 Task: Make a desktop paperweight.
Action: Mouse moved to (211, 186)
Screenshot: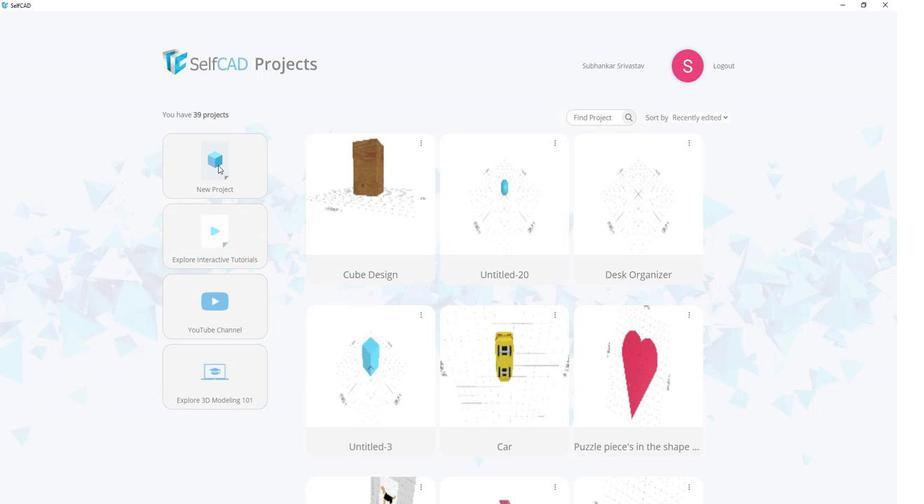 
Action: Mouse pressed left at (211, 186)
Screenshot: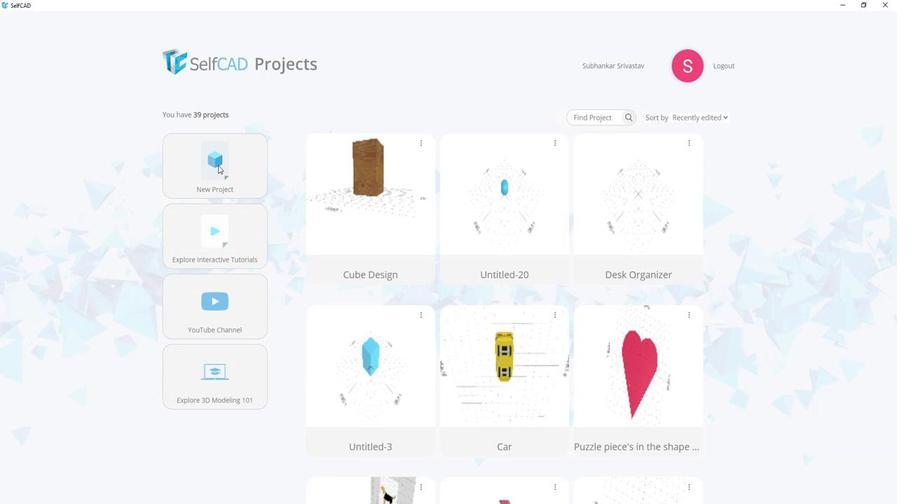 
Action: Mouse pressed left at (211, 186)
Screenshot: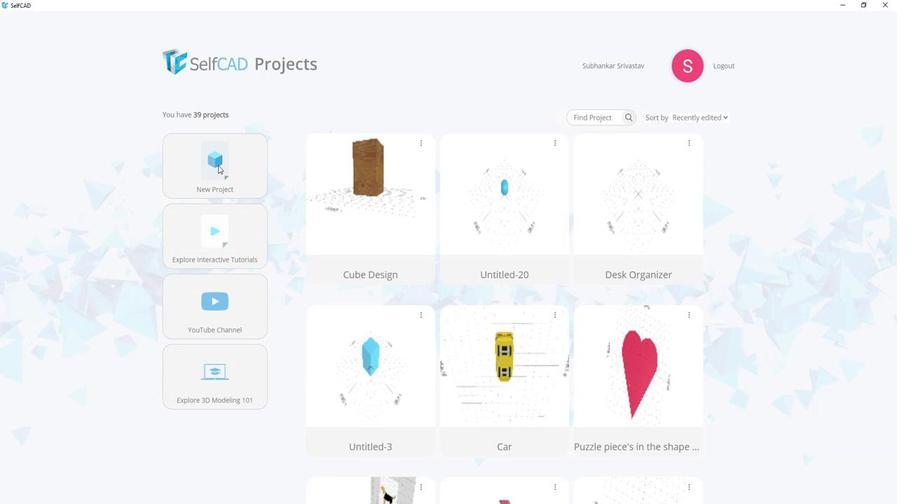 
Action: Mouse moved to (455, 221)
Screenshot: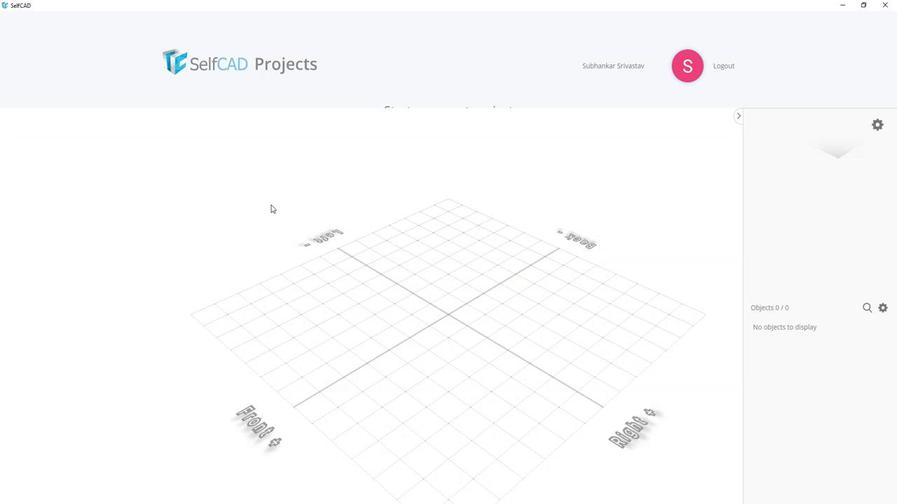 
Action: Mouse pressed left at (455, 221)
Screenshot: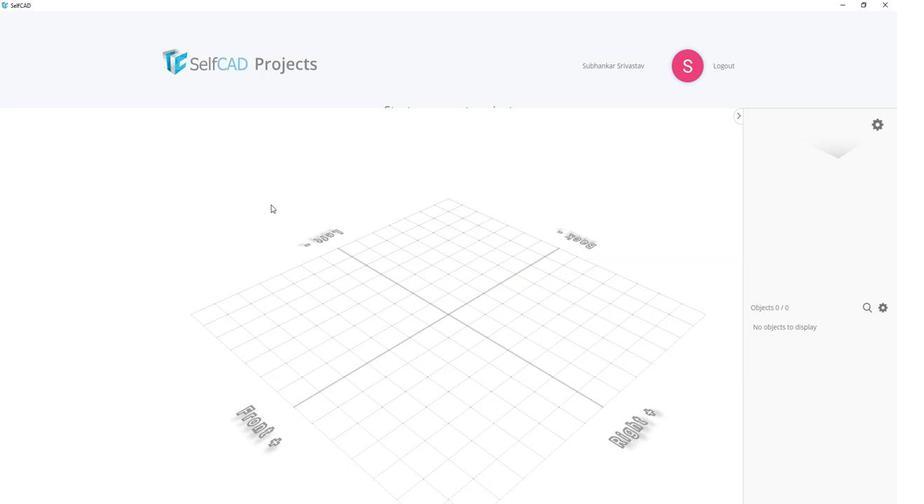 
Action: Mouse moved to (259, 220)
Screenshot: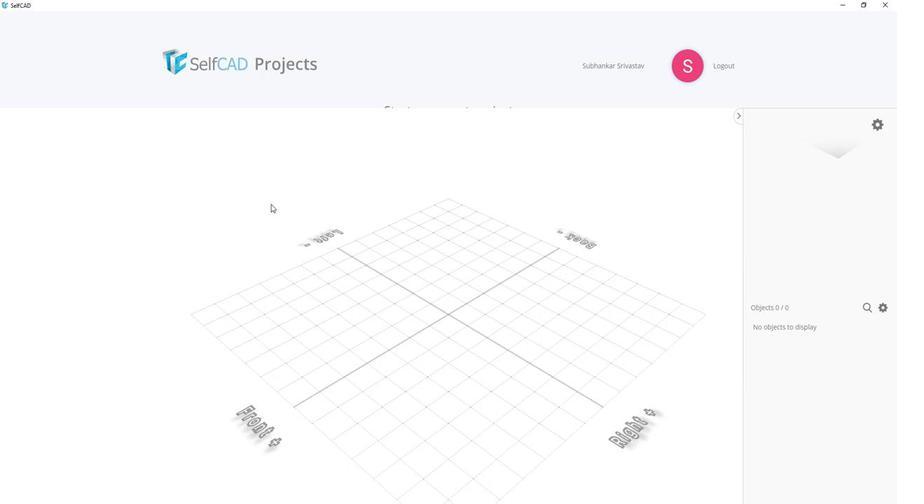 
Action: Key pressed <Key.shift>Paperweight
Screenshot: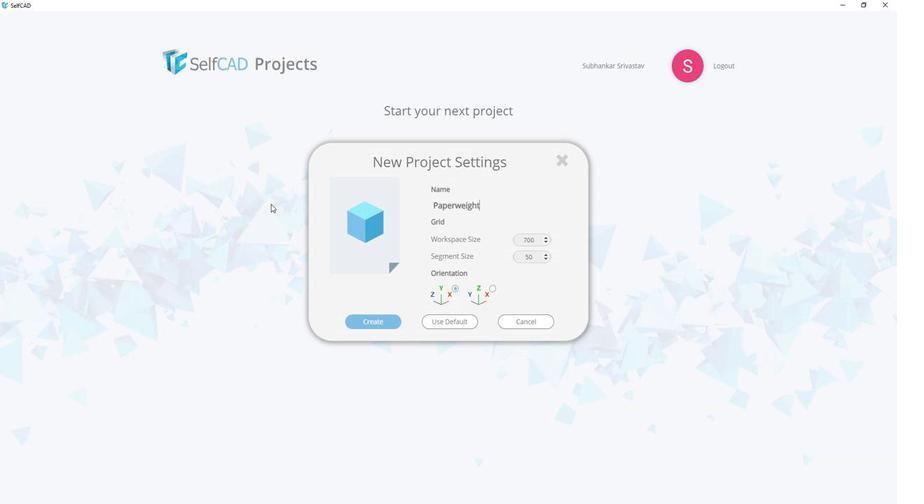 
Action: Mouse moved to (366, 321)
Screenshot: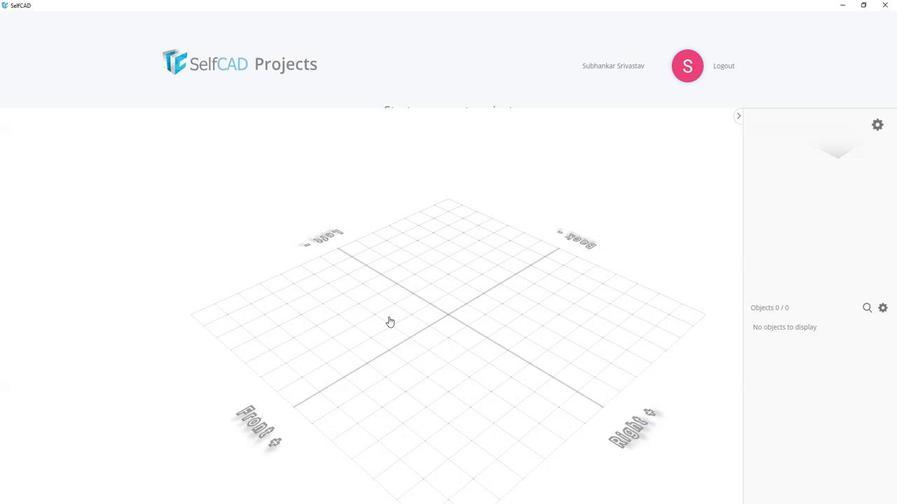 
Action: Mouse pressed left at (366, 321)
Screenshot: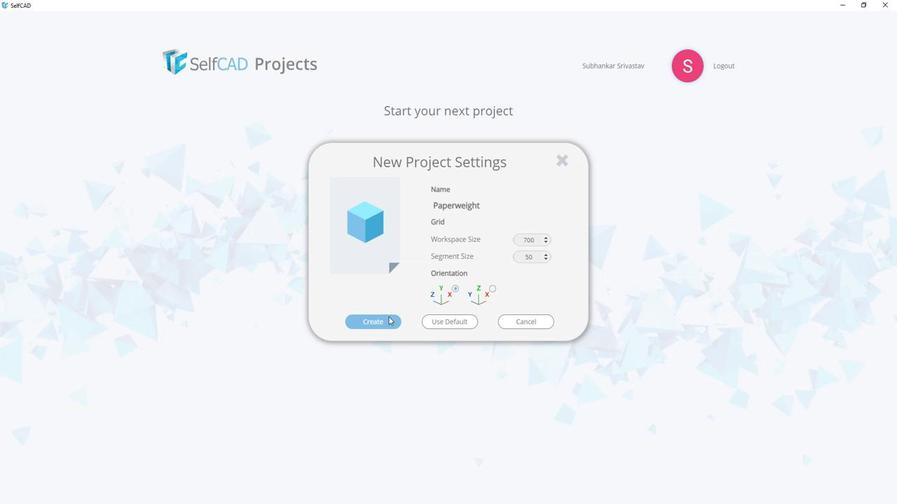 
Action: Mouse moved to (401, 336)
Screenshot: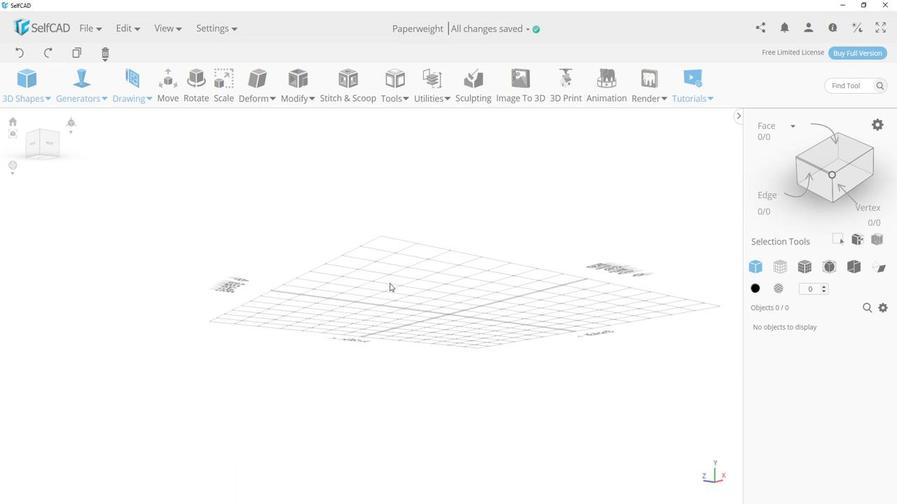 
Action: Mouse pressed left at (401, 336)
Screenshot: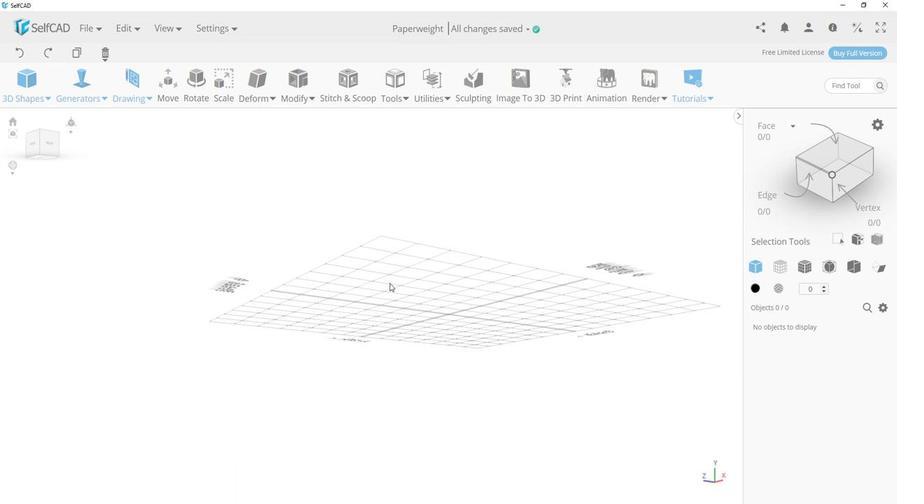 
Action: Mouse moved to (46, 146)
Screenshot: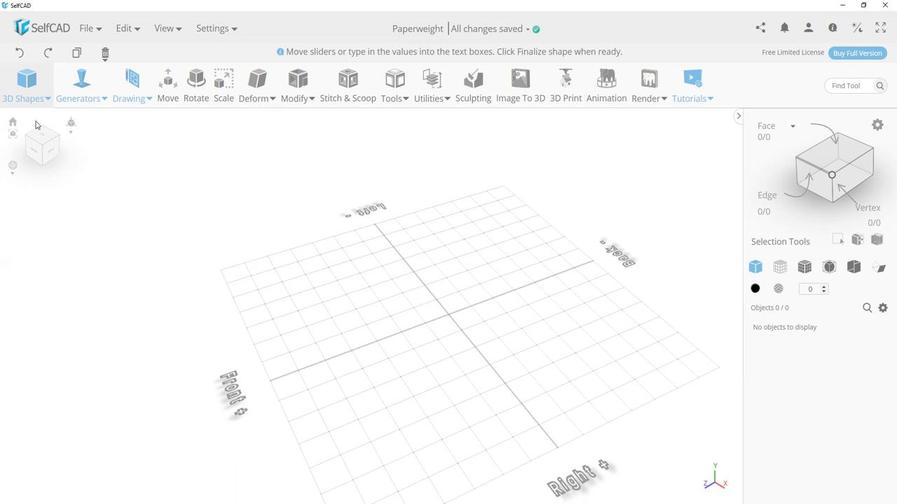 
Action: Mouse pressed left at (46, 146)
Screenshot: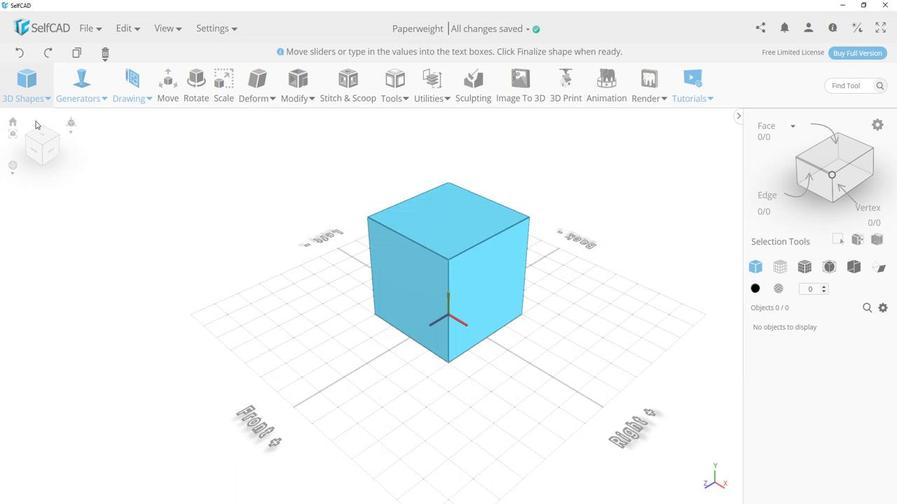 
Action: Mouse moved to (113, 200)
Screenshot: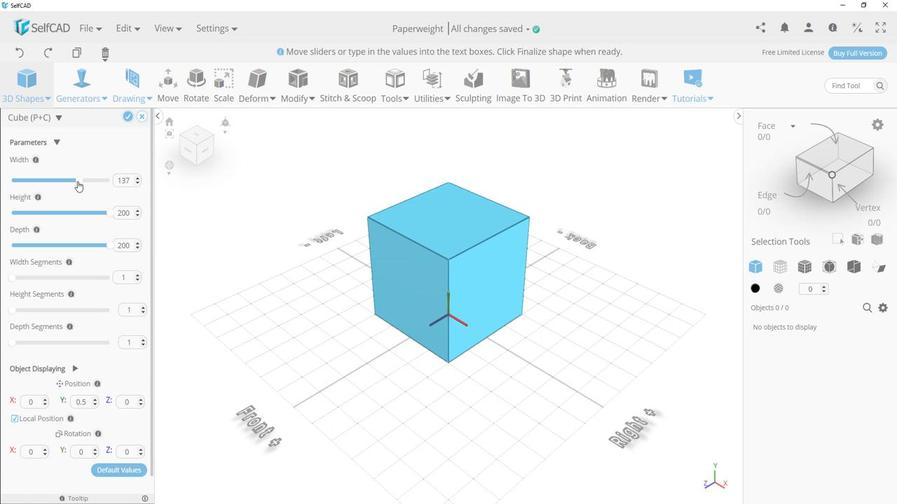 
Action: Mouse pressed left at (113, 200)
Screenshot: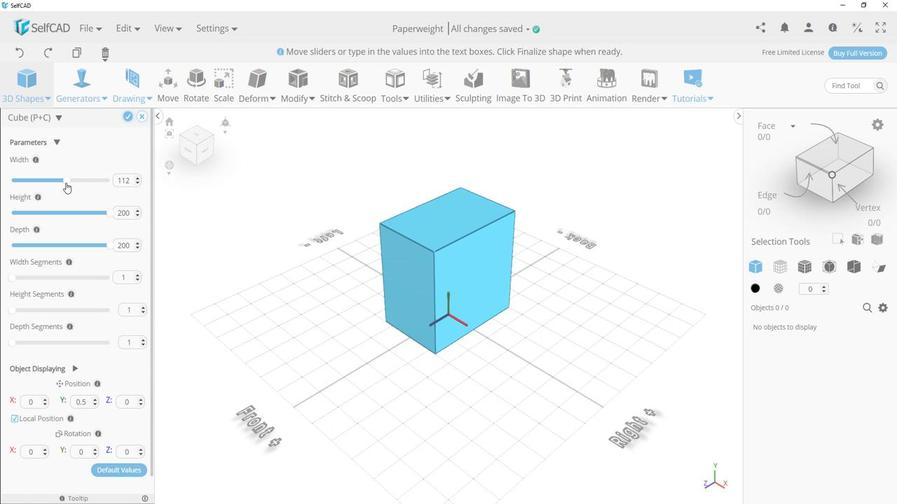 
Action: Mouse moved to (112, 230)
Screenshot: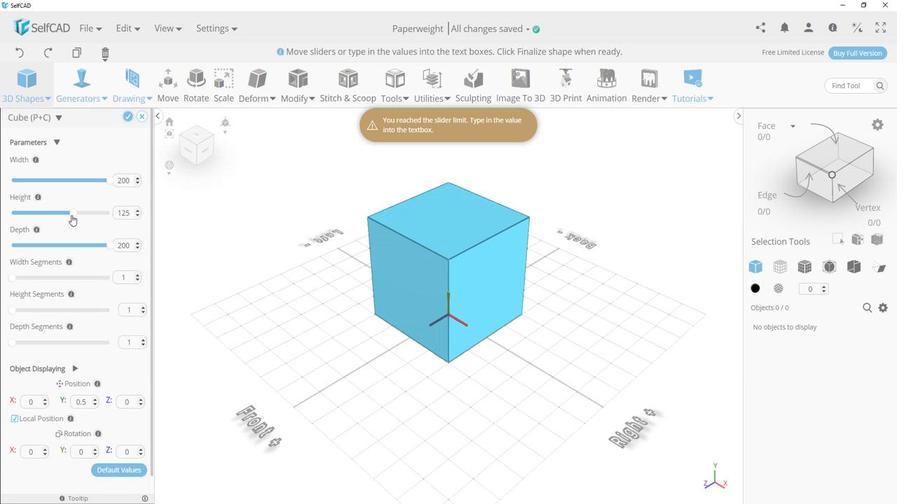 
Action: Mouse pressed left at (112, 230)
Screenshot: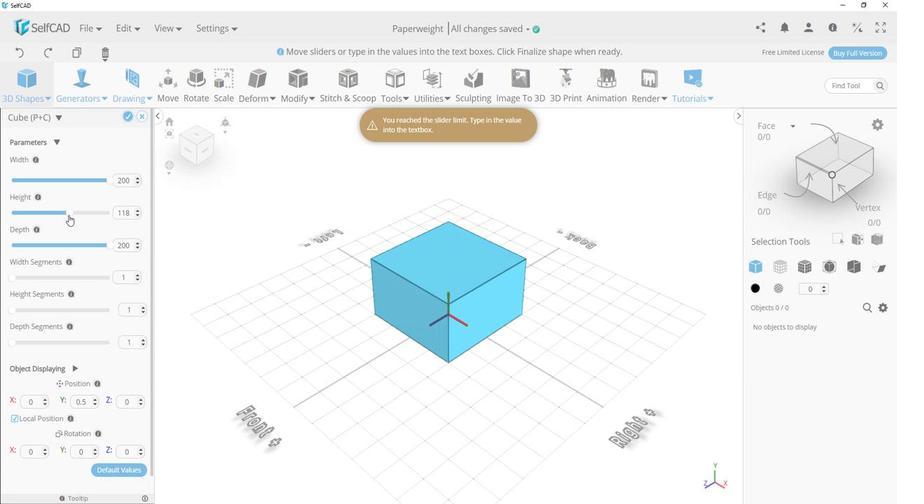 
Action: Mouse moved to (140, 225)
Screenshot: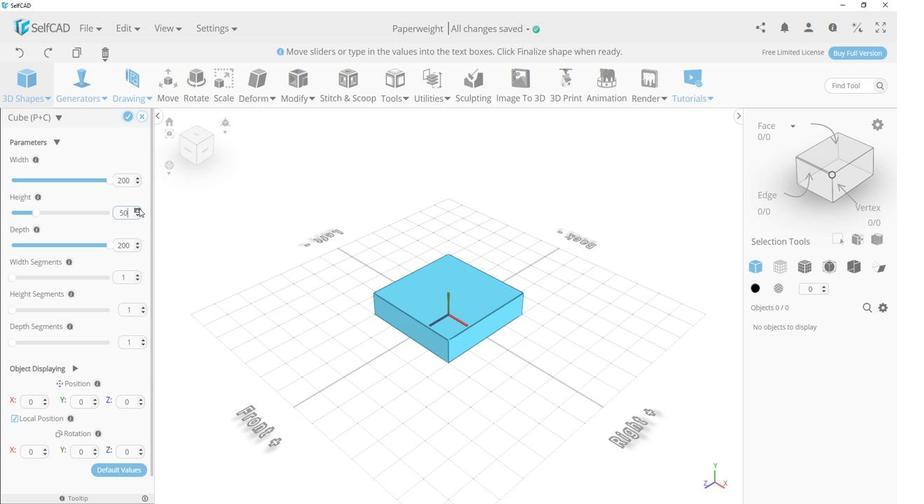 
Action: Mouse pressed left at (140, 225)
Screenshot: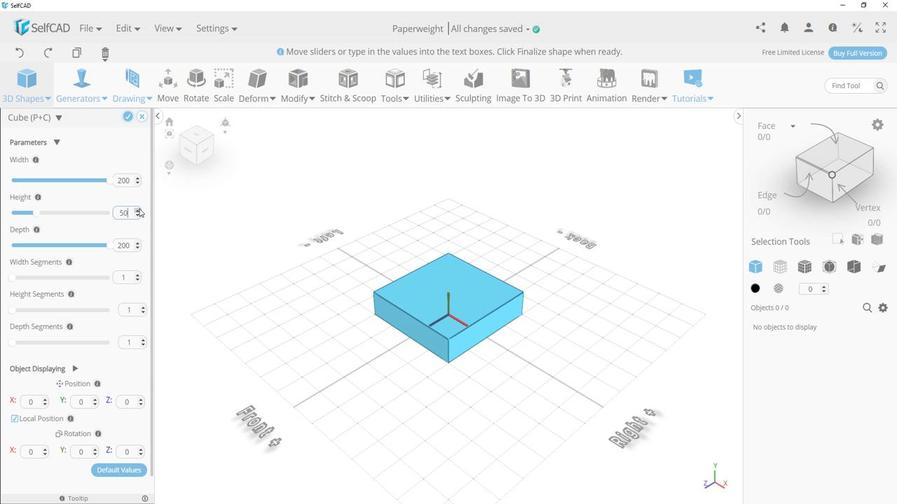 
Action: Mouse pressed left at (140, 225)
Screenshot: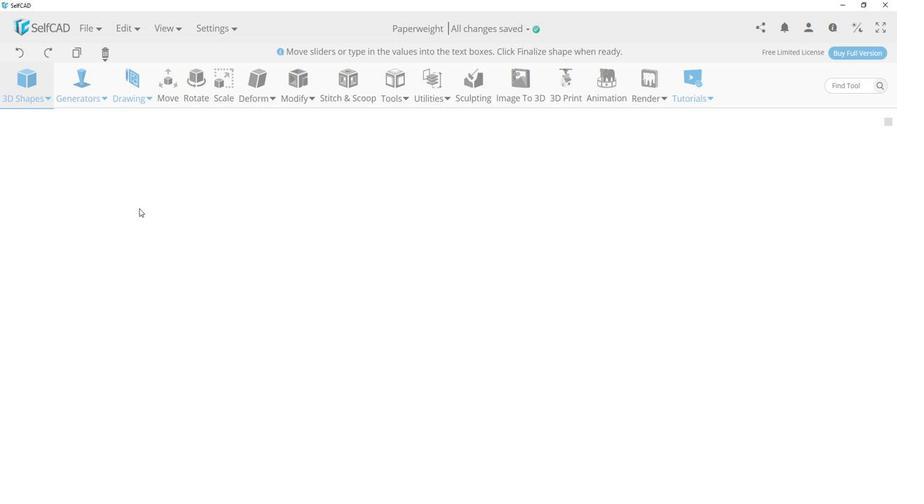
Action: Mouse moved to (129, 140)
Screenshot: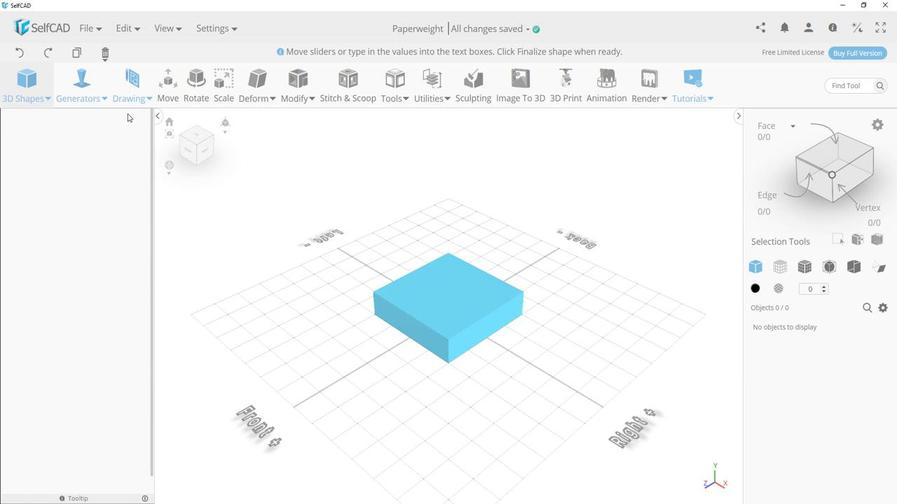 
Action: Mouse pressed left at (129, 140)
Screenshot: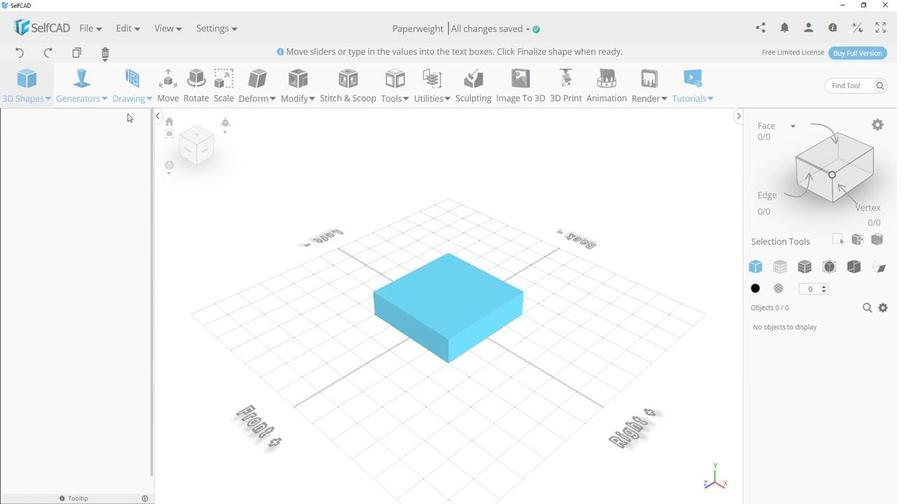 
Action: Mouse moved to (396, 378)
Screenshot: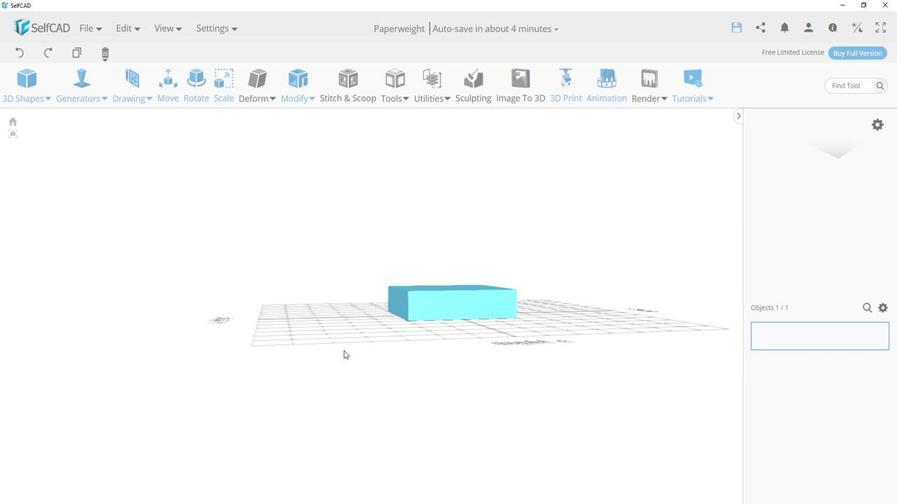 
Action: Mouse pressed left at (396, 378)
Screenshot: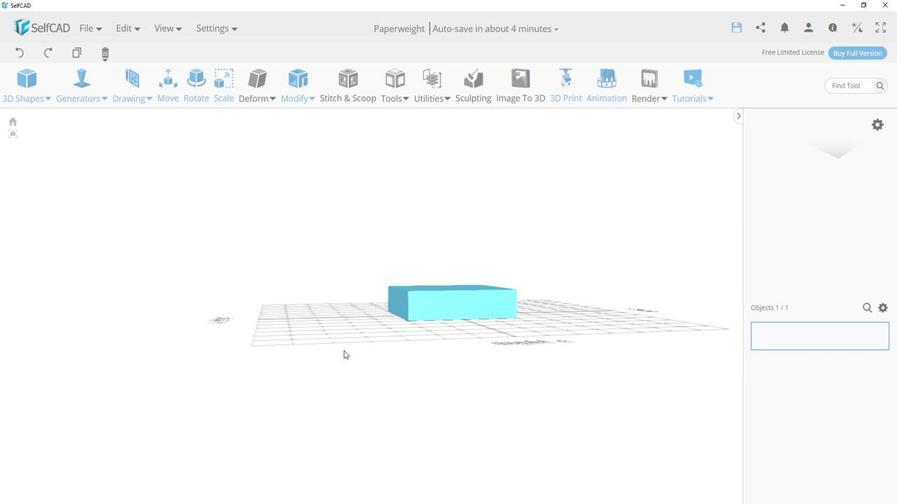 
Action: Mouse moved to (418, 374)
Screenshot: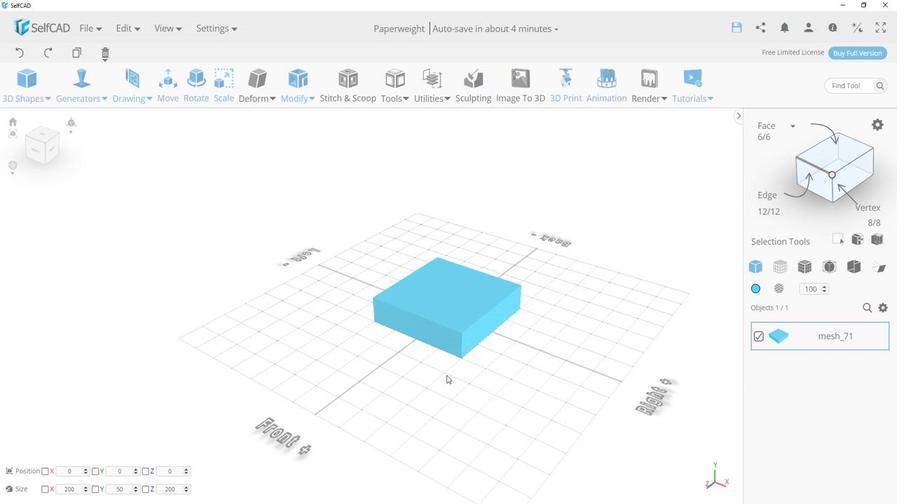 
Action: Mouse scrolled (418, 374) with delta (0, 0)
Screenshot: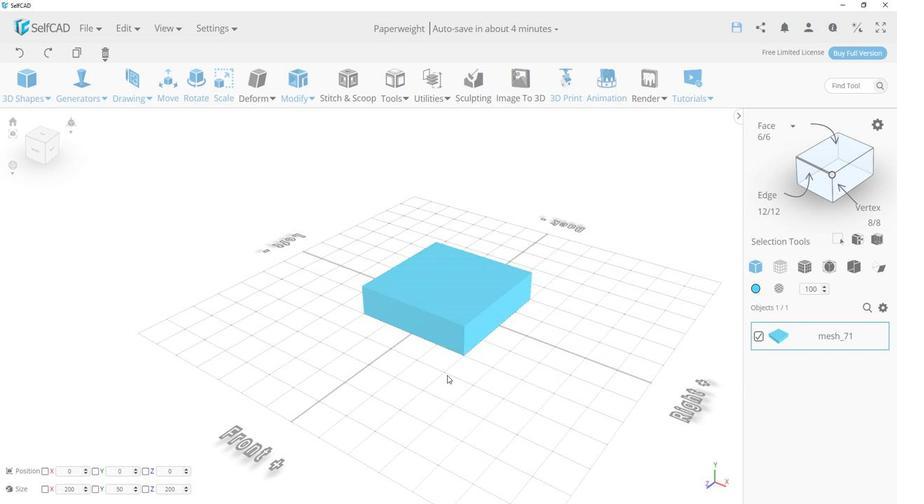 
Action: Mouse scrolled (418, 374) with delta (0, 0)
Screenshot: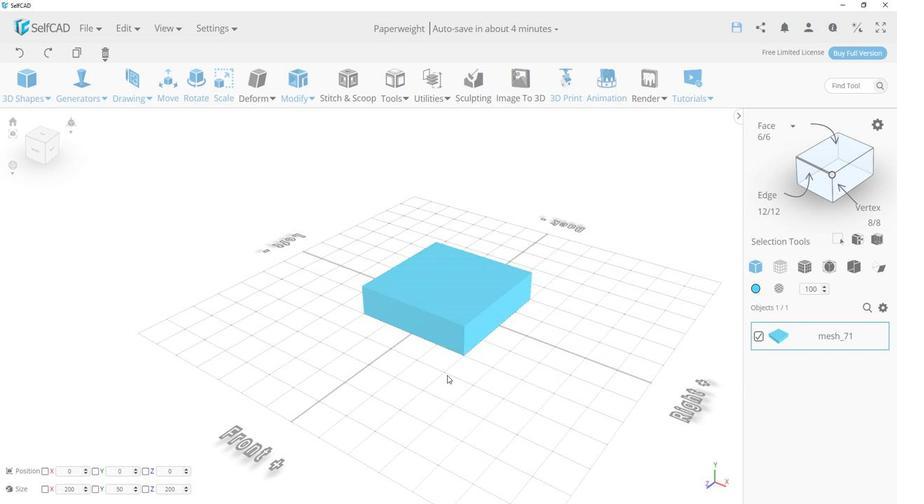 
Action: Mouse scrolled (418, 374) with delta (0, 0)
Screenshot: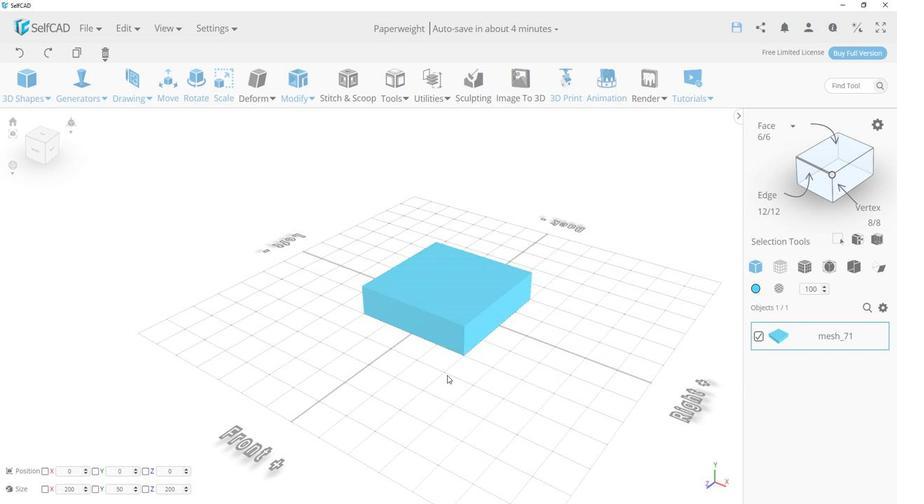 
Action: Mouse moved to (419, 374)
Screenshot: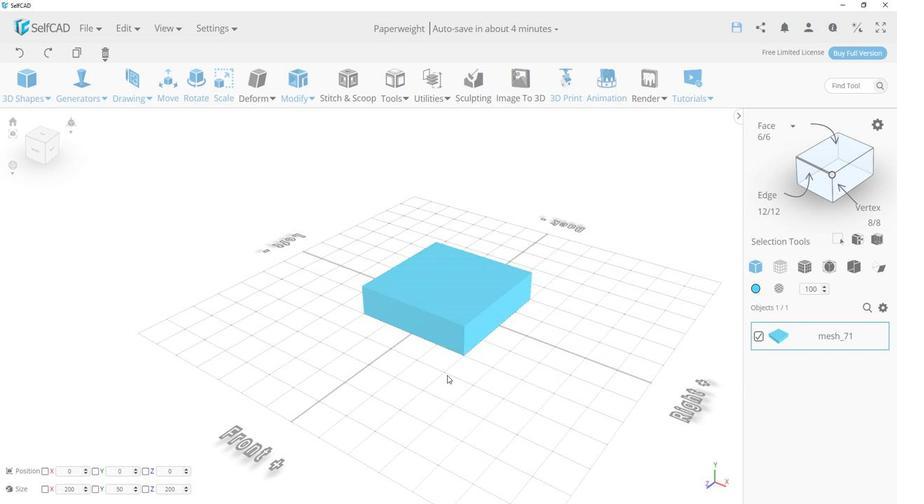 
Action: Mouse pressed left at (419, 374)
Screenshot: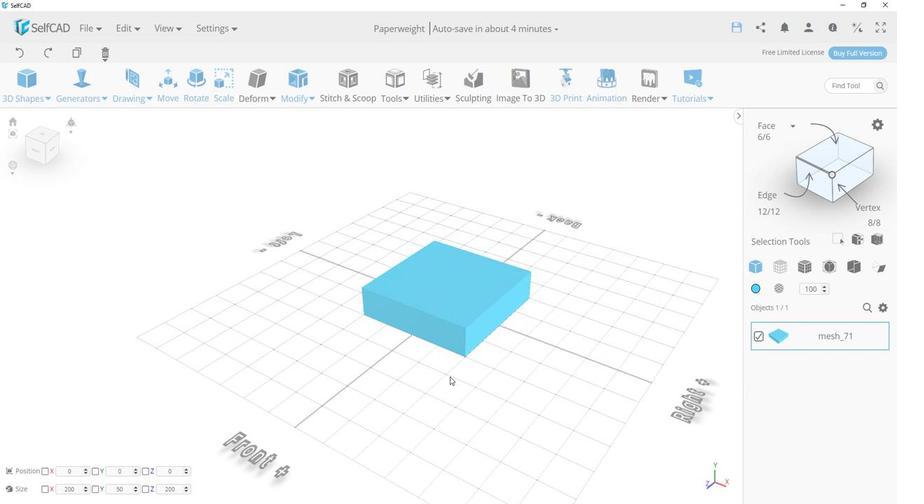 
Action: Mouse moved to (56, 185)
Screenshot: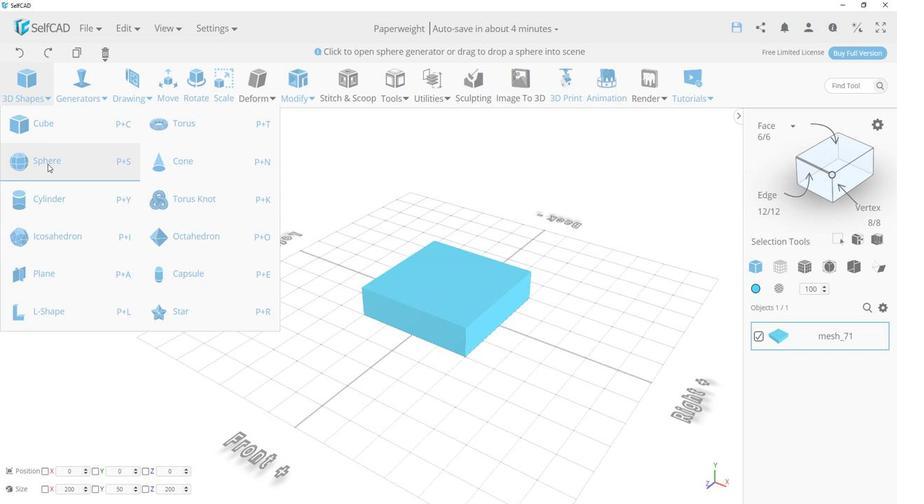 
Action: Mouse pressed left at (56, 185)
Screenshot: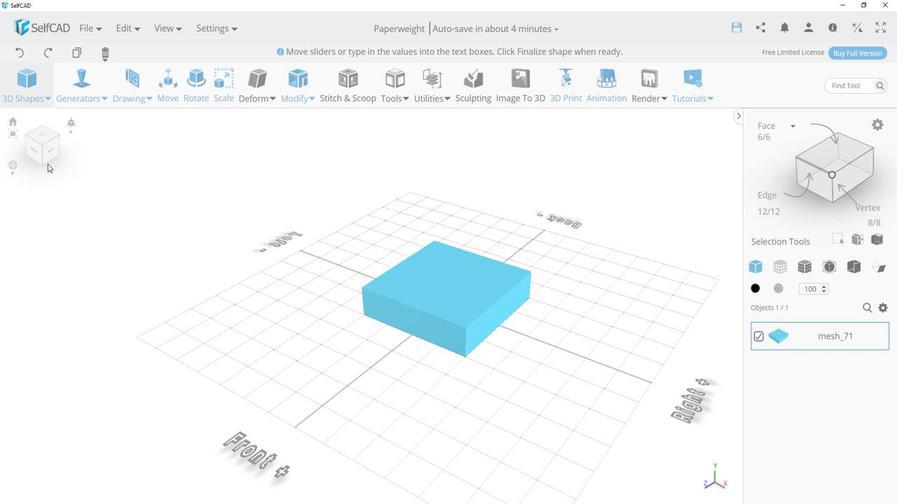 
Action: Mouse moved to (40, 197)
Screenshot: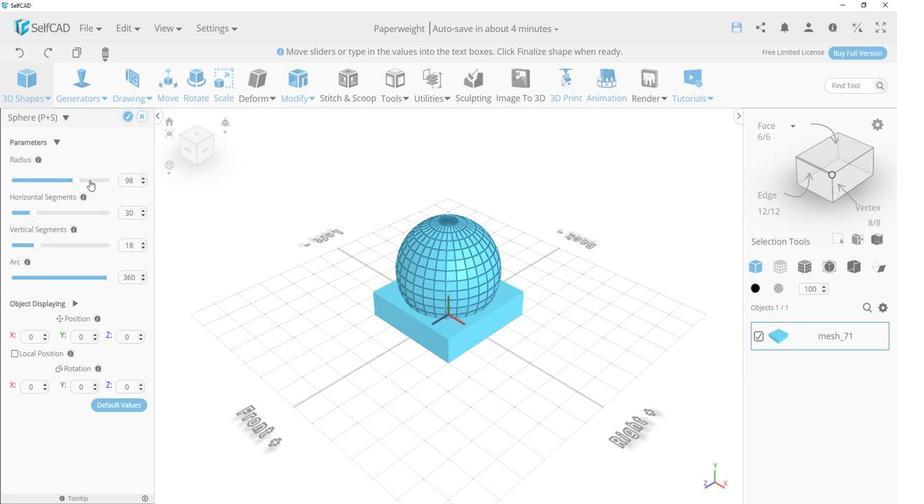 
Action: Mouse pressed left at (40, 197)
Screenshot: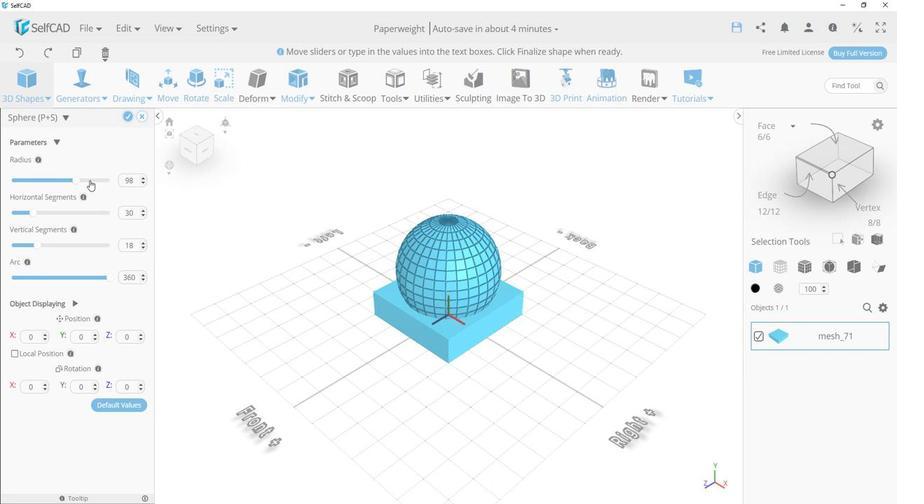 
Action: Mouse moved to (42, 227)
Screenshot: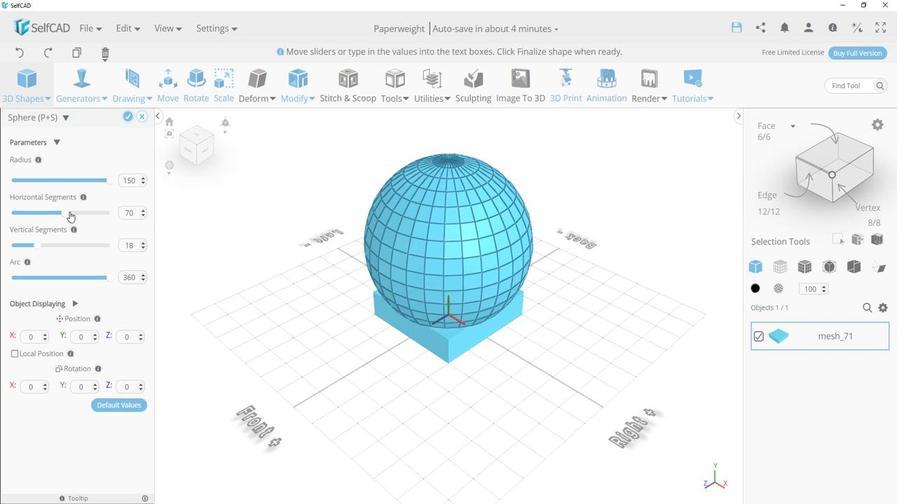 
Action: Mouse pressed left at (42, 227)
Screenshot: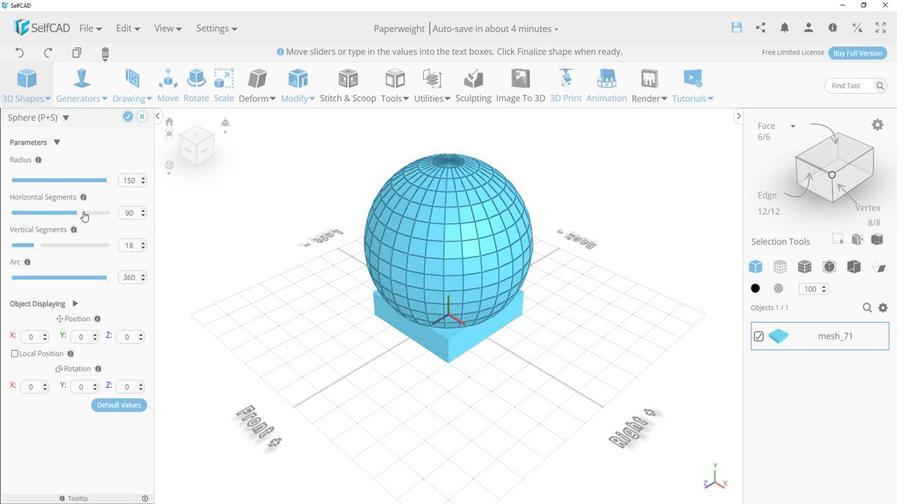 
Action: Mouse moved to (92, 227)
Screenshot: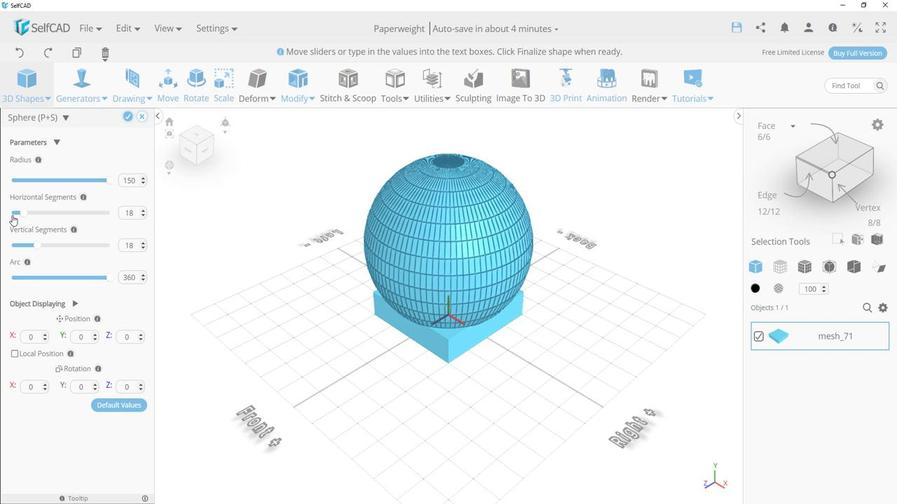 
Action: Mouse pressed left at (92, 227)
Screenshot: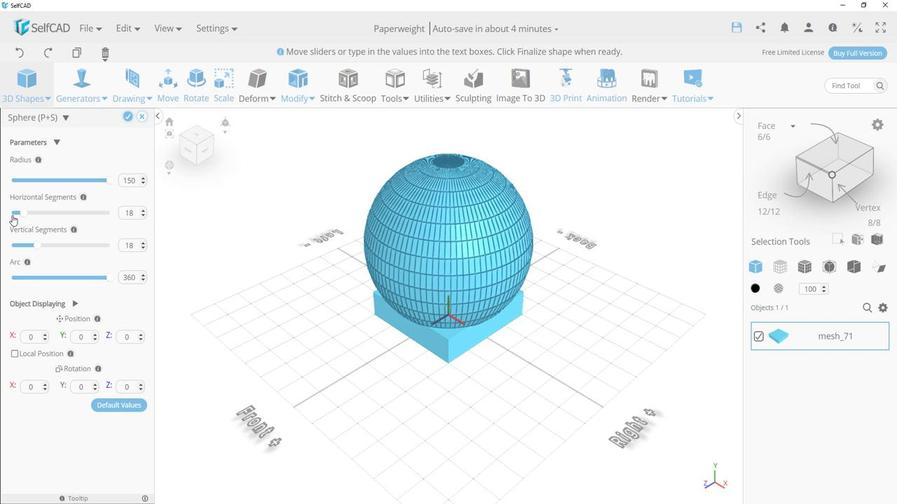 
Action: Mouse moved to (25, 230)
Screenshot: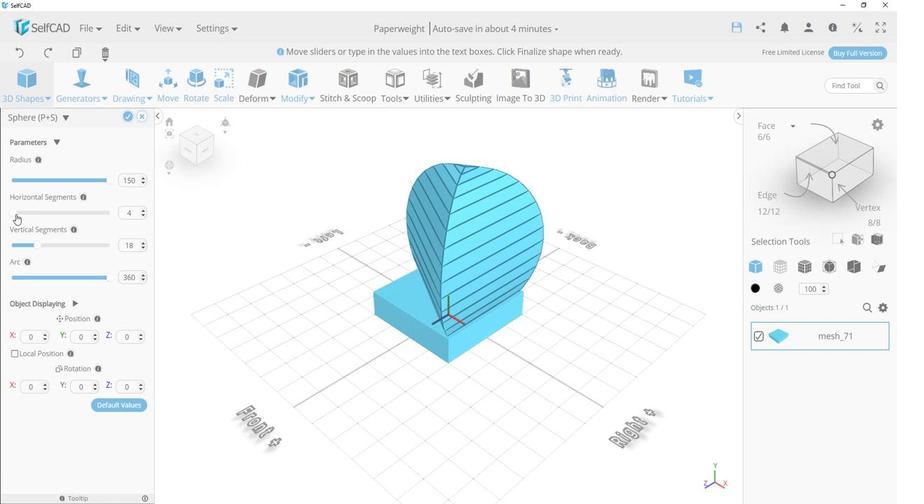
Action: Mouse pressed left at (25, 230)
Screenshot: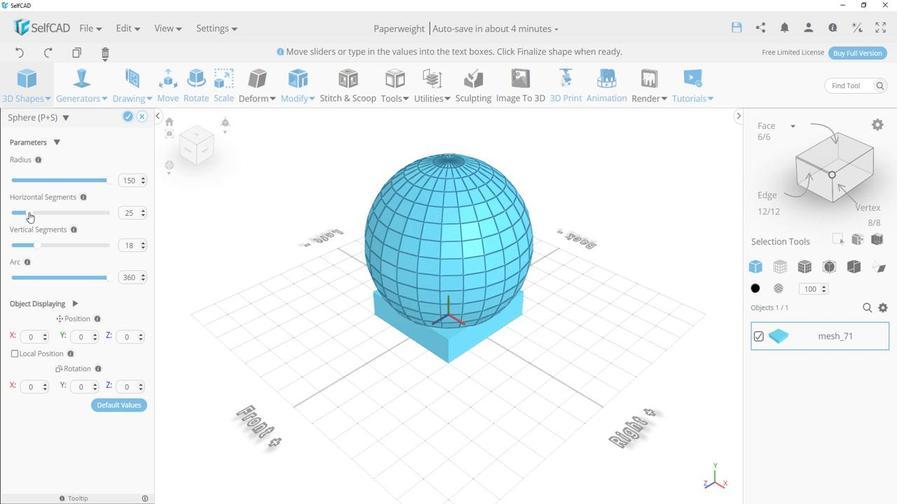 
Action: Mouse moved to (48, 257)
Screenshot: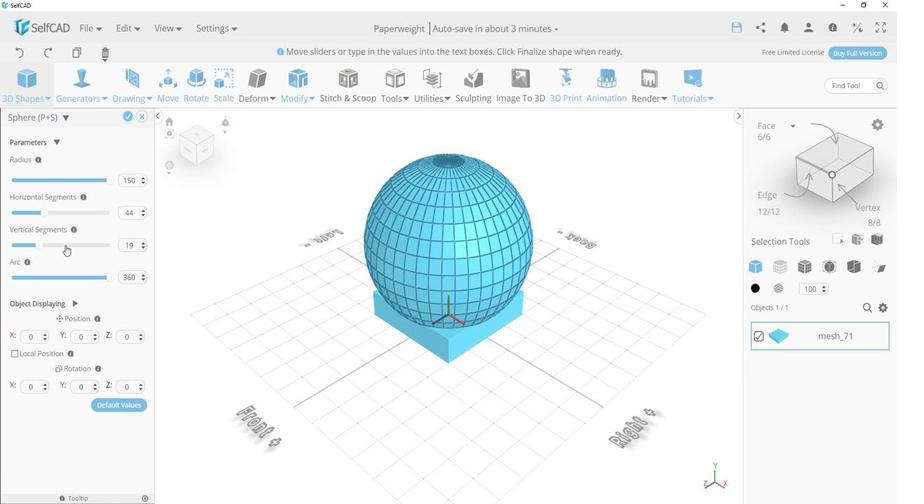 
Action: Mouse pressed left at (48, 257)
Screenshot: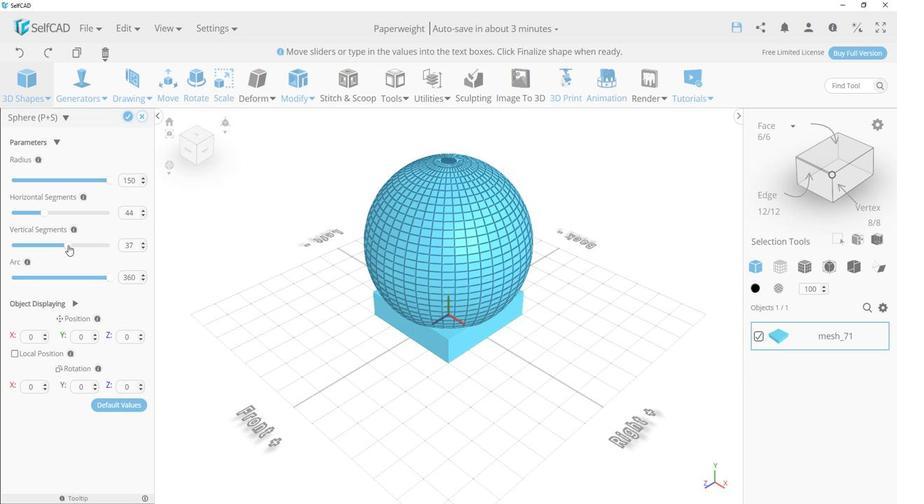 
Action: Mouse moved to (112, 286)
Screenshot: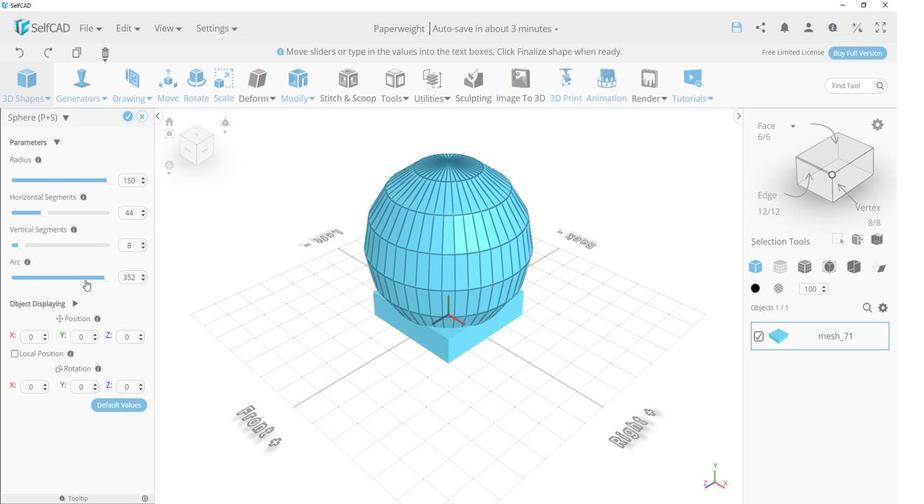 
Action: Mouse pressed left at (112, 286)
Screenshot: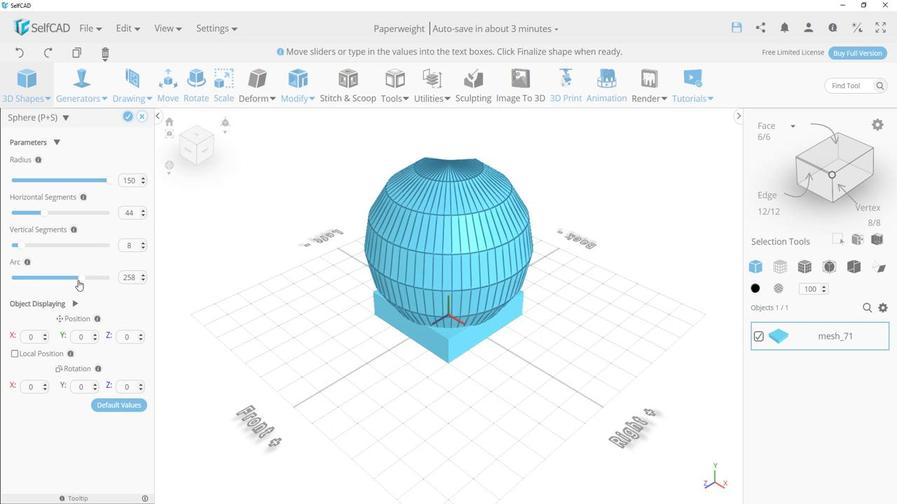 
Action: Mouse moved to (129, 144)
Screenshot: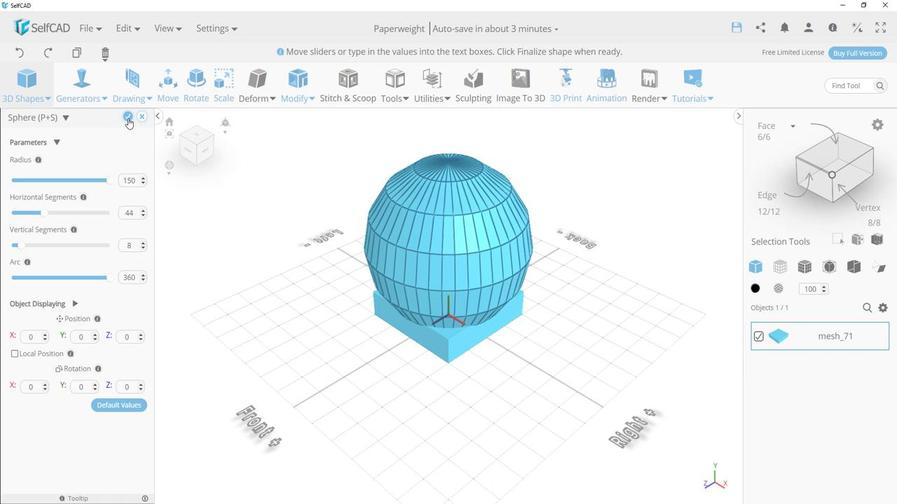 
Action: Mouse pressed left at (129, 144)
Screenshot: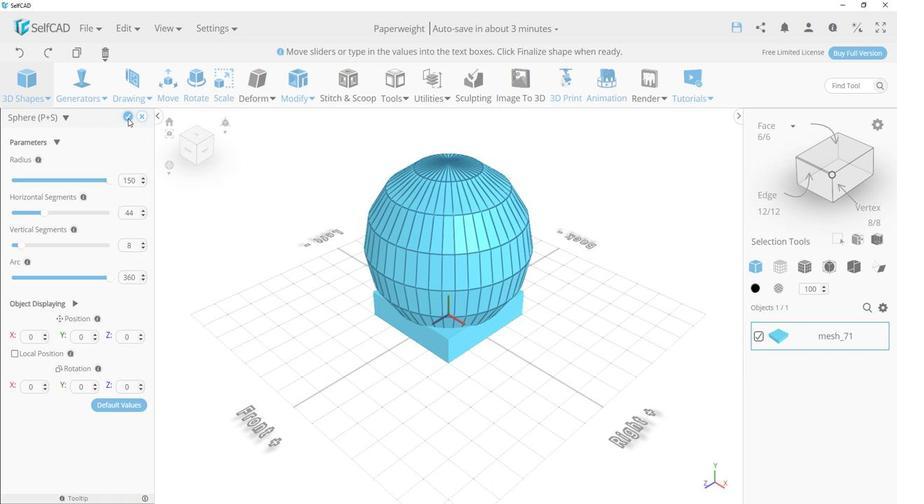 
Action: Mouse moved to (425, 384)
Screenshot: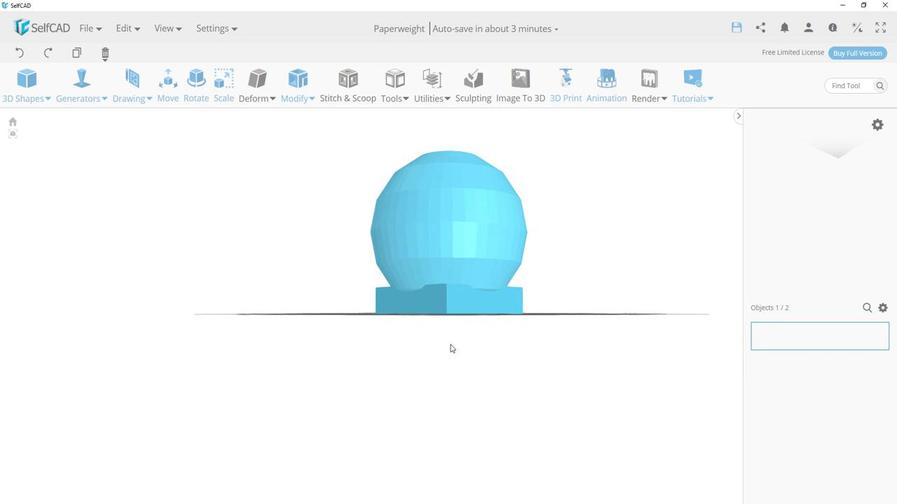
Action: Mouse pressed left at (425, 384)
Screenshot: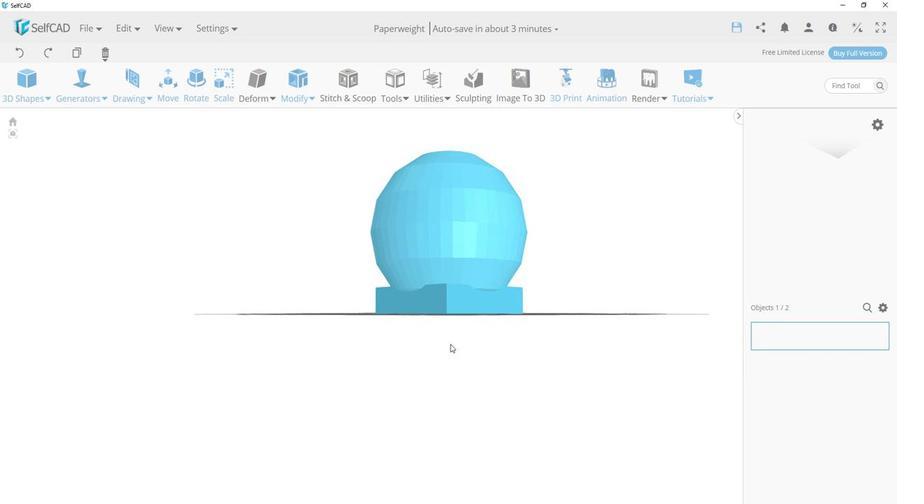 
Action: Mouse moved to (298, 350)
Screenshot: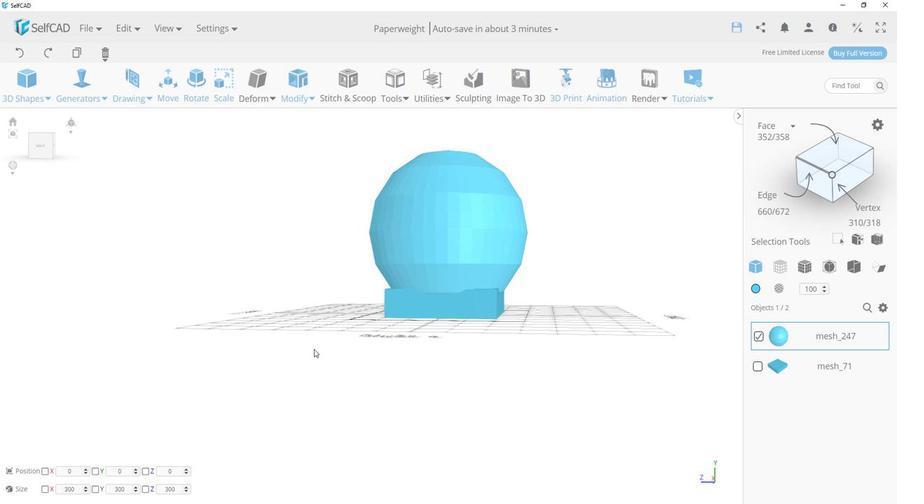 
Action: Key pressed ctrl+C
Screenshot: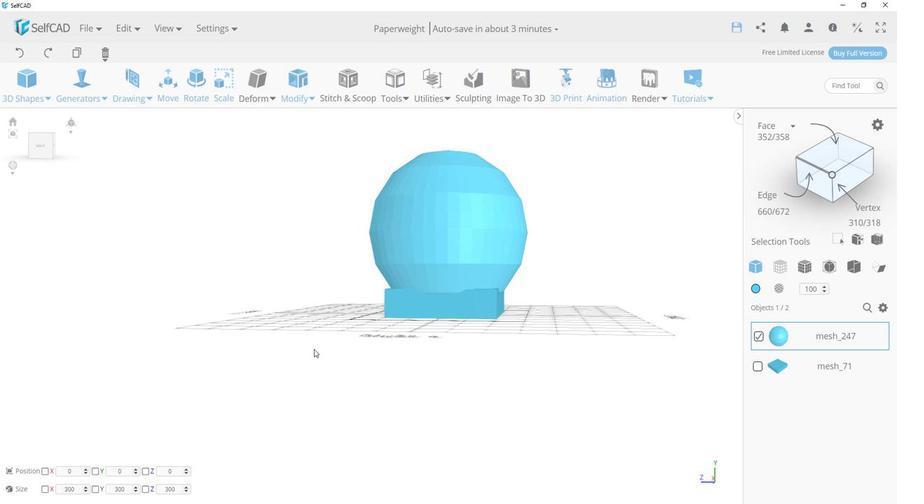 
Action: Mouse moved to (354, 316)
Screenshot: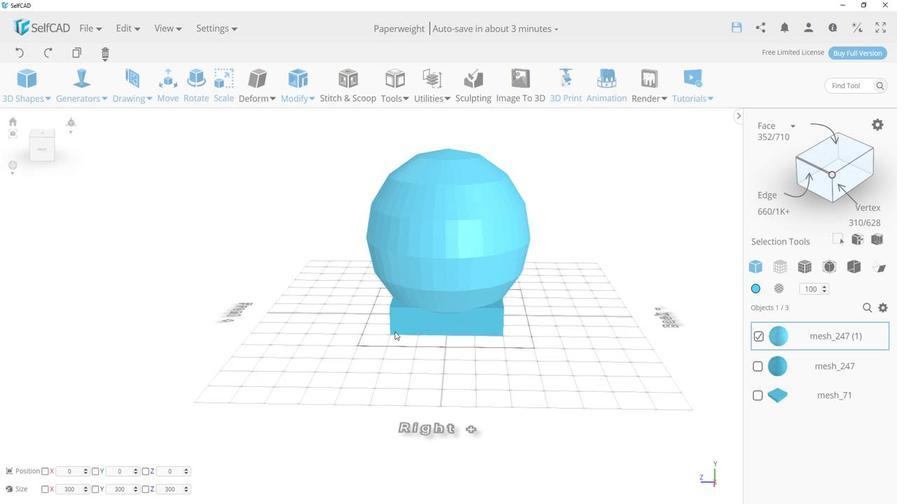 
Action: Mouse pressed left at (354, 316)
Screenshot: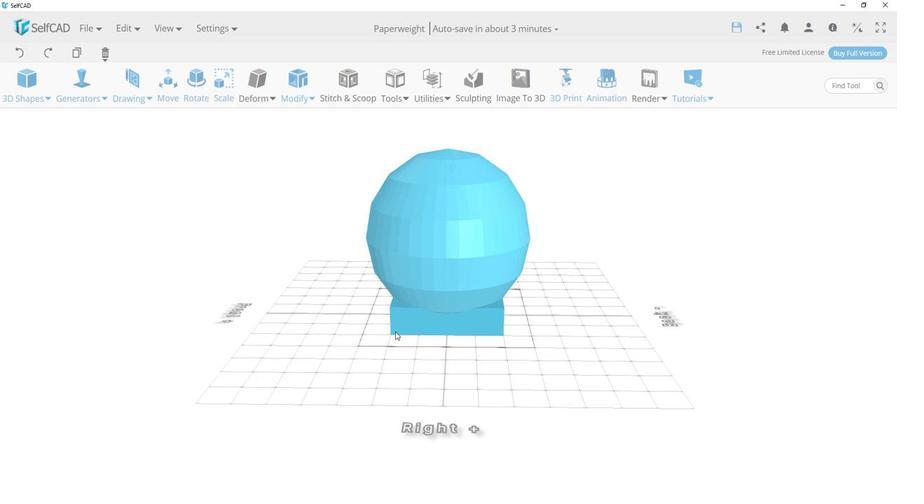 
Action: Mouse moved to (701, 391)
Screenshot: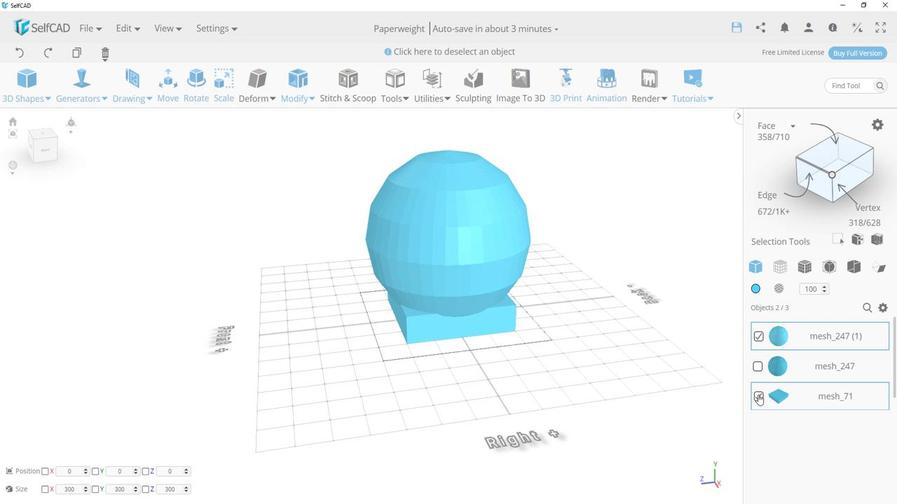 
Action: Mouse pressed left at (701, 391)
Screenshot: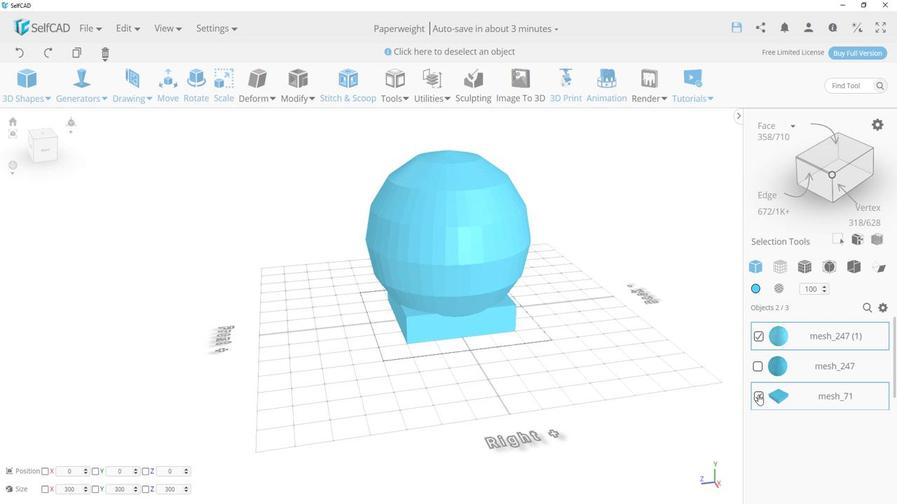 
Action: Mouse moved to (325, 115)
Screenshot: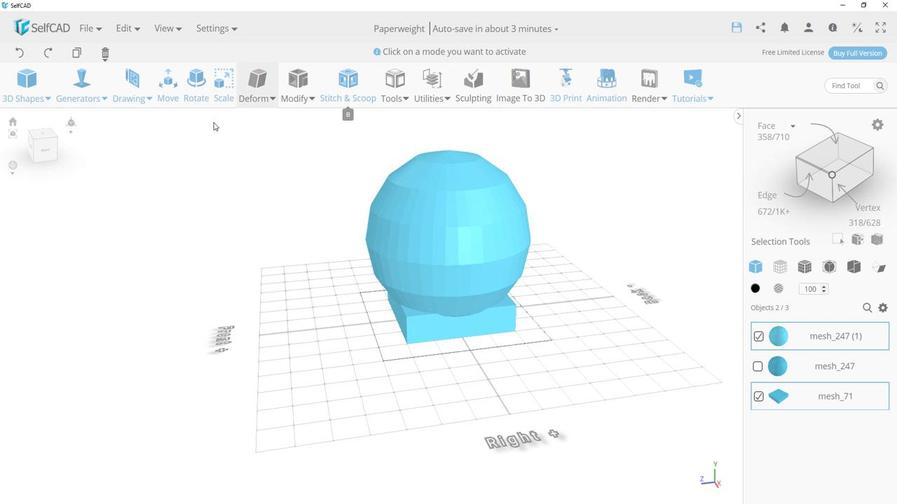 
Action: Mouse pressed left at (325, 115)
Screenshot: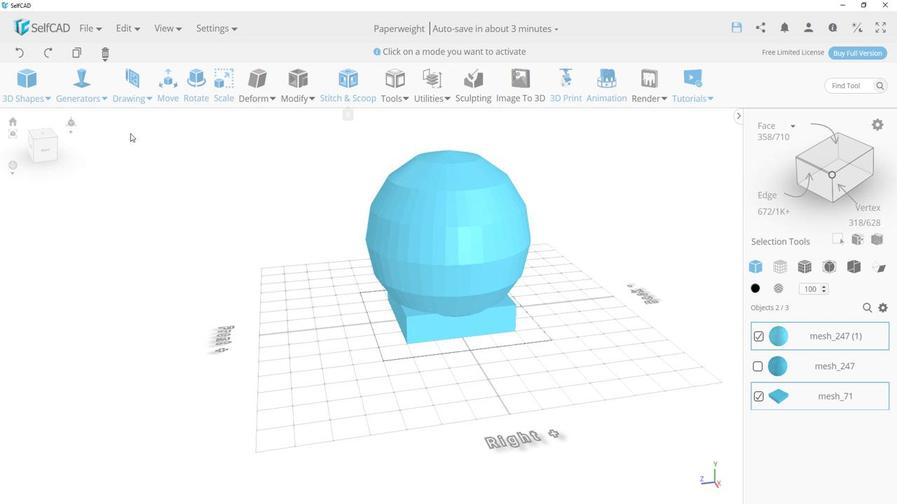 
Action: Mouse moved to (81, 176)
Screenshot: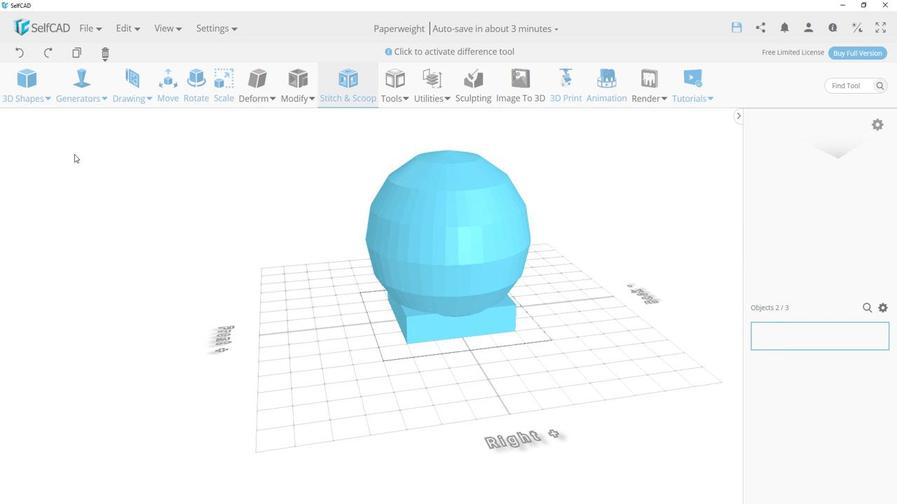 
Action: Mouse pressed left at (81, 176)
Screenshot: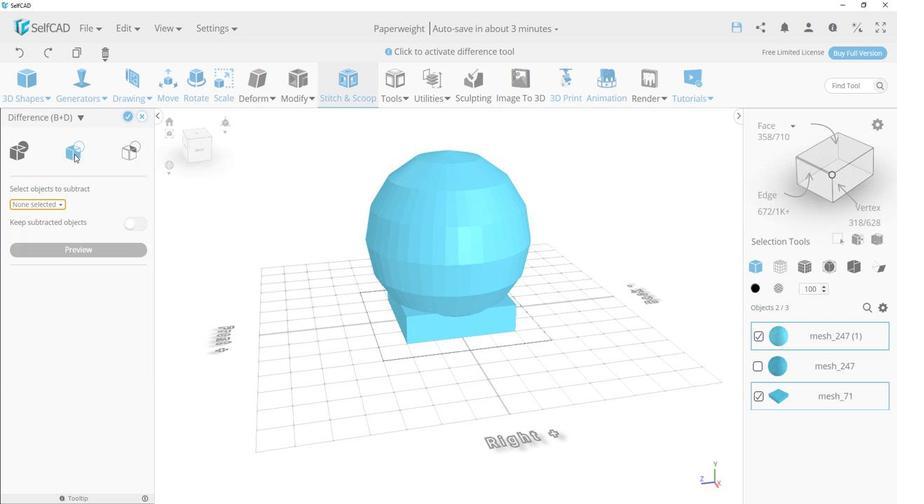 
Action: Mouse moved to (67, 222)
Screenshot: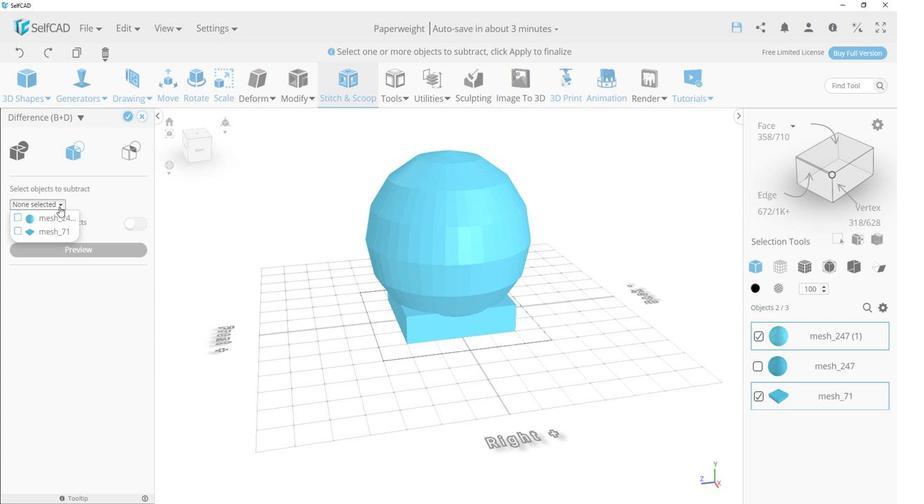 
Action: Mouse pressed left at (67, 222)
Screenshot: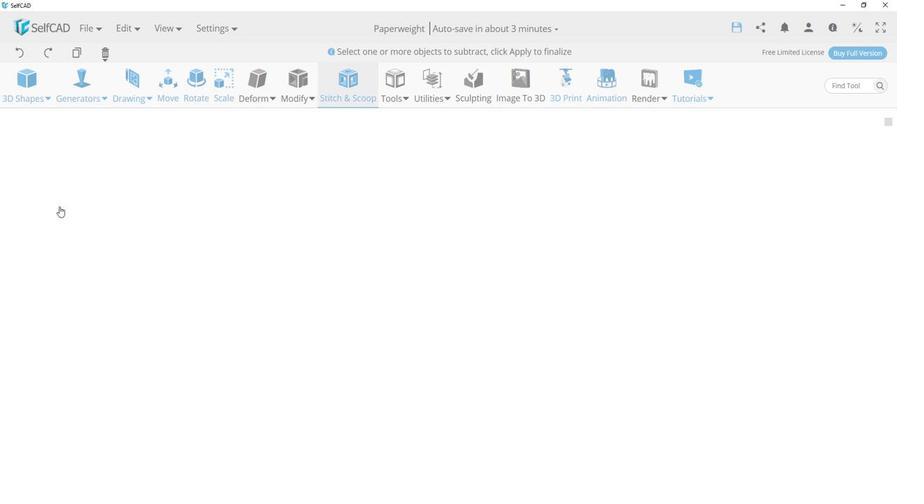 
Action: Mouse moved to (133, 175)
Screenshot: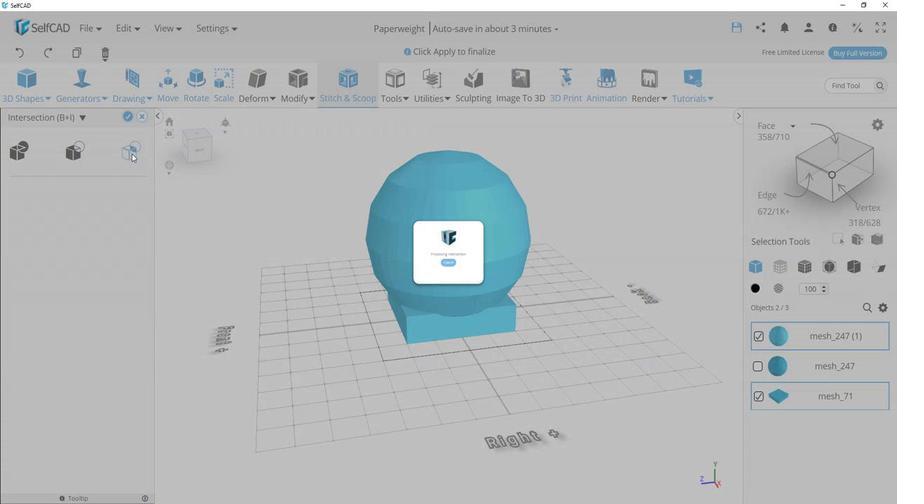 
Action: Mouse pressed left at (133, 175)
Screenshot: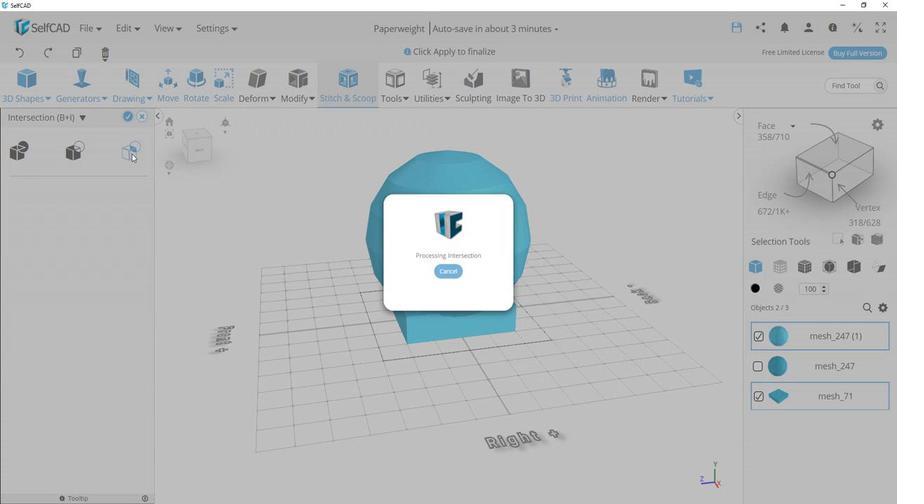 
Action: Mouse moved to (313, 387)
Screenshot: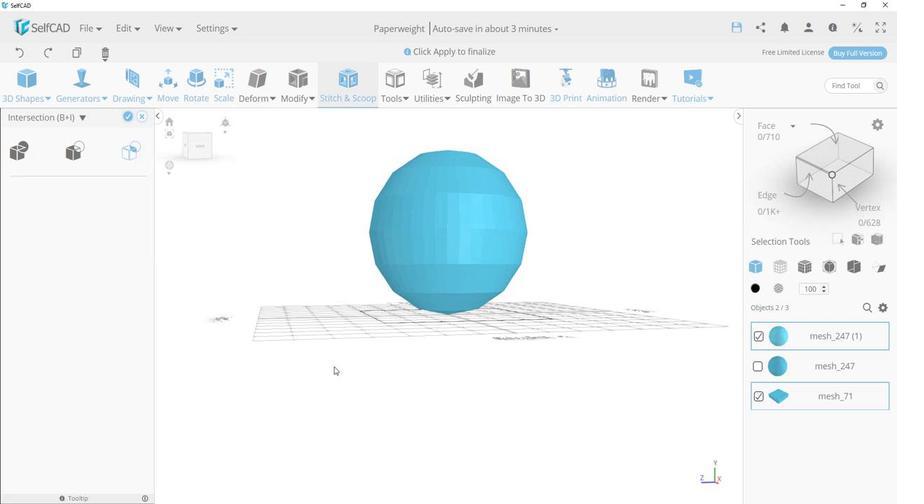 
Action: Mouse pressed left at (313, 387)
Screenshot: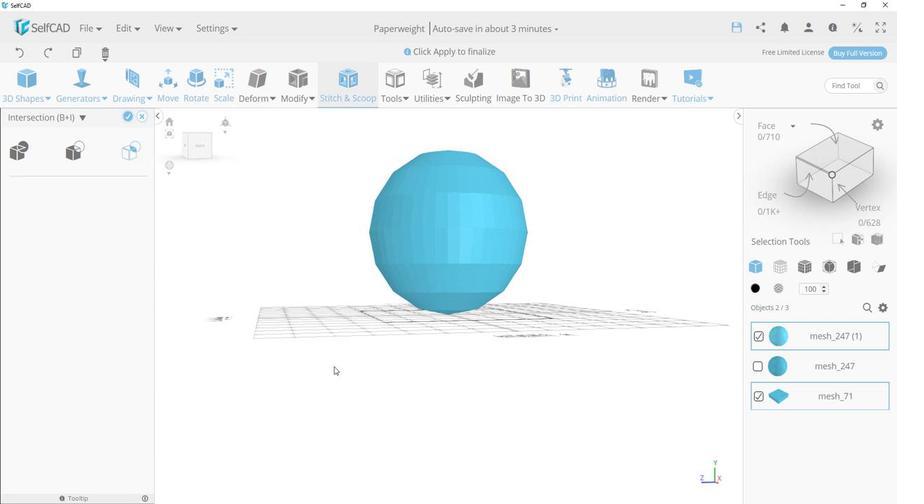 
Action: Mouse moved to (131, 142)
Screenshot: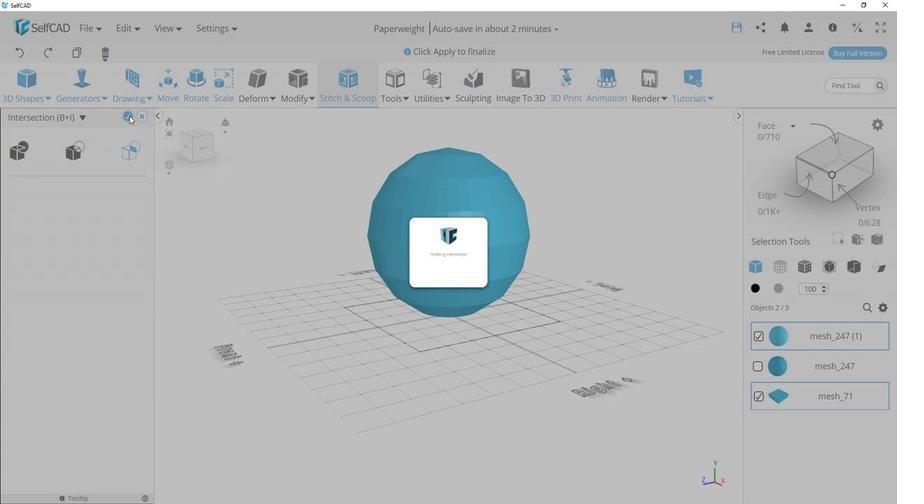
Action: Mouse pressed left at (131, 142)
Screenshot: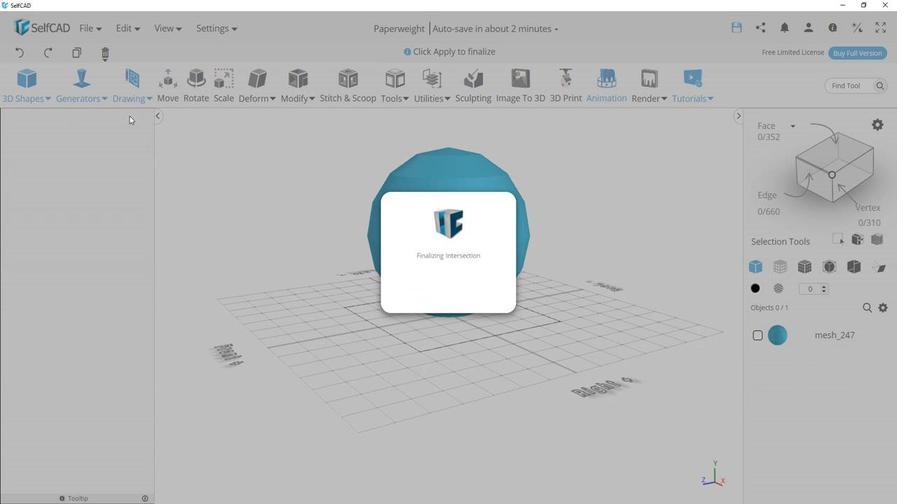 
Action: Mouse moved to (375, 333)
Screenshot: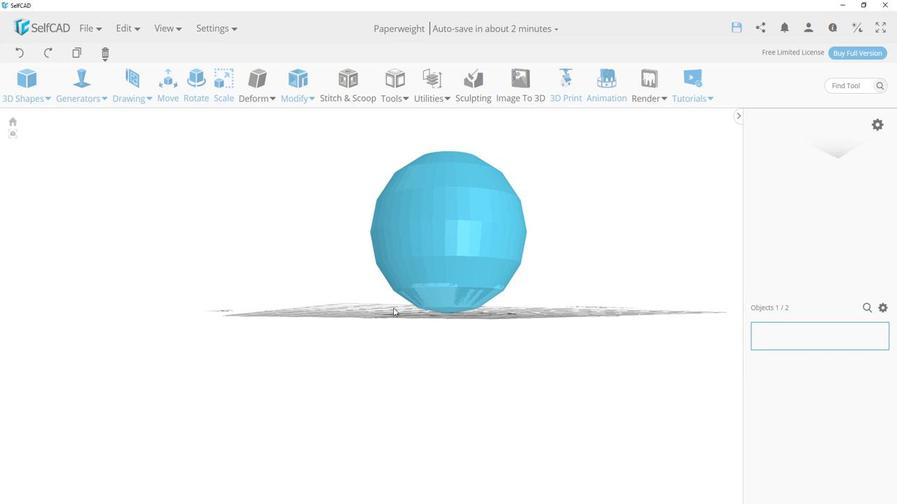 
Action: Mouse pressed left at (375, 333)
Screenshot: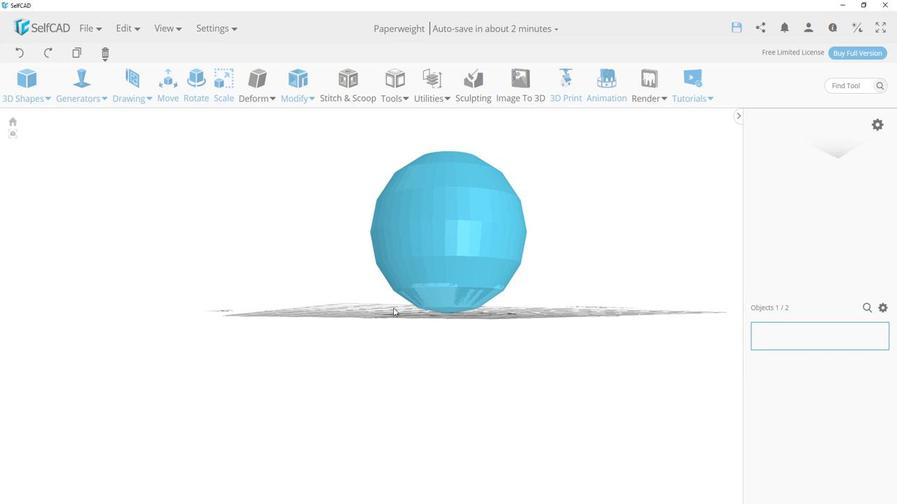 
Action: Mouse moved to (345, 316)
Screenshot: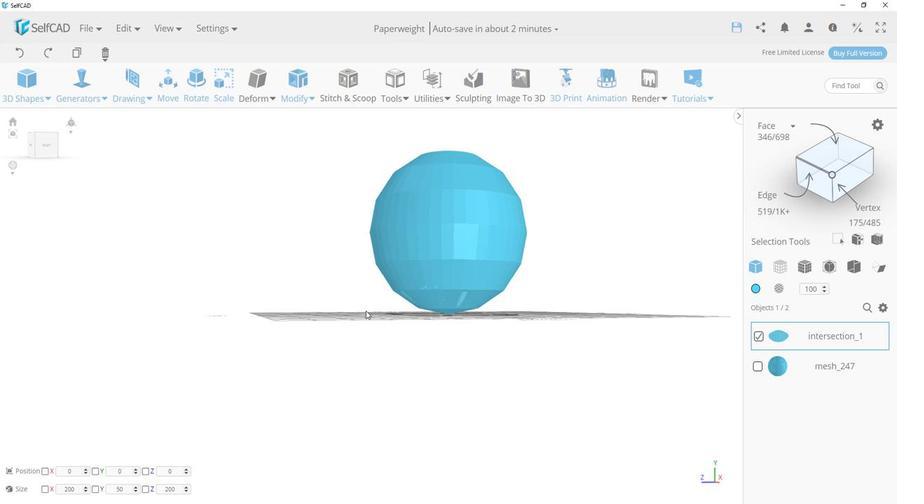 
Action: Key pressed ctrl+Z
Screenshot: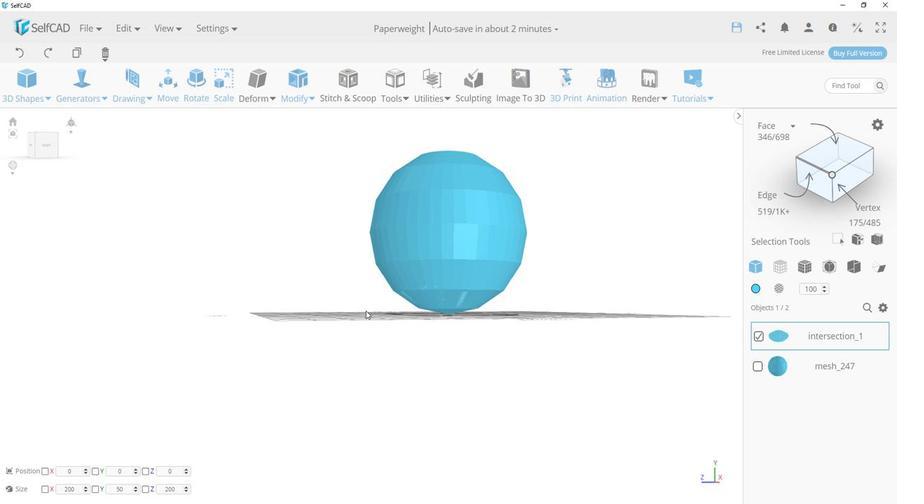 
Action: Mouse moved to (330, 273)
Screenshot: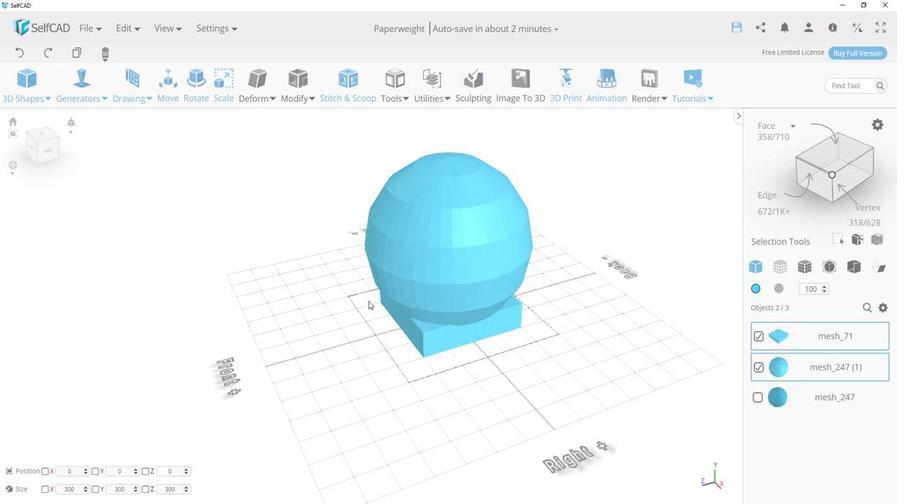 
Action: Mouse pressed left at (330, 273)
Screenshot: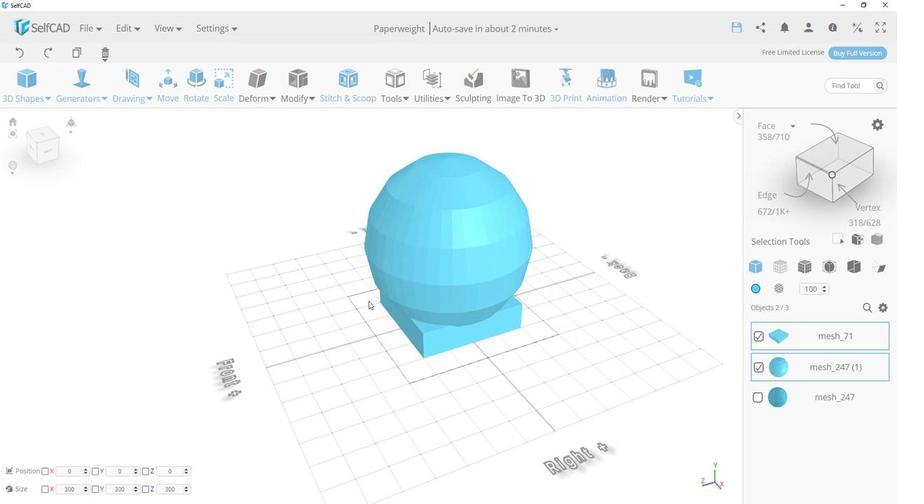 
Action: Mouse moved to (378, 357)
Screenshot: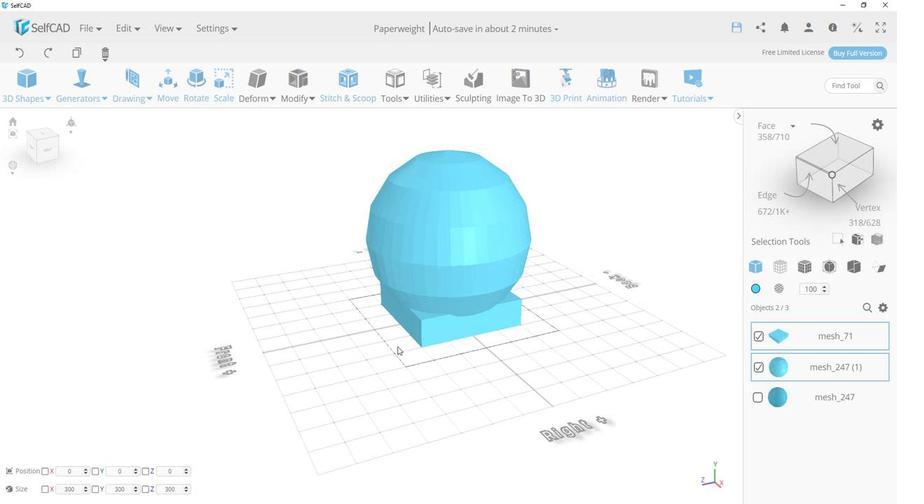 
Action: Mouse pressed left at (378, 357)
Screenshot: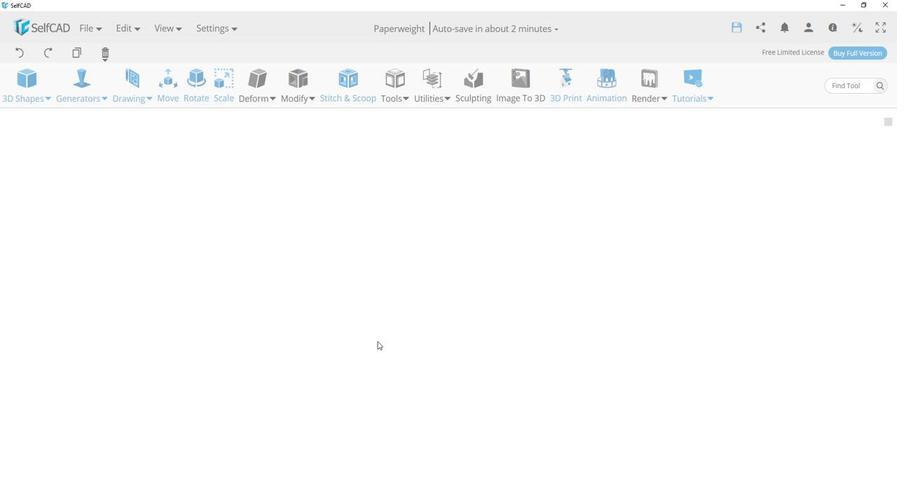 
Action: Mouse moved to (321, 123)
Screenshot: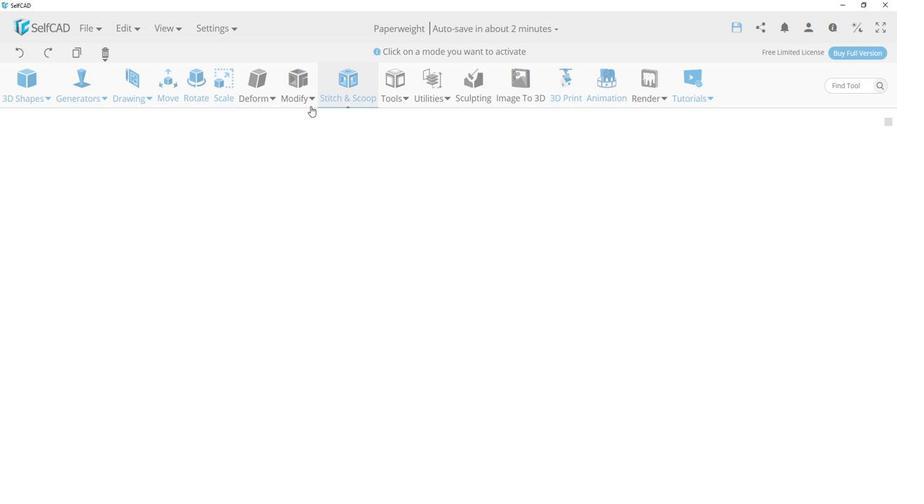 
Action: Mouse pressed left at (321, 123)
Screenshot: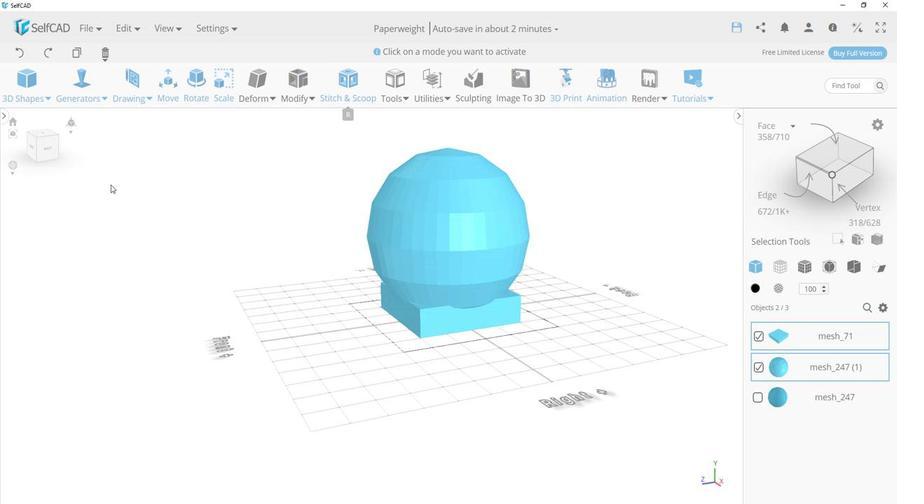 
Action: Mouse moved to (77, 173)
Screenshot: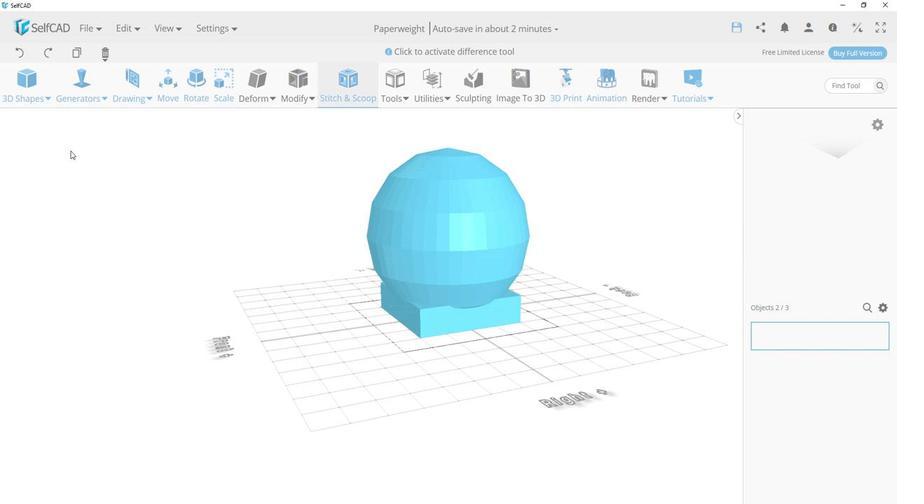 
Action: Mouse pressed left at (77, 173)
Screenshot: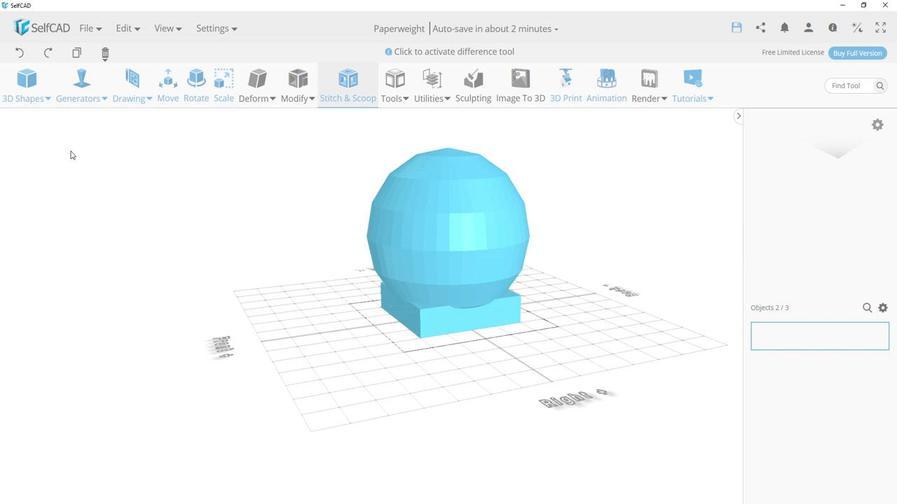 
Action: Mouse moved to (64, 222)
Screenshot: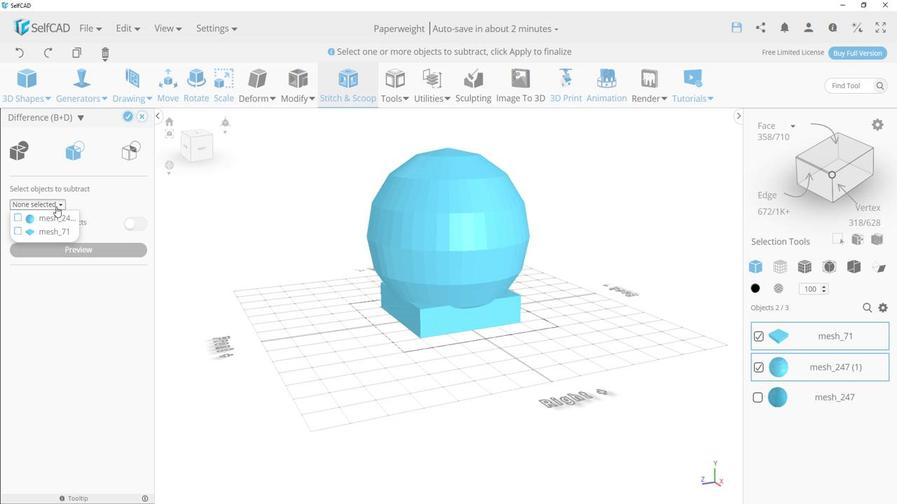 
Action: Mouse pressed left at (64, 222)
Screenshot: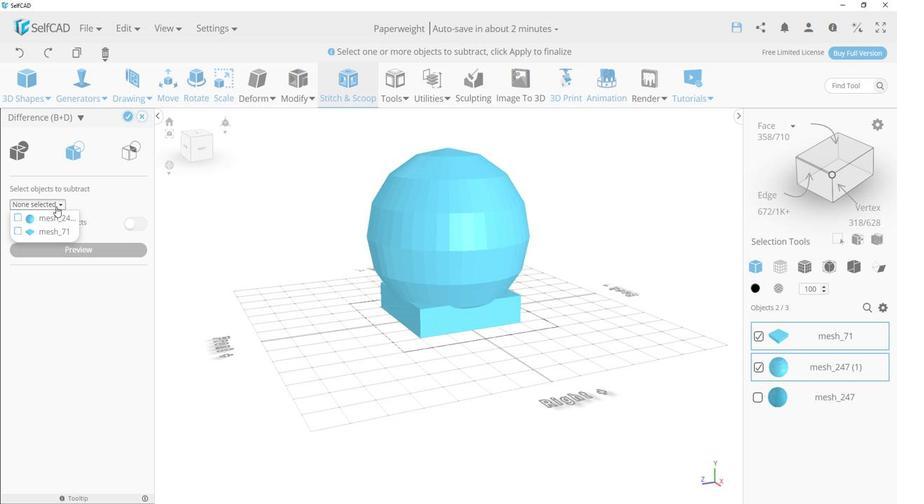 
Action: Mouse moved to (61, 232)
Screenshot: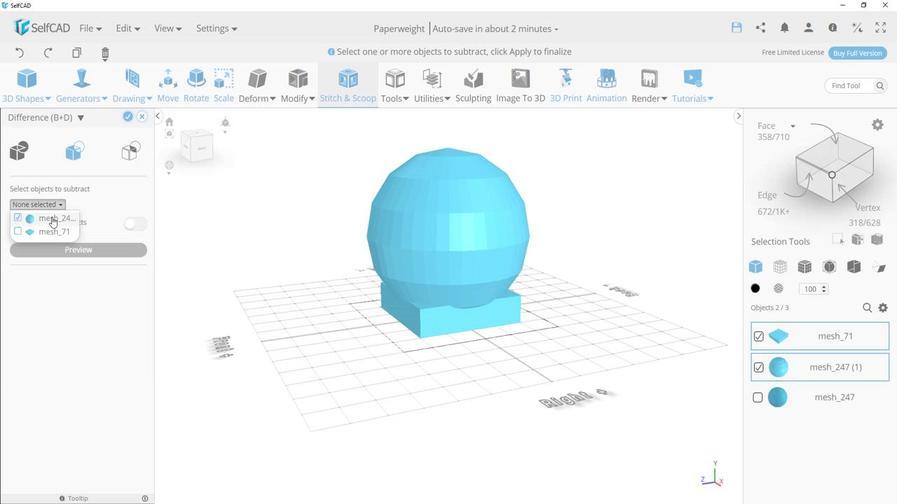 
Action: Mouse pressed left at (61, 232)
Screenshot: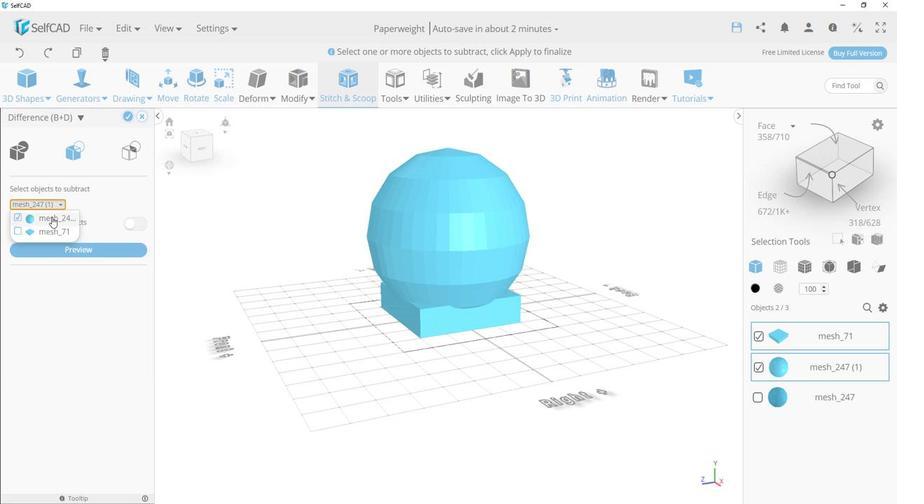 
Action: Mouse moved to (80, 264)
Screenshot: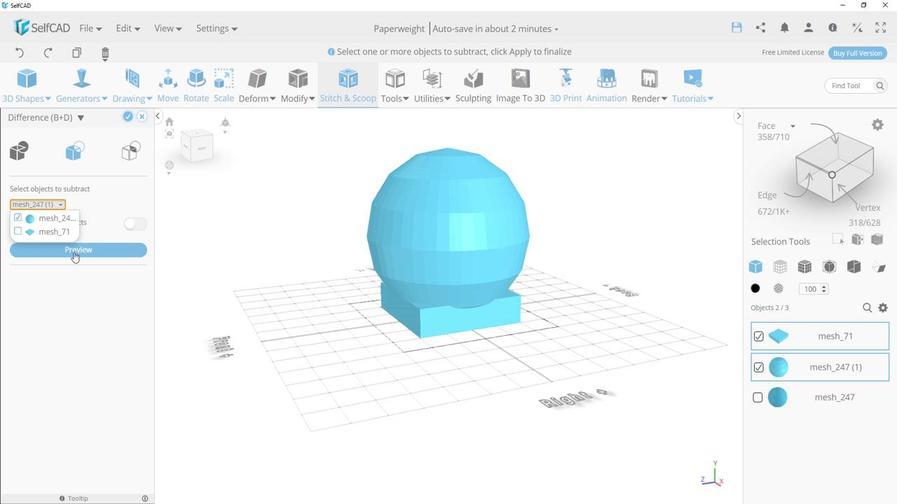 
Action: Mouse pressed left at (80, 264)
Screenshot: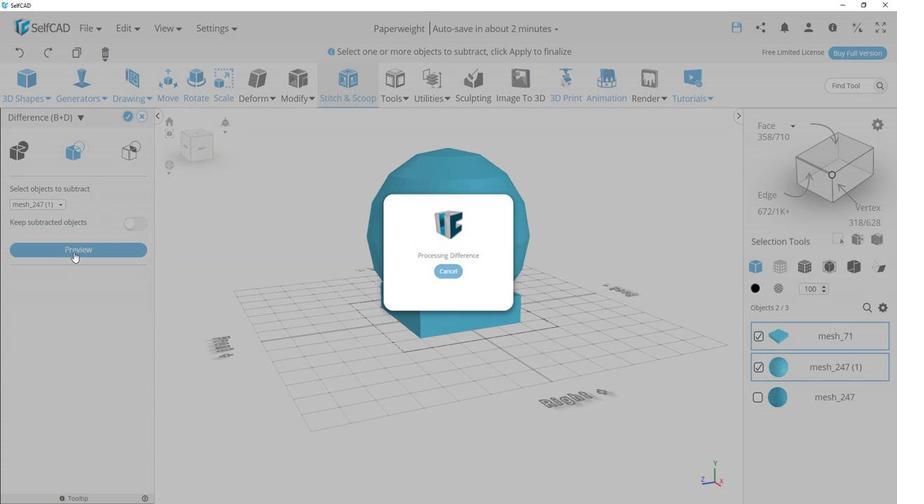 
Action: Mouse moved to (132, 143)
Screenshot: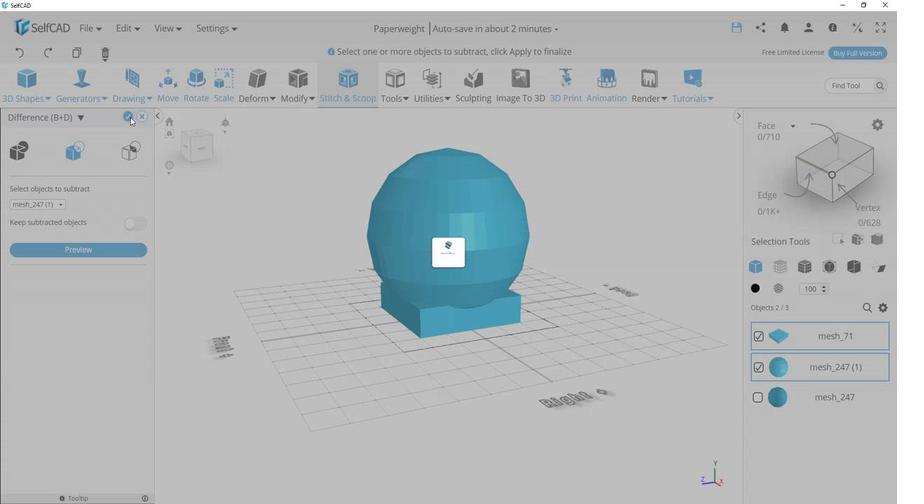 
Action: Mouse pressed left at (132, 143)
Screenshot: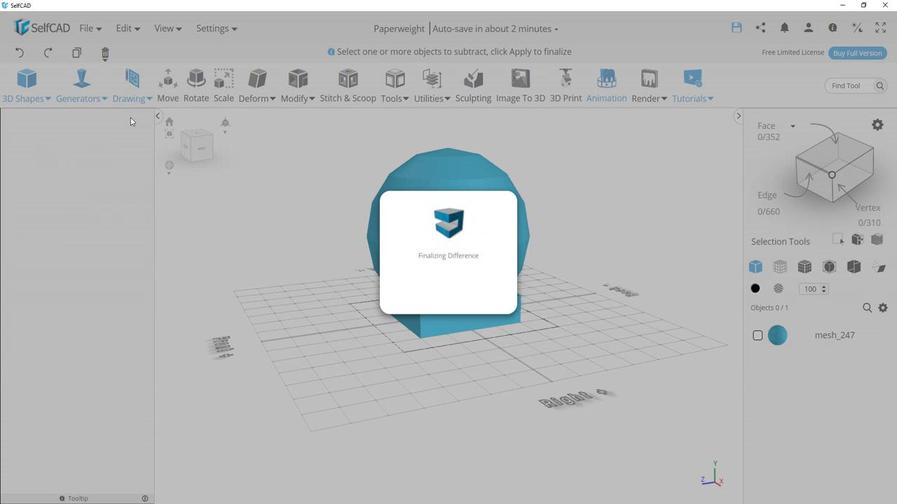 
Action: Mouse moved to (362, 344)
Screenshot: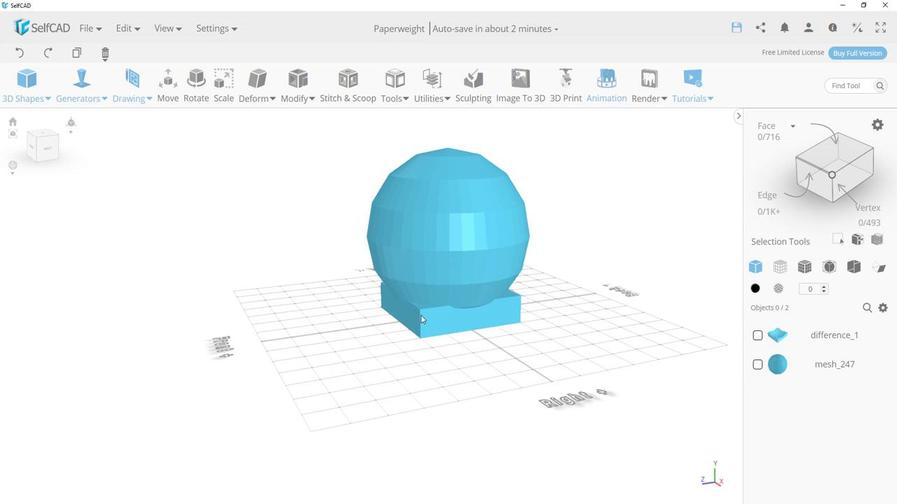 
Action: Mouse pressed left at (362, 344)
Screenshot: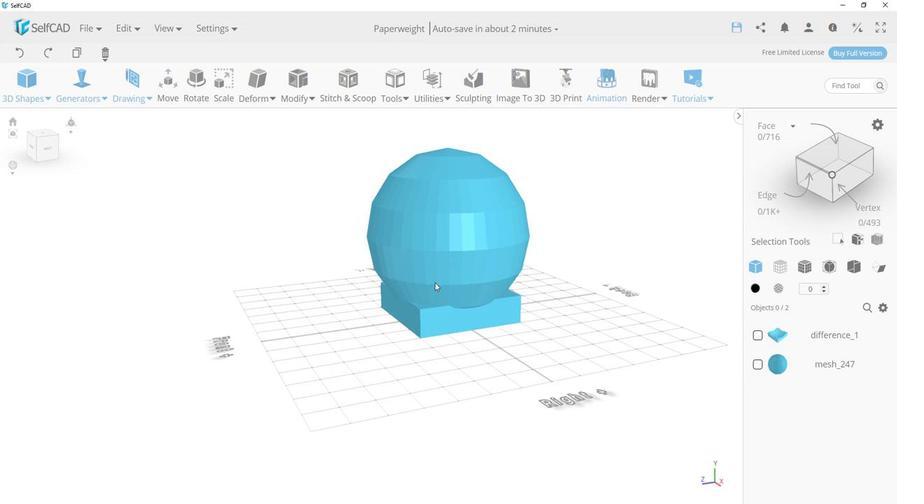 
Action: Mouse moved to (433, 267)
Screenshot: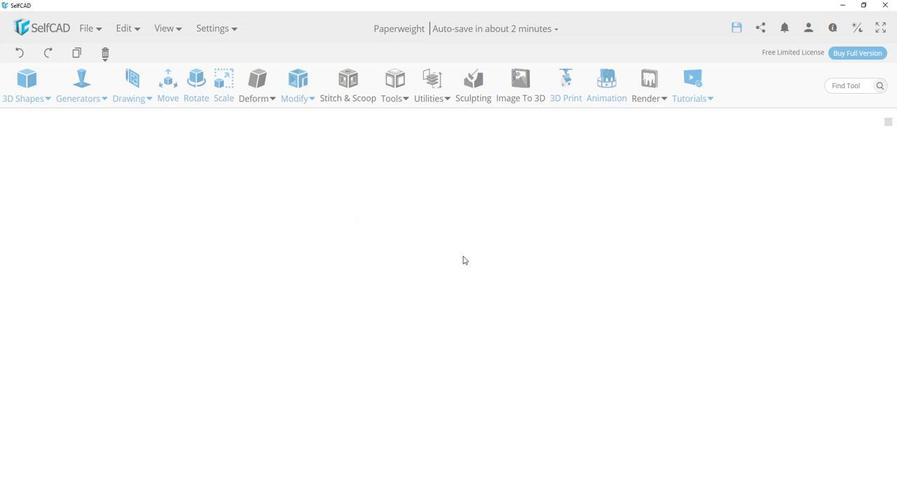 
Action: Mouse pressed left at (433, 267)
Screenshot: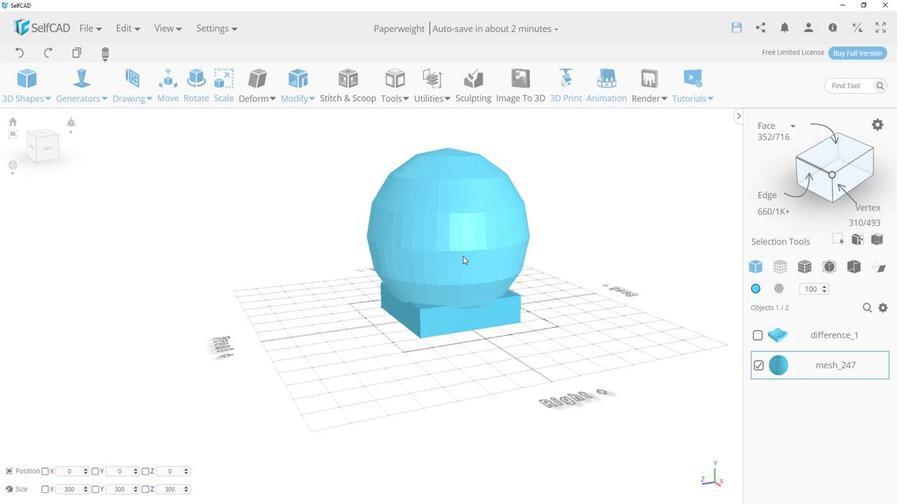 
Action: Mouse moved to (159, 110)
Screenshot: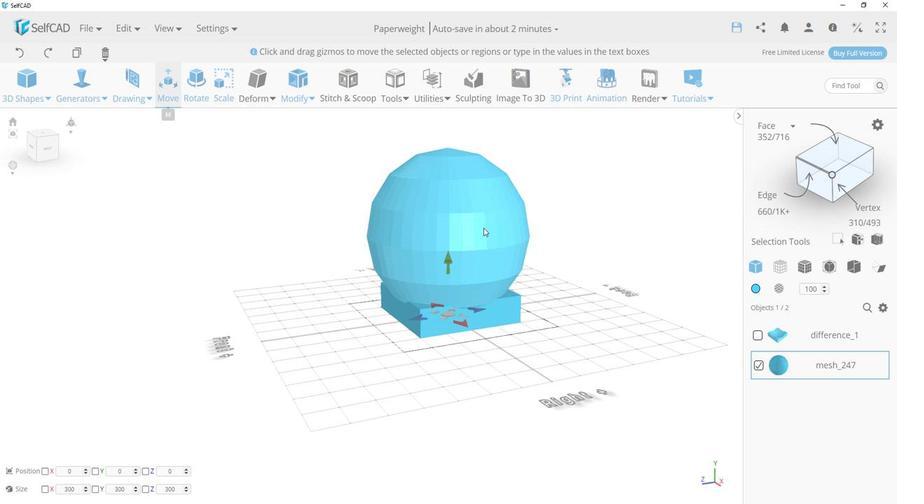 
Action: Mouse pressed left at (159, 110)
Screenshot: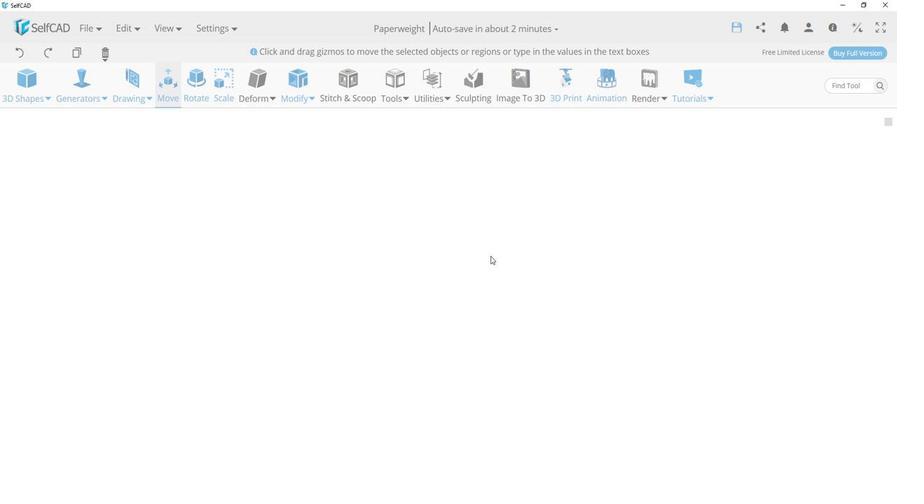 
Action: Mouse moved to (417, 269)
Screenshot: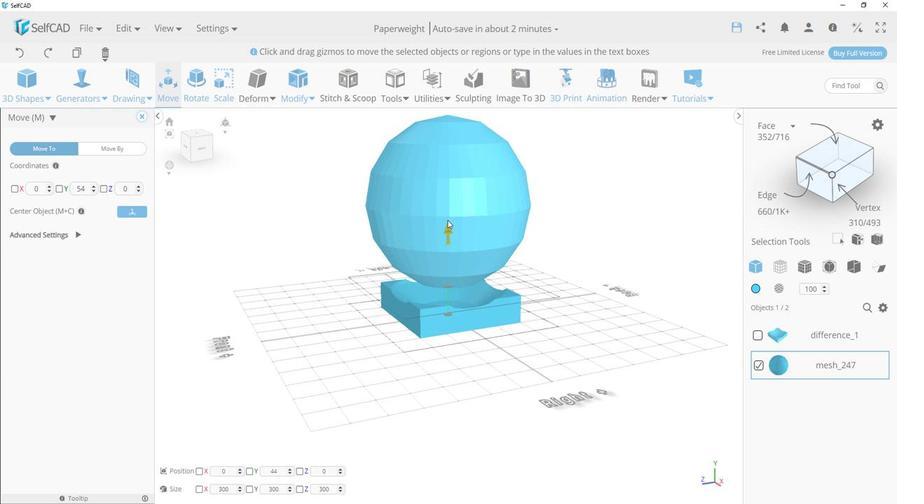 
Action: Mouse pressed left at (417, 269)
Screenshot: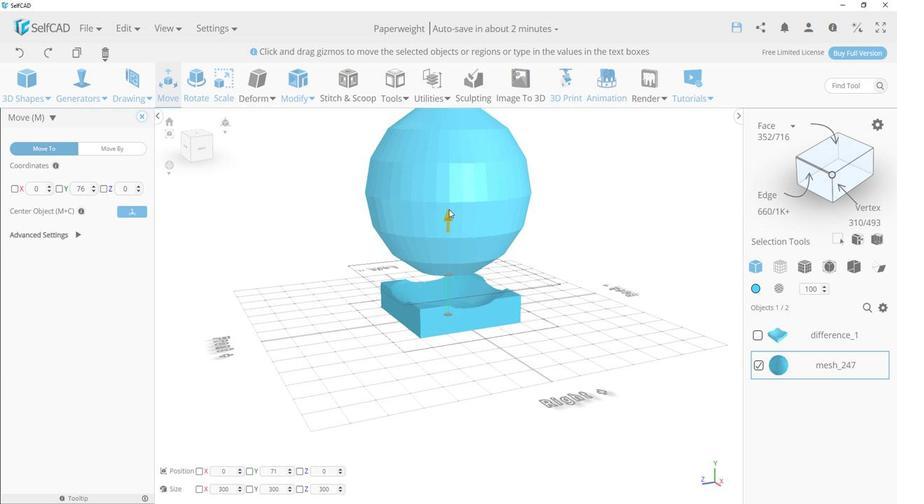 
Action: Mouse moved to (354, 340)
Screenshot: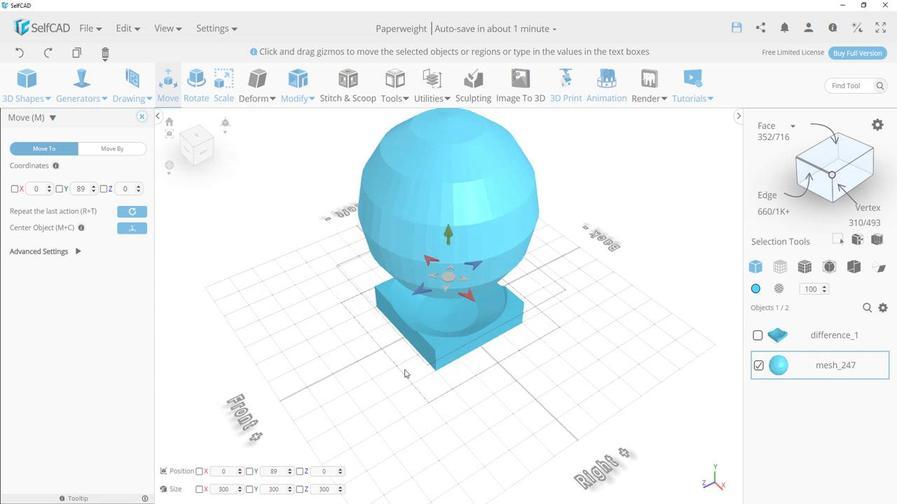
Action: Mouse pressed left at (354, 340)
Screenshot: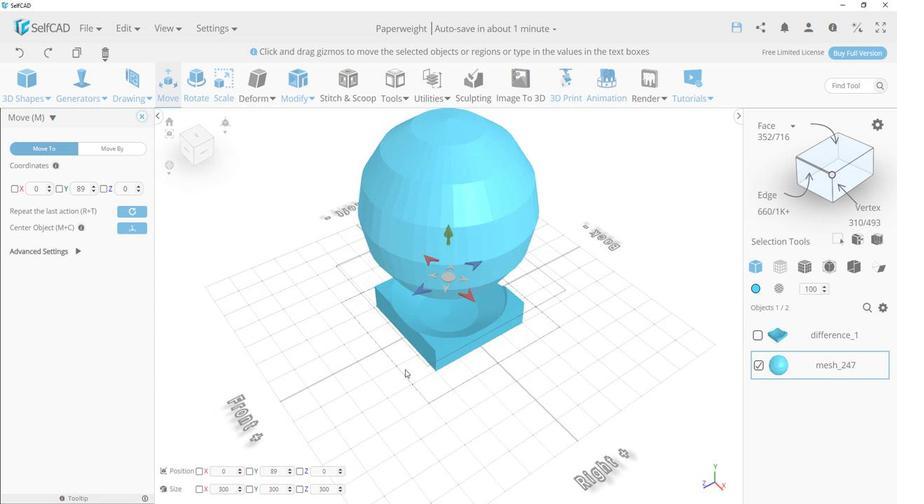 
Action: Mouse moved to (421, 232)
Screenshot: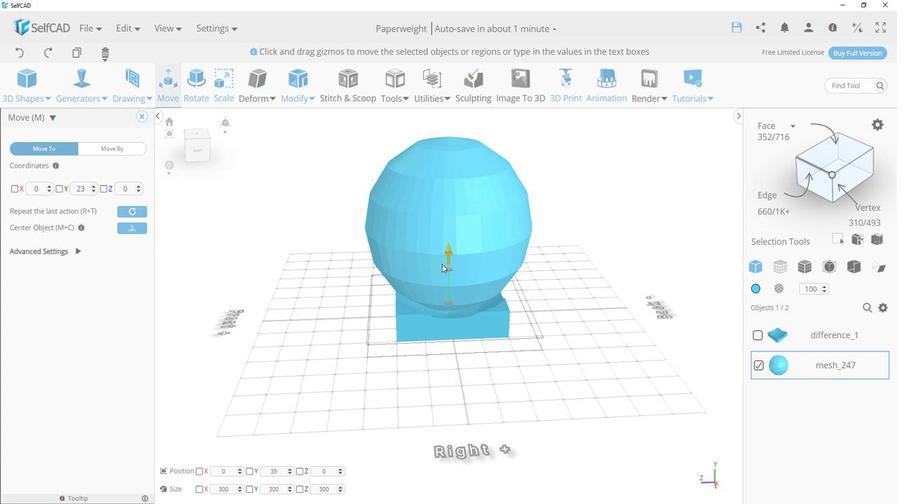 
Action: Mouse pressed left at (421, 232)
Screenshot: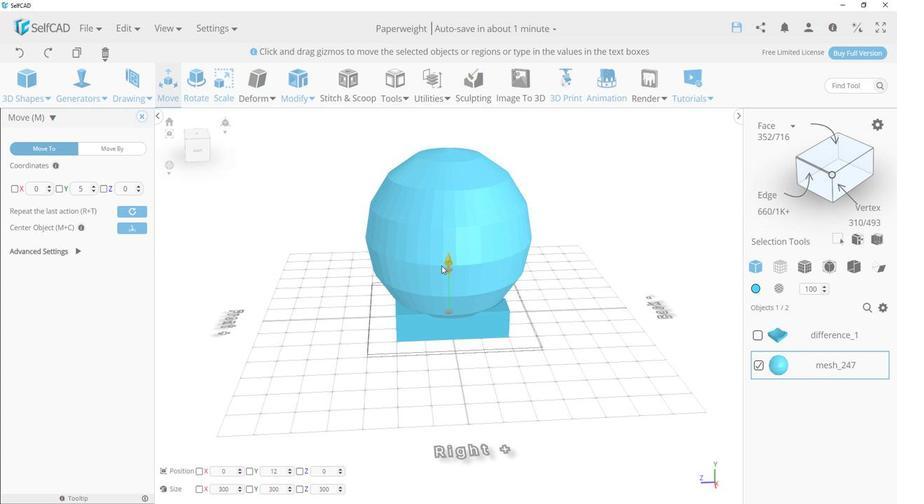 
Action: Mouse moved to (377, 270)
Screenshot: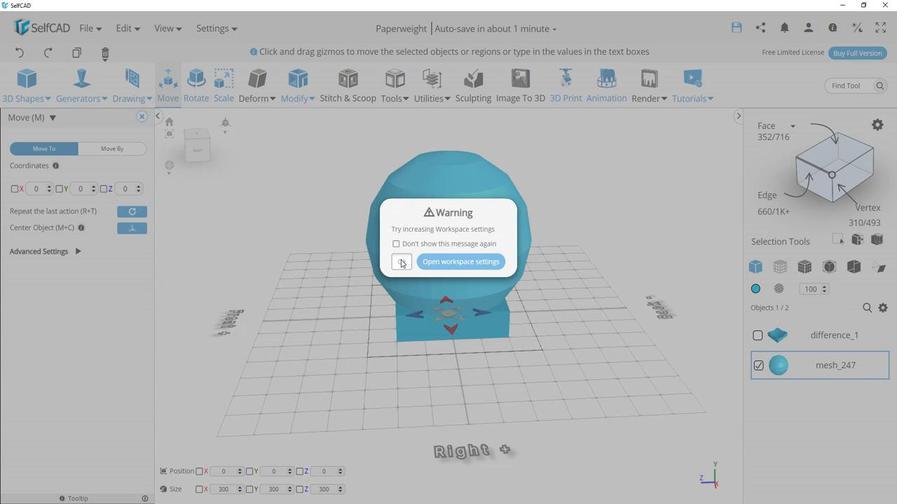
Action: Mouse pressed left at (377, 270)
Screenshot: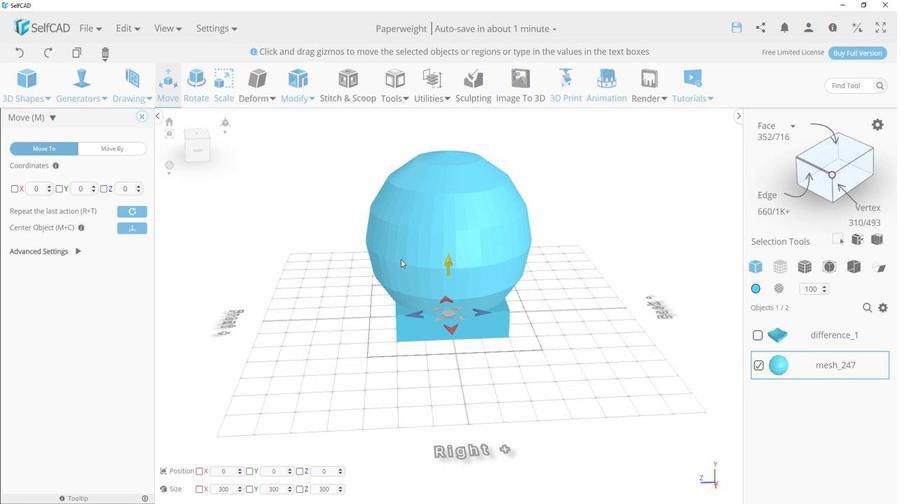 
Action: Mouse moved to (497, 368)
Screenshot: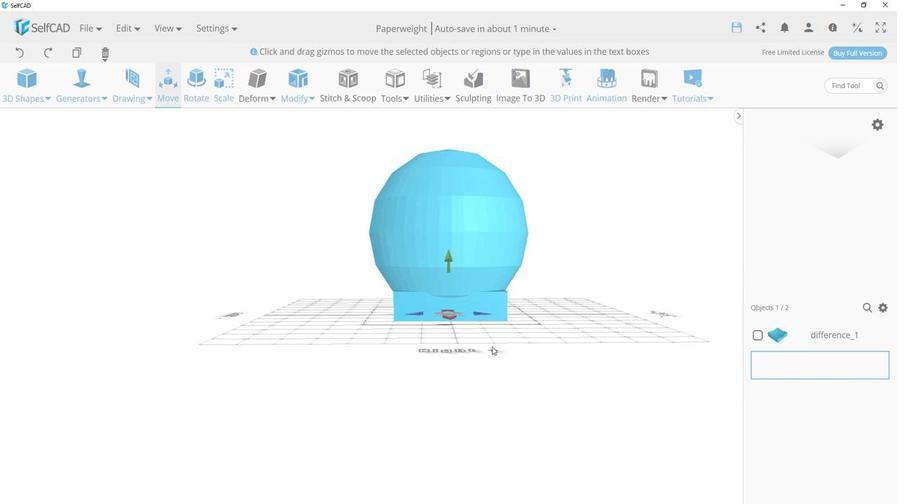 
Action: Mouse pressed left at (497, 368)
Screenshot: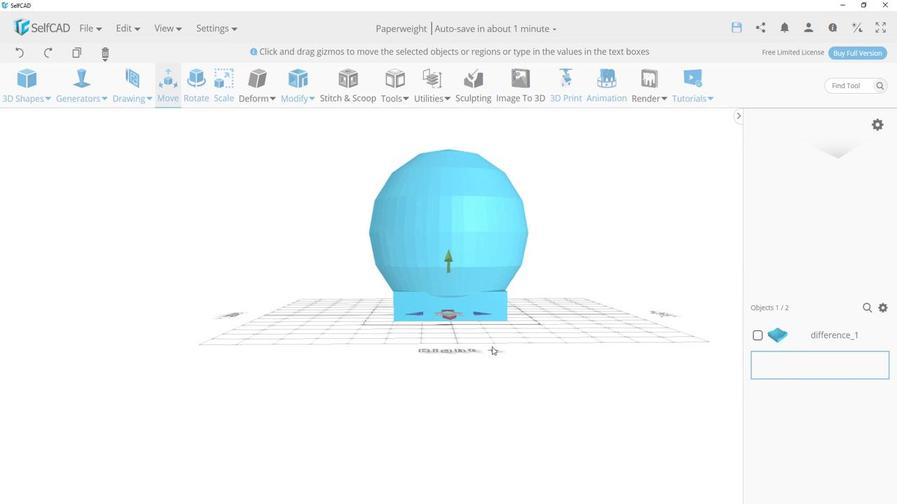 
Action: Mouse moved to (492, 365)
Screenshot: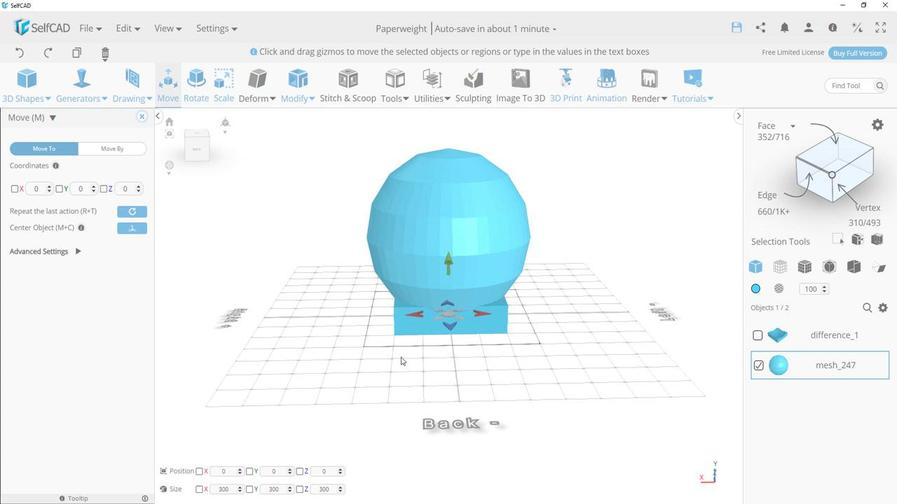 
Action: Mouse pressed left at (492, 365)
Screenshot: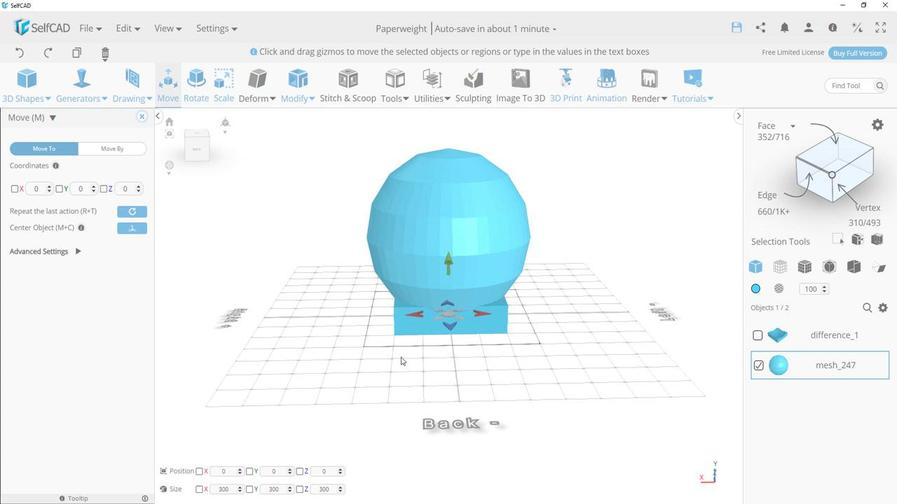 
Action: Mouse moved to (699, 339)
Screenshot: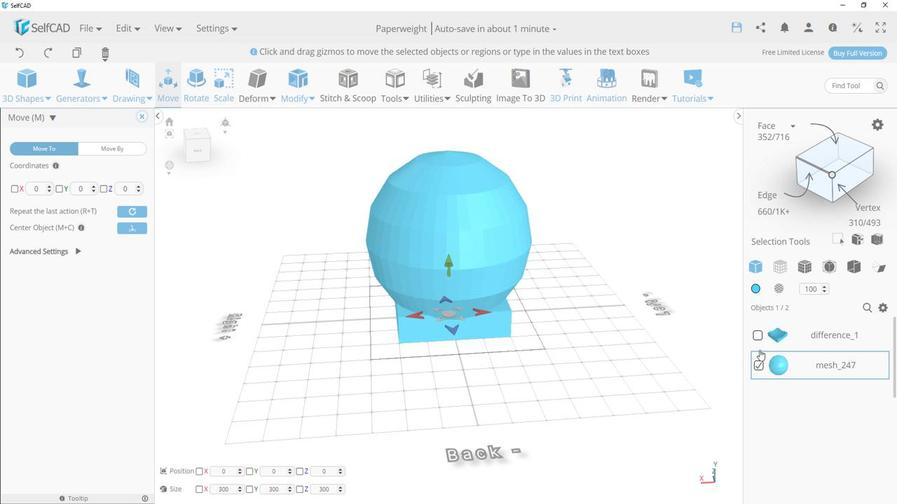 
Action: Mouse pressed left at (699, 339)
Screenshot: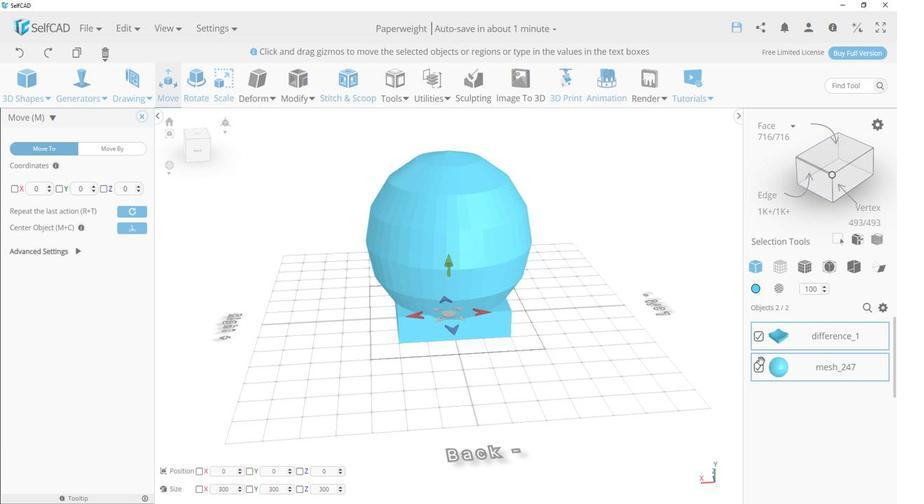 
Action: Mouse moved to (701, 367)
Screenshot: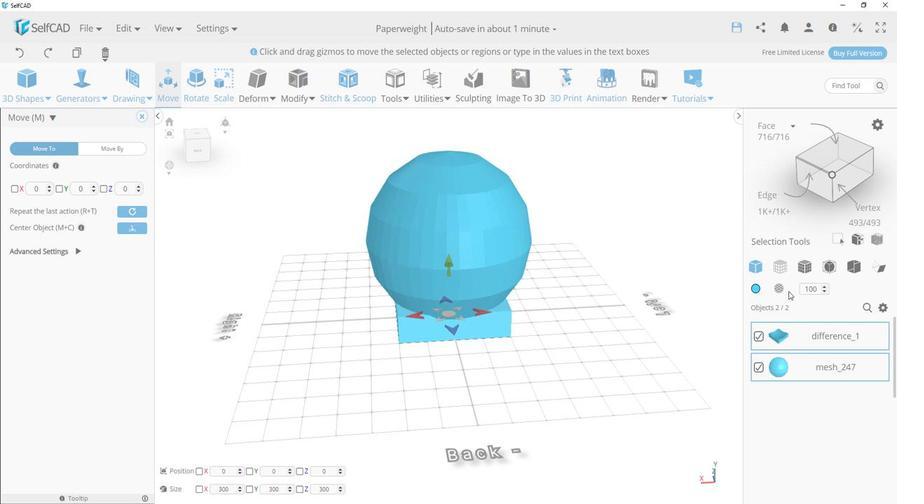 
Action: Mouse pressed left at (701, 367)
Screenshot: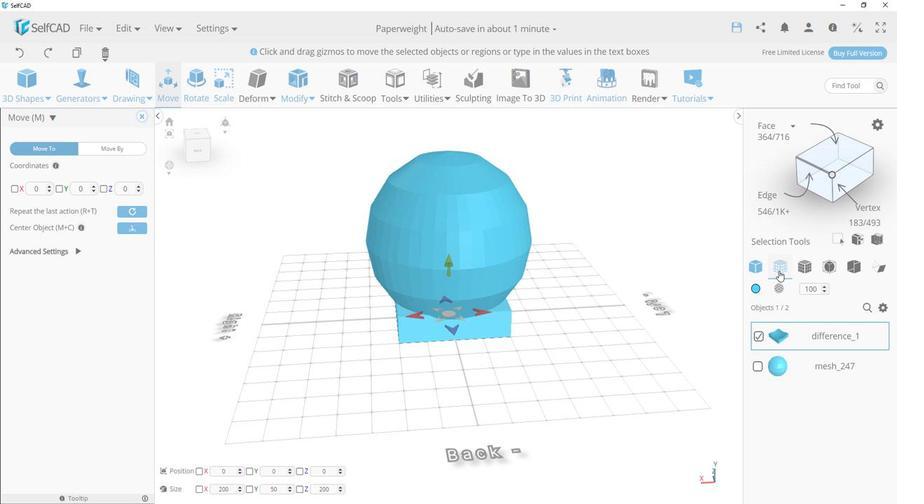 
Action: Mouse moved to (719, 279)
Screenshot: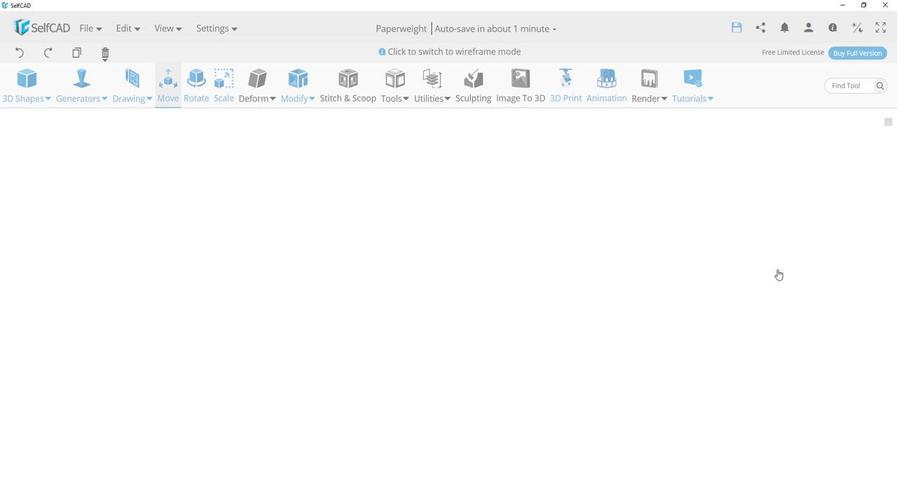 
Action: Mouse pressed left at (719, 279)
Screenshot: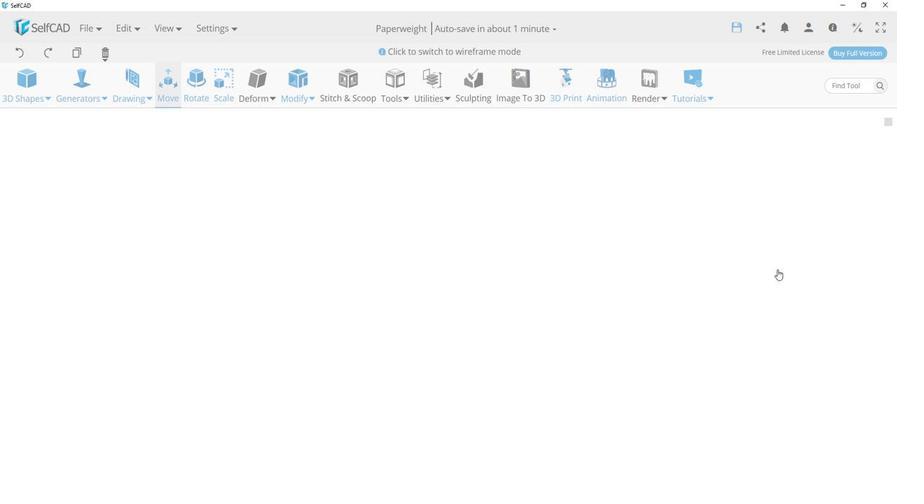 
Action: Mouse moved to (760, 190)
Screenshot: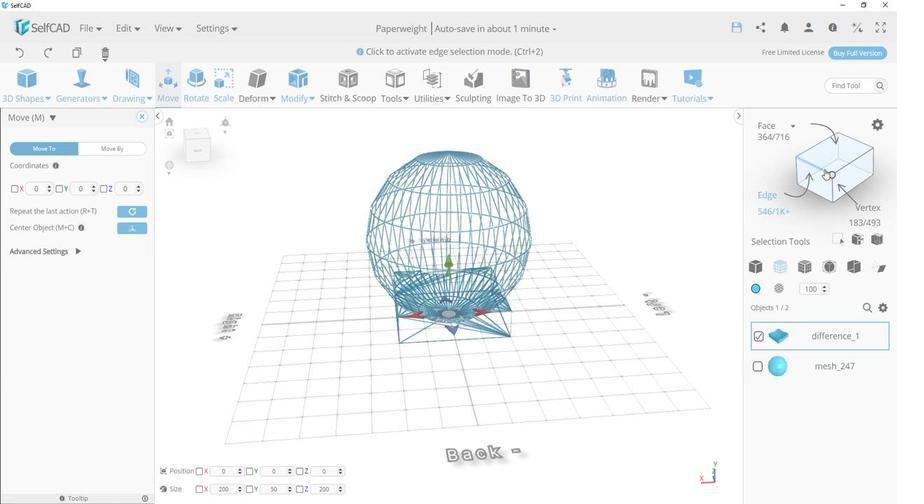 
Action: Mouse pressed left at (760, 190)
Screenshot: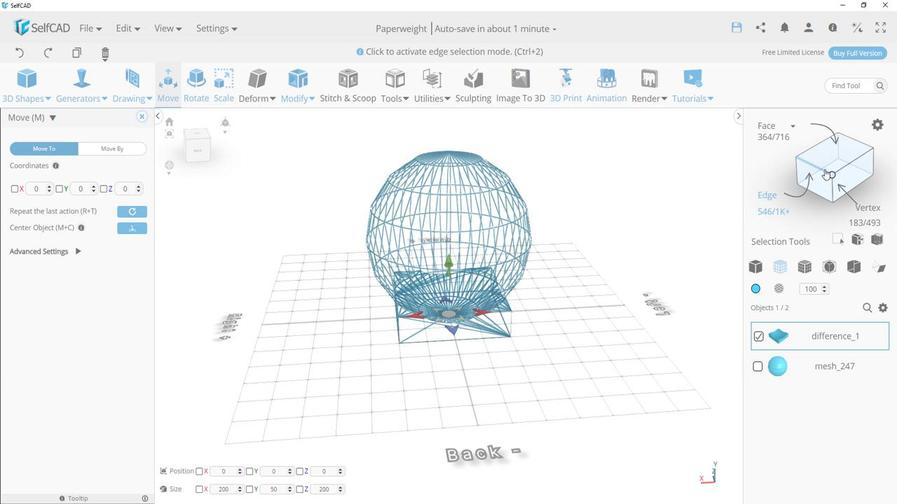 
Action: Mouse moved to (375, 338)
Screenshot: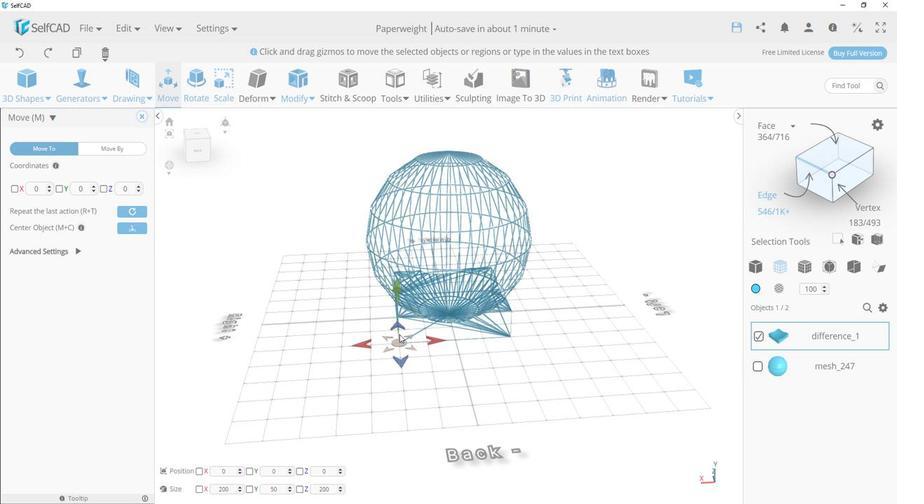 
Action: Mouse pressed left at (375, 338)
Screenshot: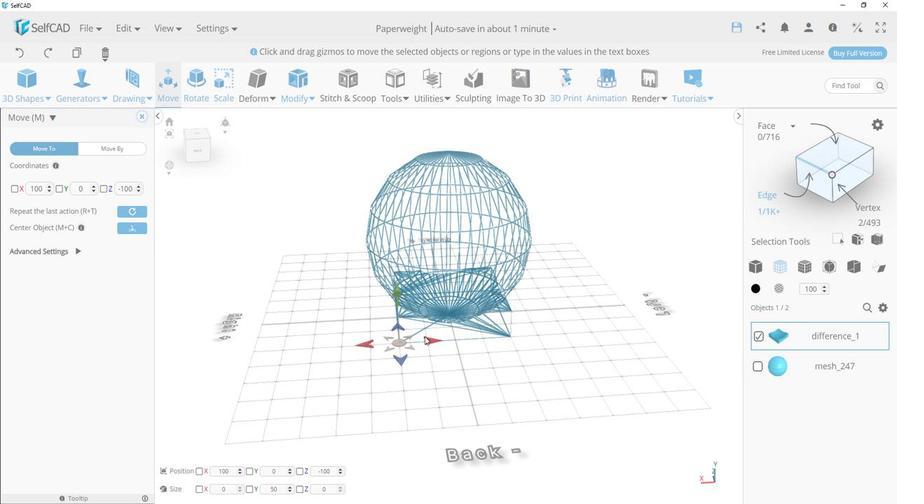 
Action: Mouse moved to (476, 327)
Screenshot: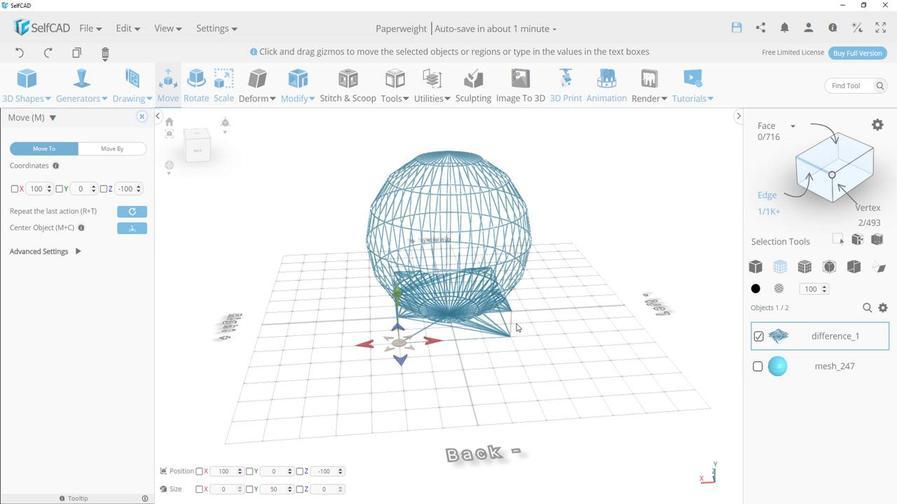 
Action: Mouse pressed left at (476, 327)
Screenshot: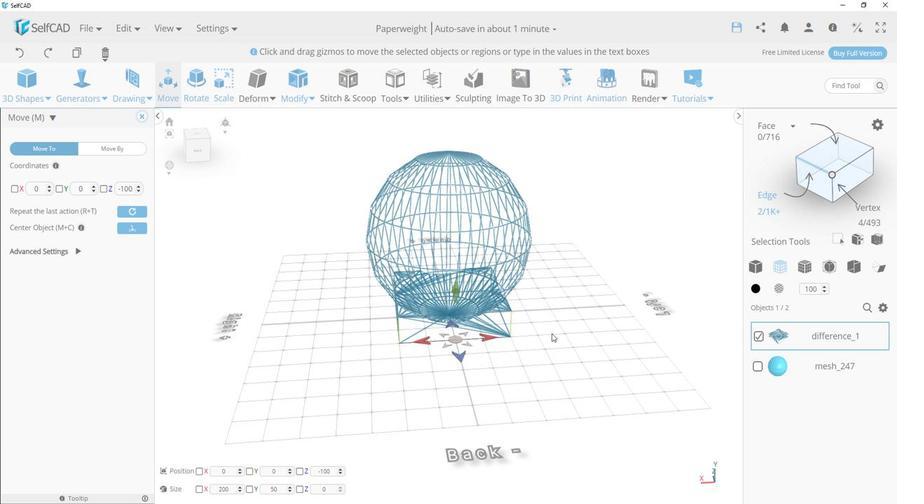 
Action: Mouse moved to (515, 337)
Screenshot: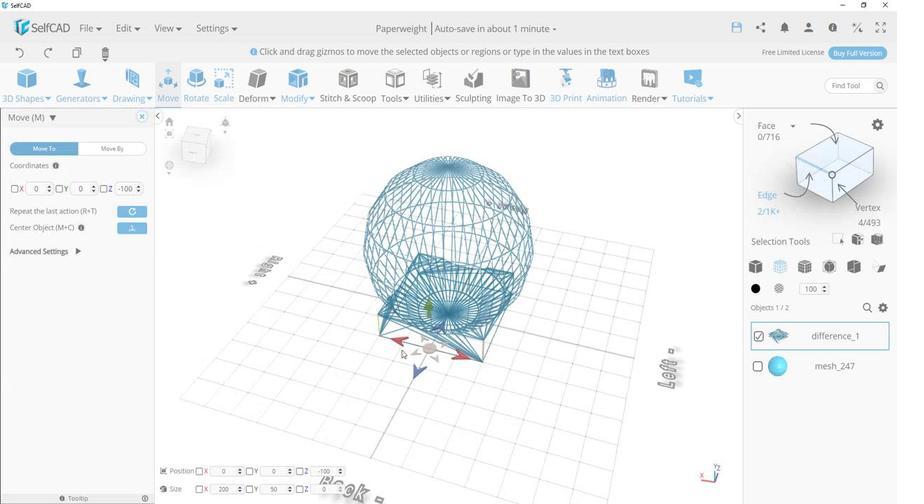 
Action: Mouse pressed left at (515, 337)
Screenshot: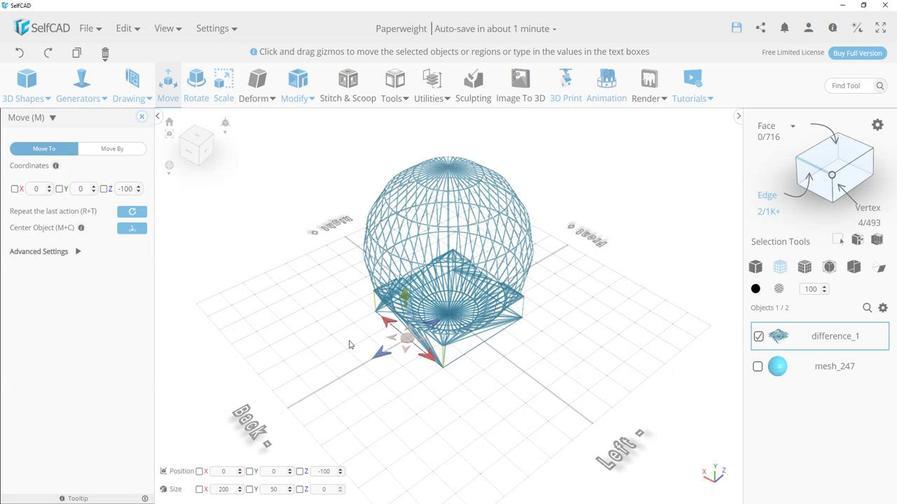 
Action: Mouse moved to (480, 323)
Screenshot: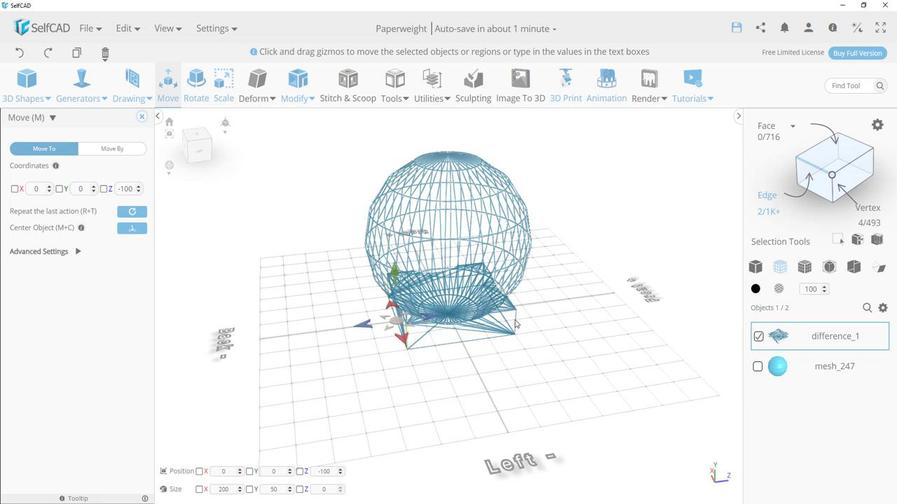 
Action: Mouse pressed left at (480, 323)
Screenshot: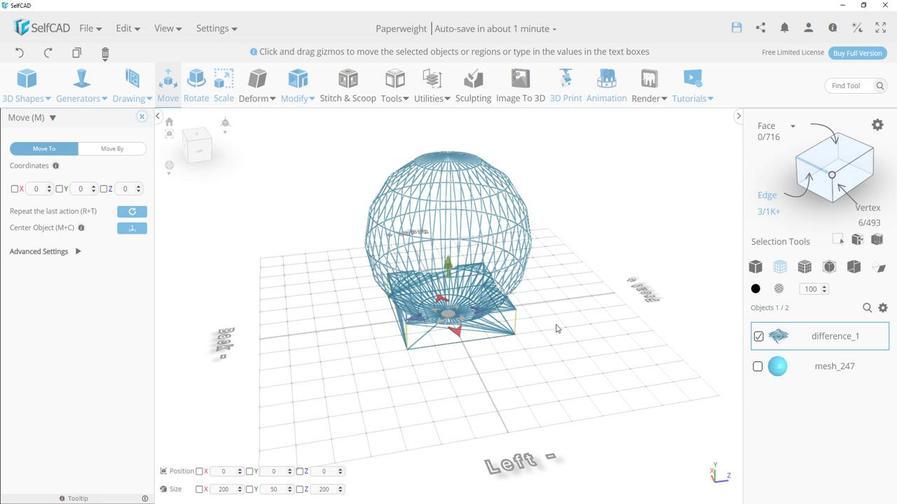 
Action: Mouse moved to (546, 318)
Screenshot: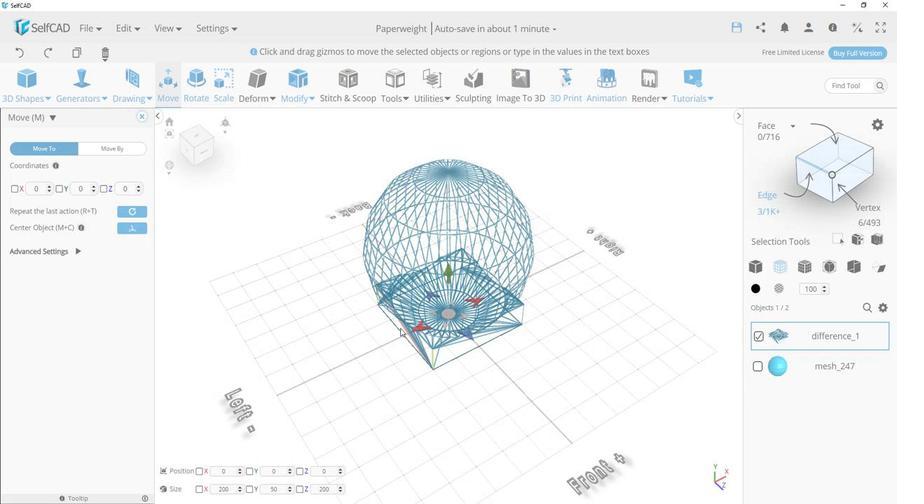 
Action: Mouse pressed left at (546, 318)
Screenshot: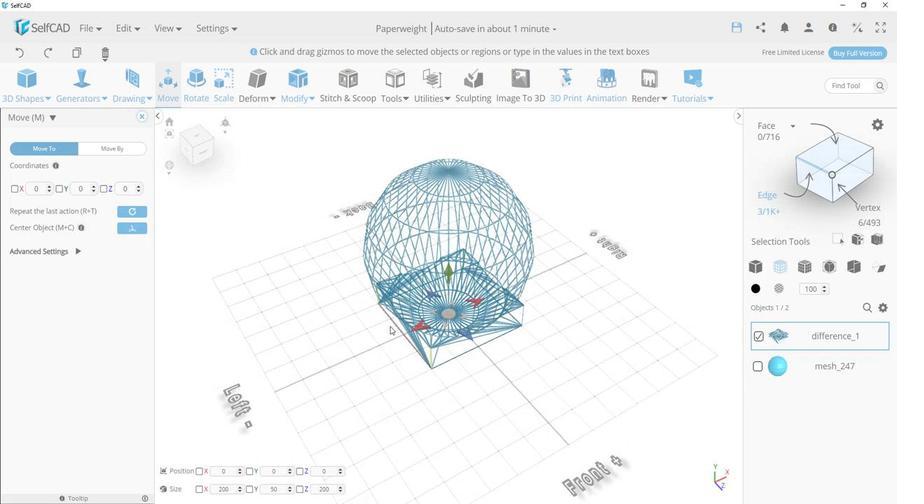 
Action: Mouse moved to (484, 319)
Screenshot: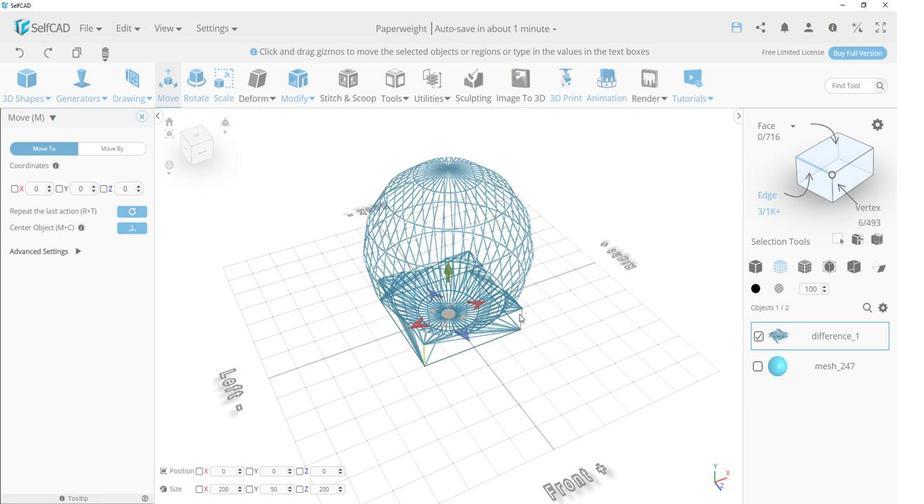 
Action: Mouse pressed left at (484, 319)
Screenshot: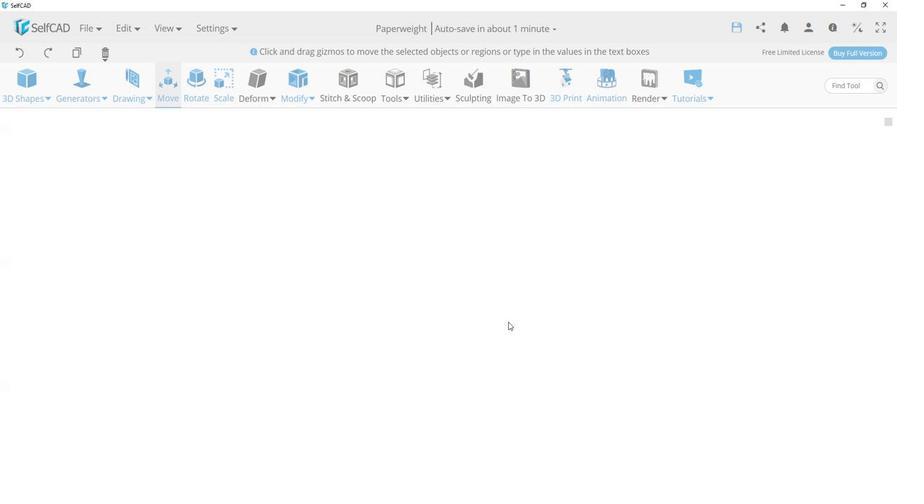 
Action: Mouse moved to (419, 281)
Screenshot: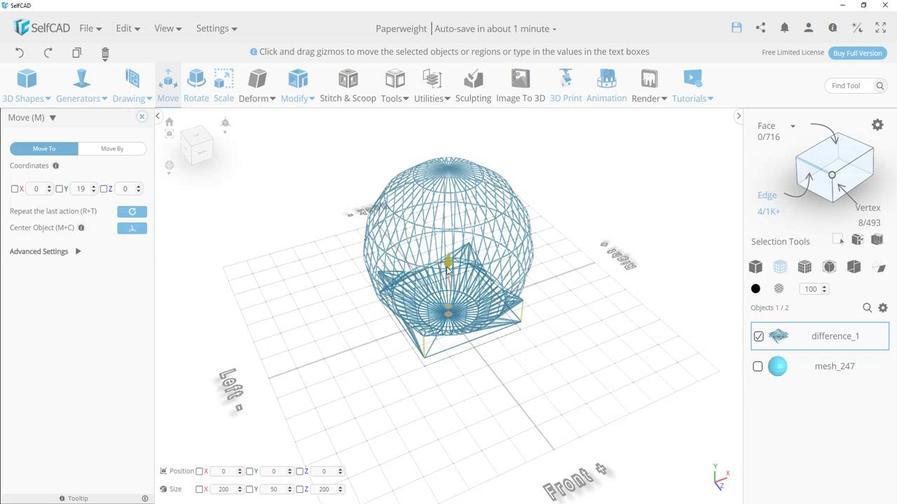 
Action: Mouse pressed left at (419, 281)
Screenshot: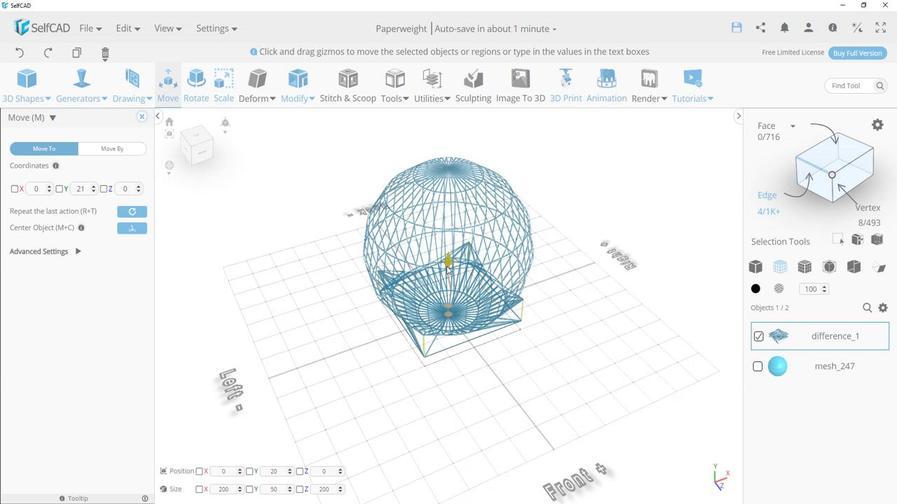 
Action: Mouse moved to (434, 356)
Screenshot: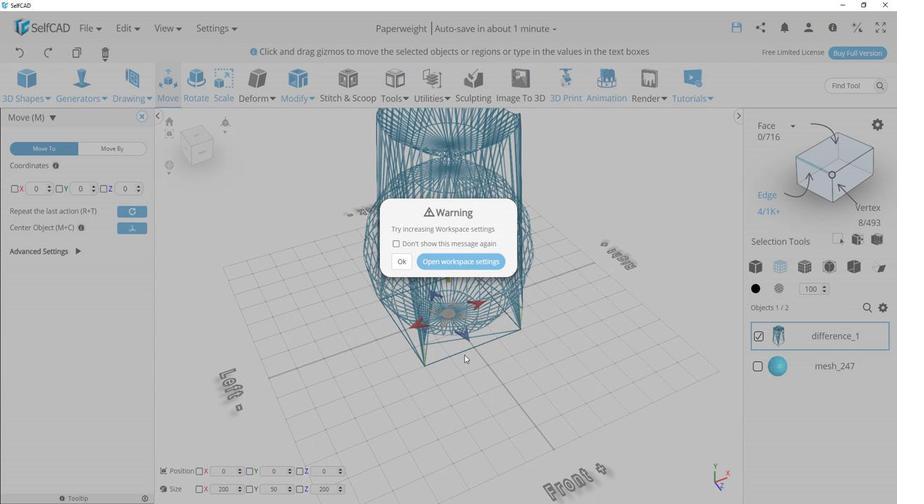 
Action: Mouse scrolled (434, 356) with delta (0, 0)
Screenshot: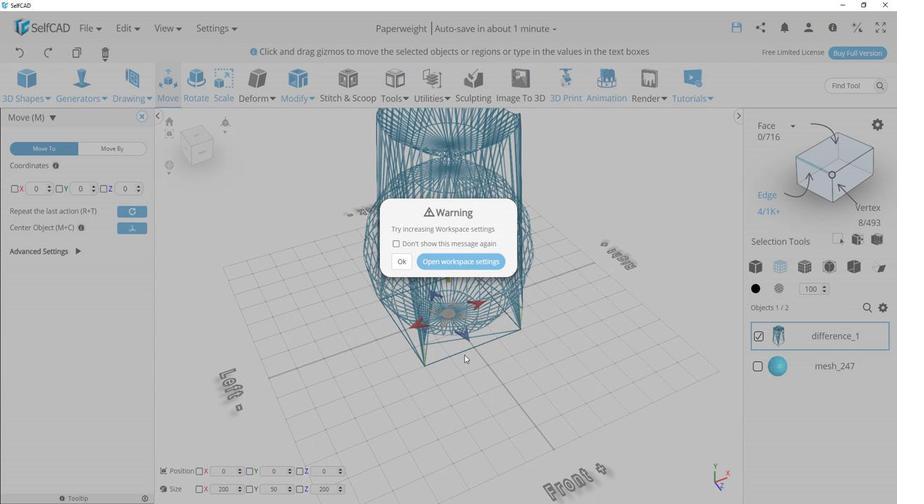 
Action: Mouse scrolled (434, 356) with delta (0, 0)
Screenshot: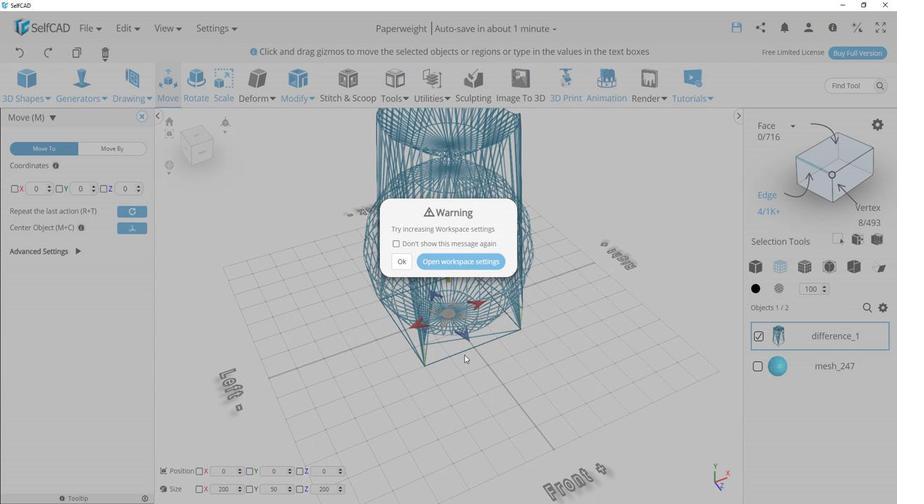 
Action: Mouse moved to (434, 356)
Screenshot: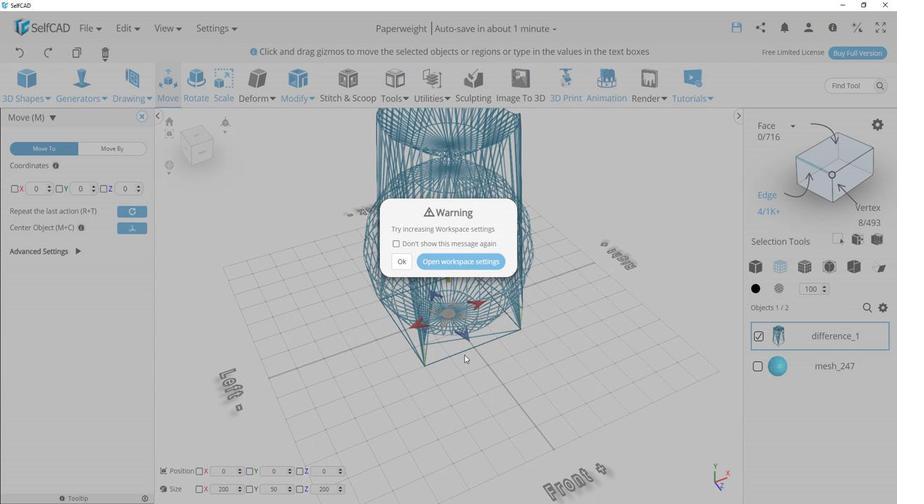 
Action: Mouse scrolled (434, 356) with delta (0, 0)
Screenshot: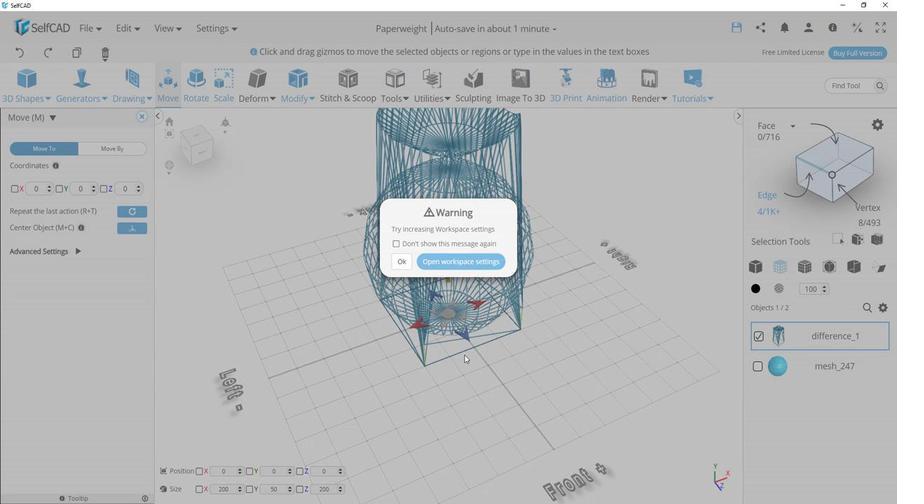 
Action: Mouse scrolled (434, 356) with delta (0, 0)
Screenshot: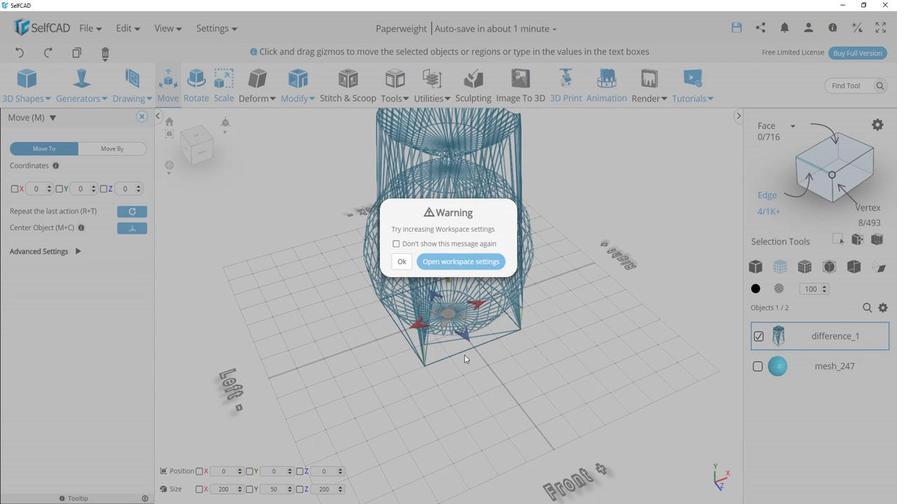 
Action: Mouse scrolled (434, 356) with delta (0, 0)
Screenshot: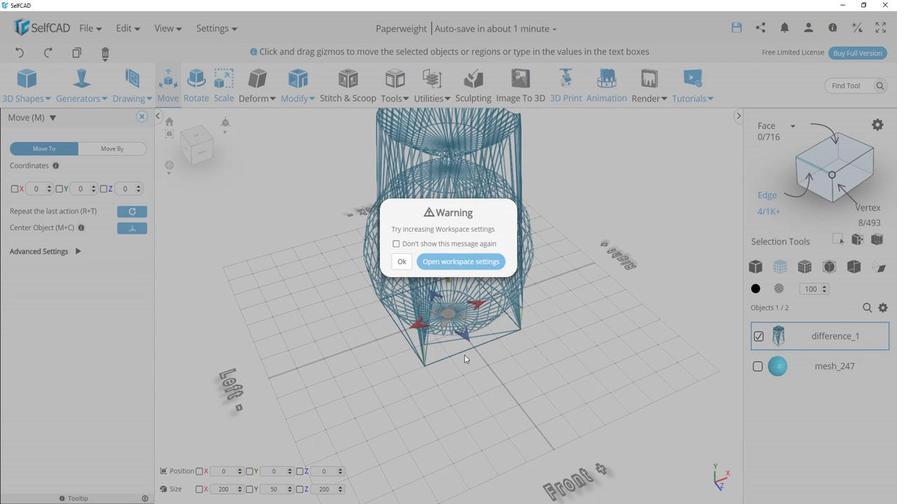 
Action: Mouse scrolled (434, 356) with delta (0, 0)
Screenshot: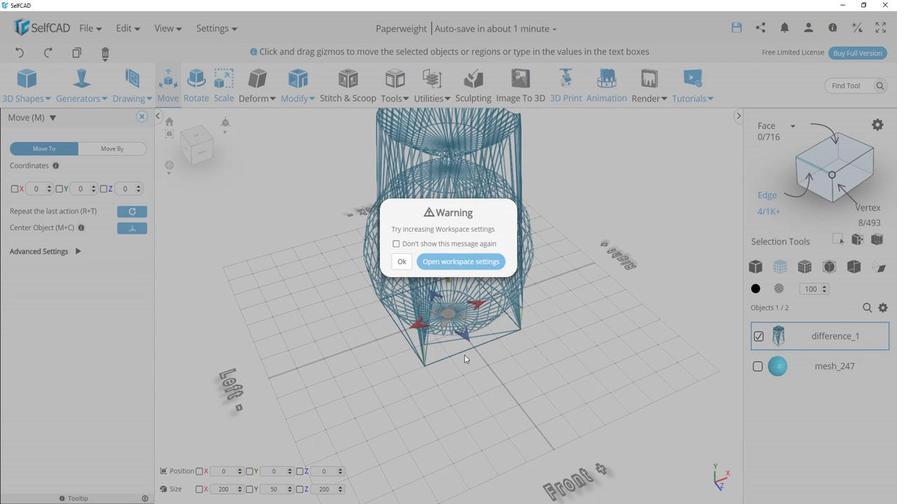 
Action: Key pressed ctrl+Z
Screenshot: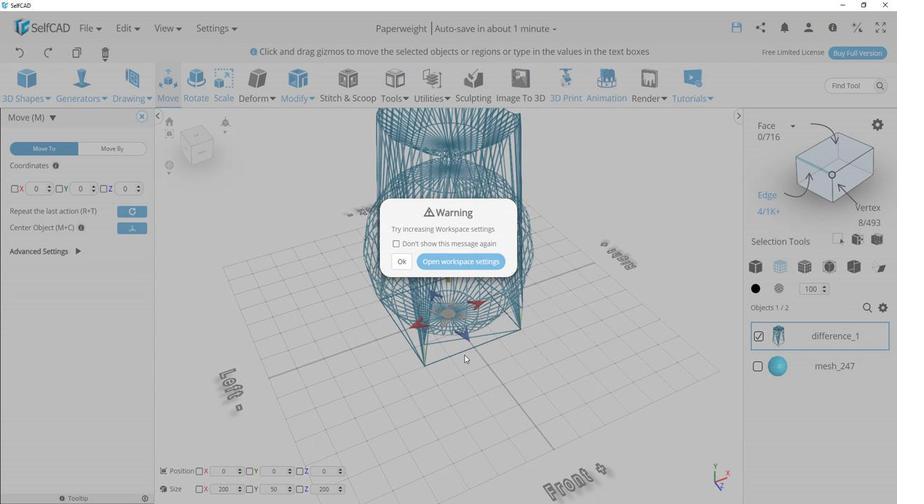 
Action: Mouse moved to (378, 276)
Screenshot: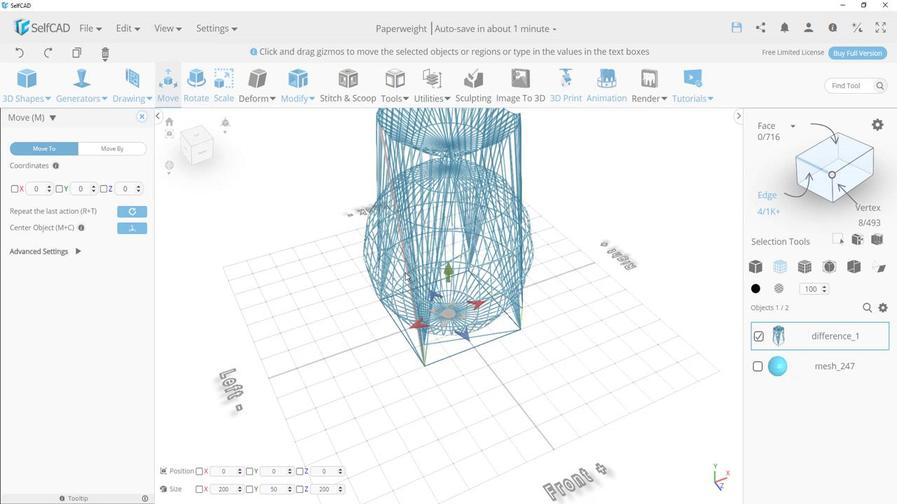 
Action: Mouse pressed left at (378, 276)
Screenshot: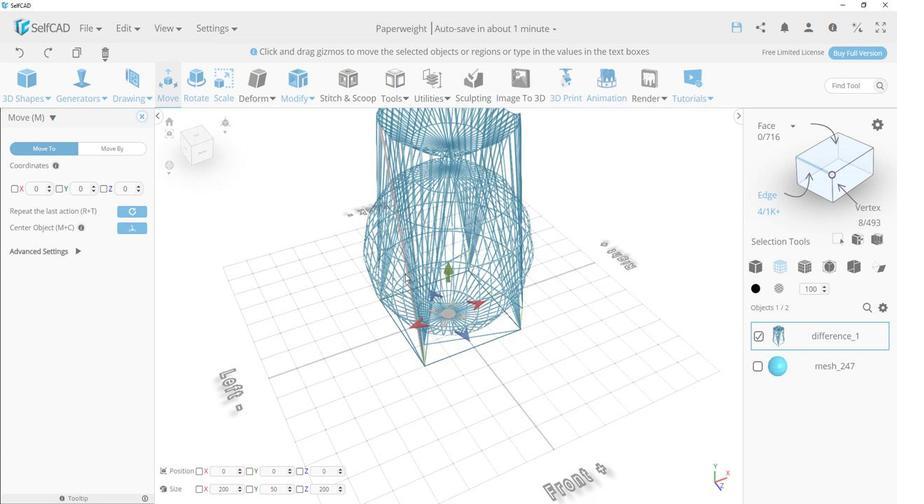 
Action: Mouse moved to (380, 283)
Screenshot: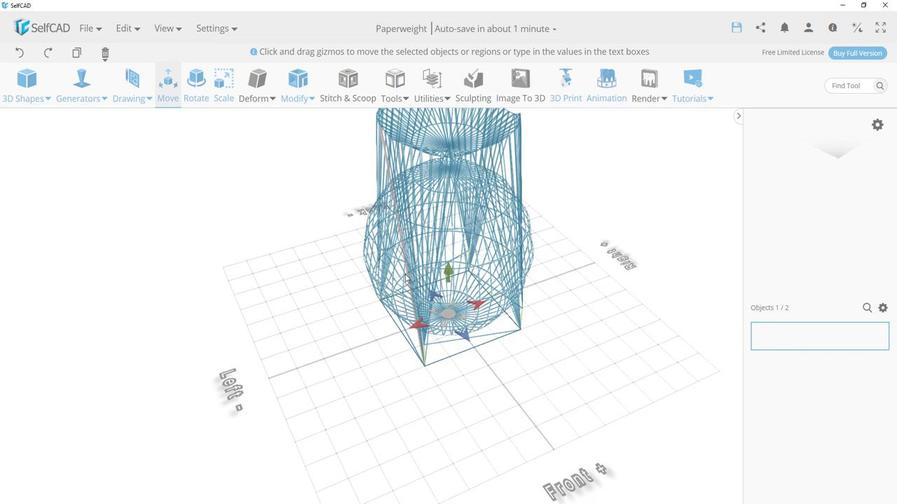 
Action: Key pressed ctrl+Z
Screenshot: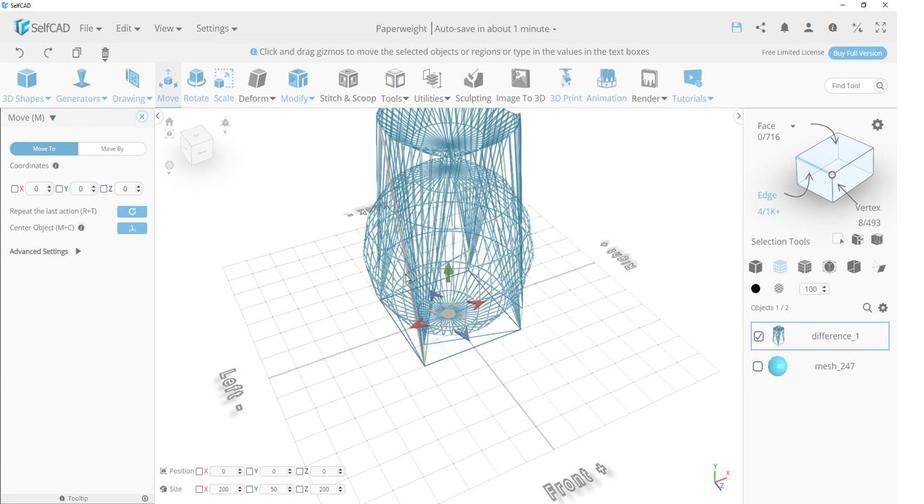 
Action: Mouse moved to (570, 328)
Screenshot: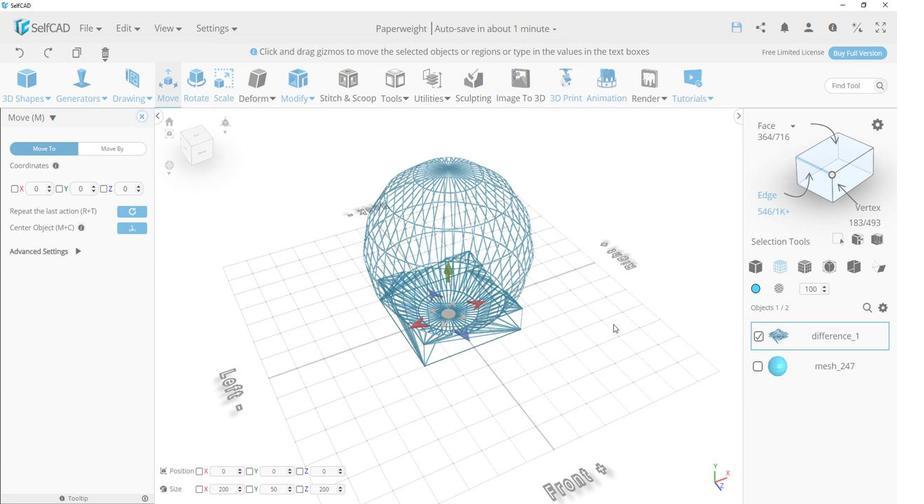 
Action: Mouse pressed left at (570, 328)
Screenshot: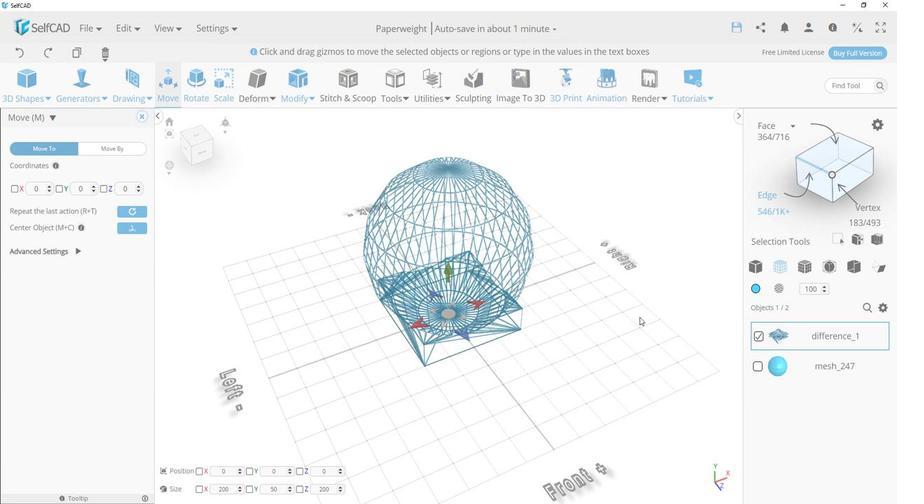 
Action: Mouse moved to (701, 274)
Screenshot: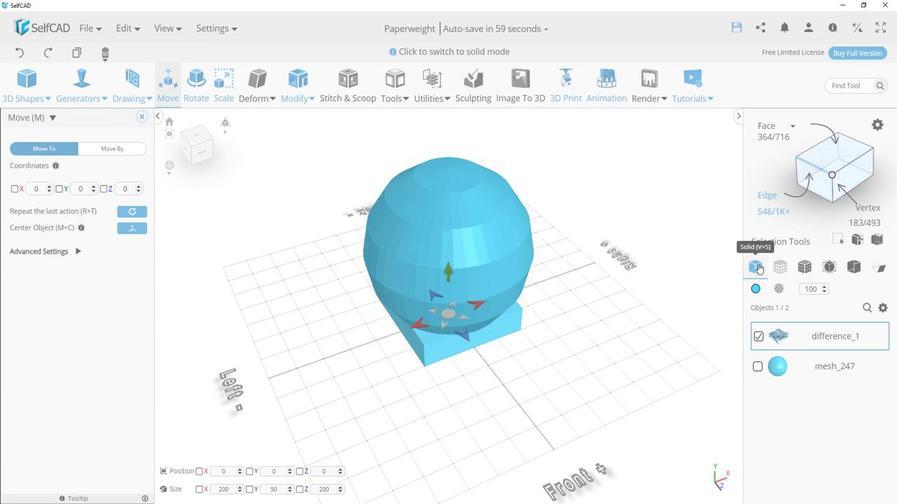 
Action: Mouse pressed left at (701, 274)
Screenshot: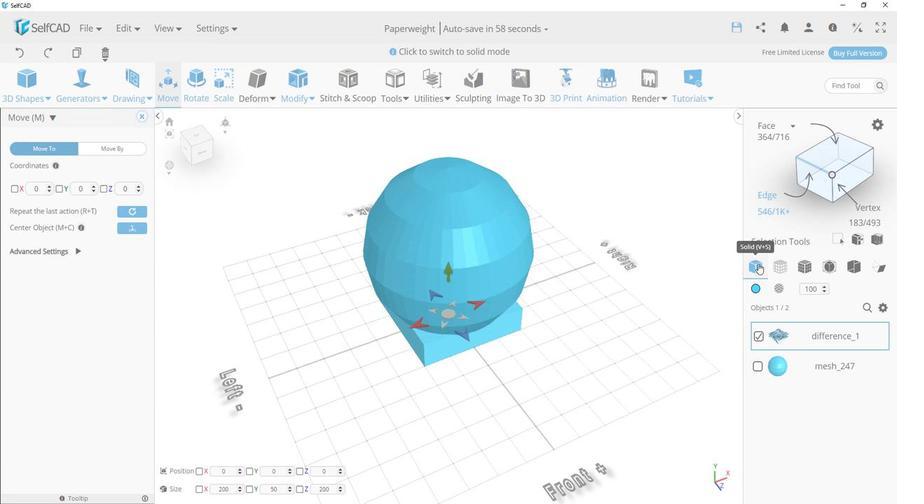 
Action: Mouse moved to (767, 194)
Screenshot: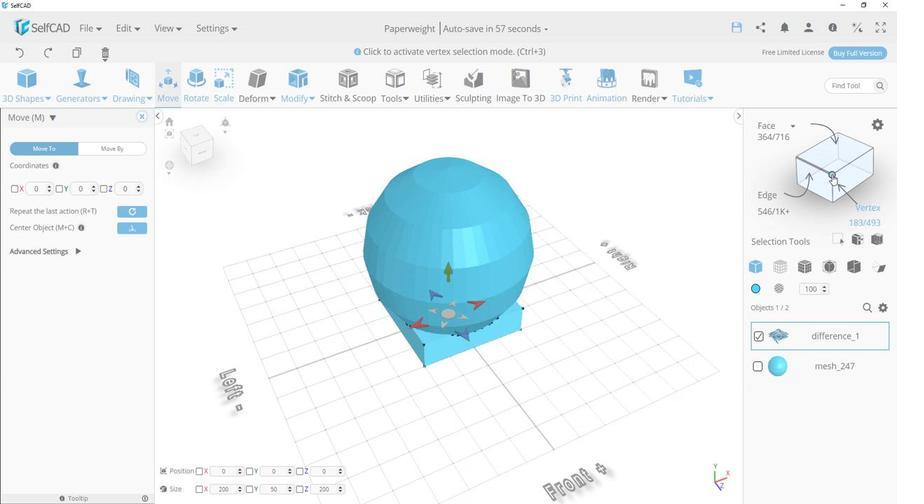 
Action: Mouse pressed left at (767, 194)
Screenshot: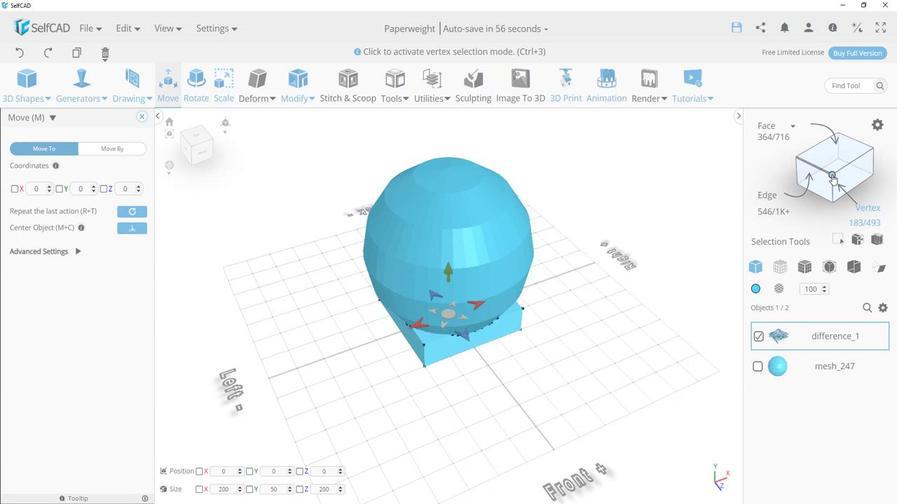 
Action: Mouse moved to (397, 346)
Screenshot: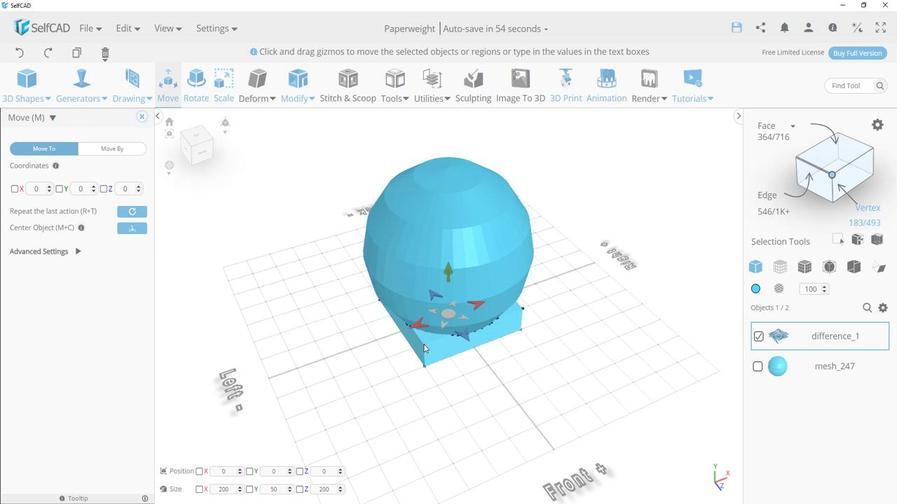 
Action: Mouse pressed left at (397, 346)
Screenshot: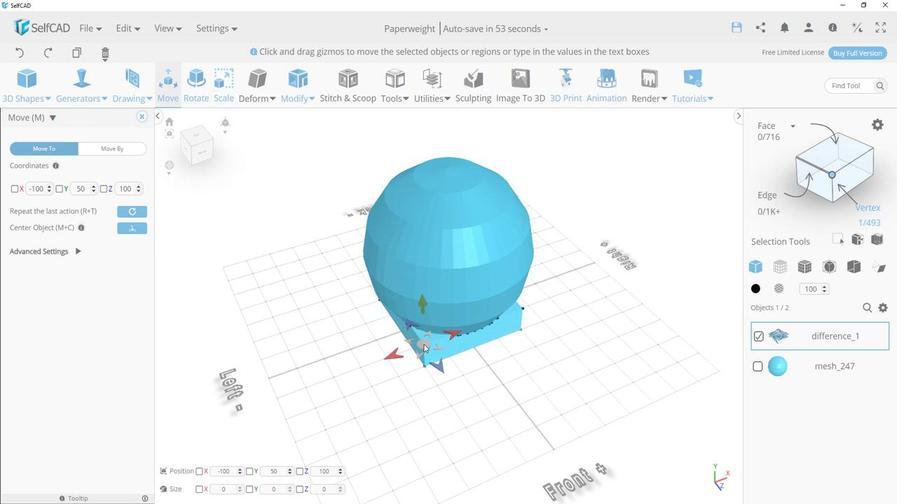 
Action: Mouse moved to (487, 314)
Screenshot: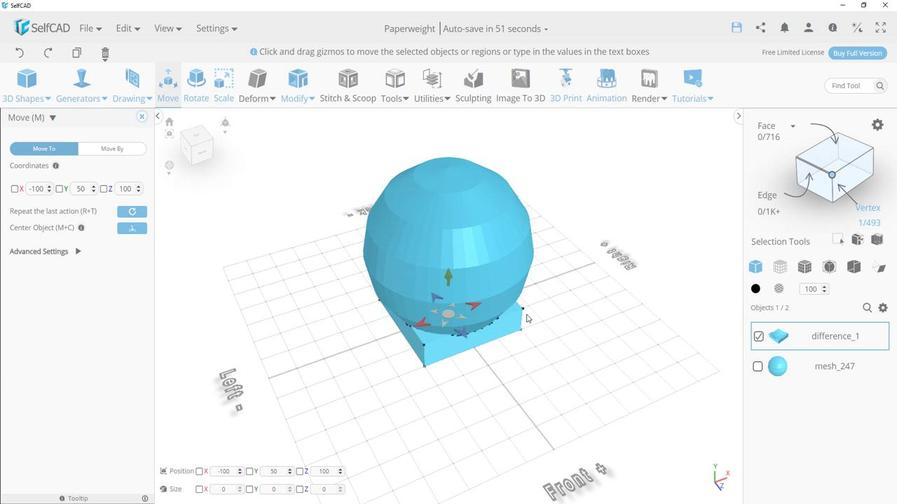 
Action: Mouse pressed left at (487, 314)
Screenshot: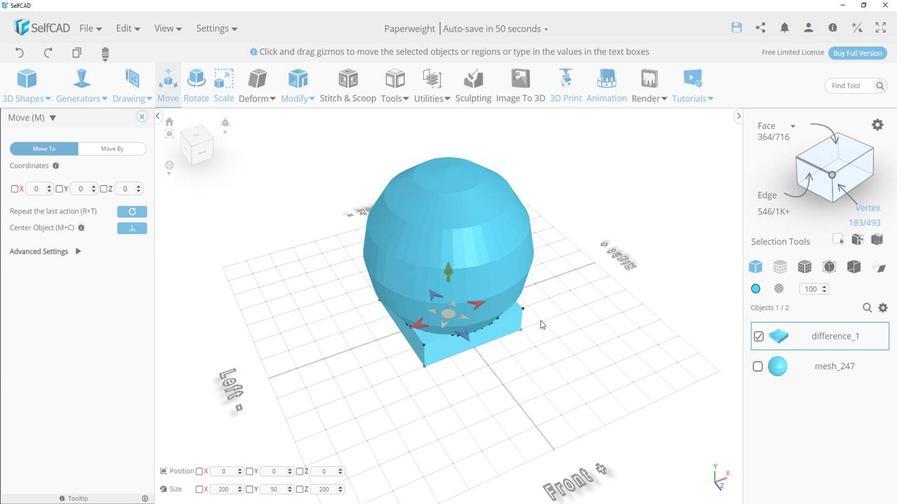 
Action: Mouse moved to (400, 347)
Screenshot: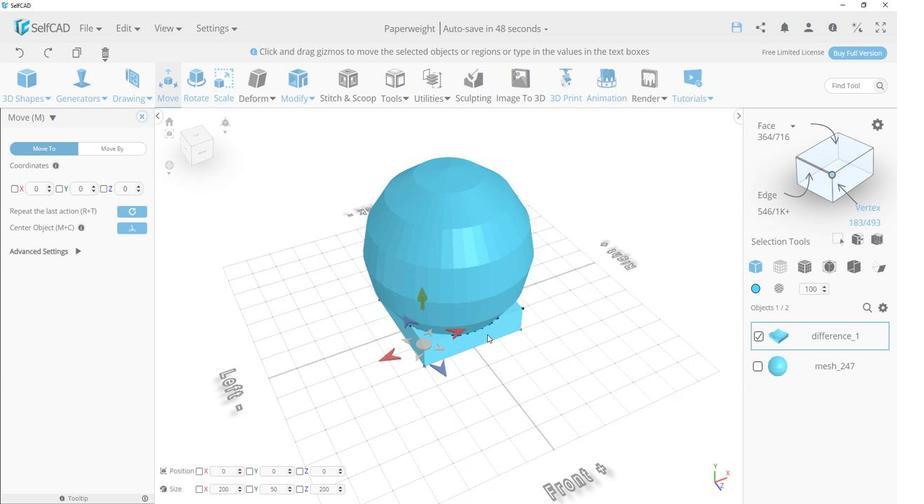 
Action: Mouse pressed left at (400, 347)
Screenshot: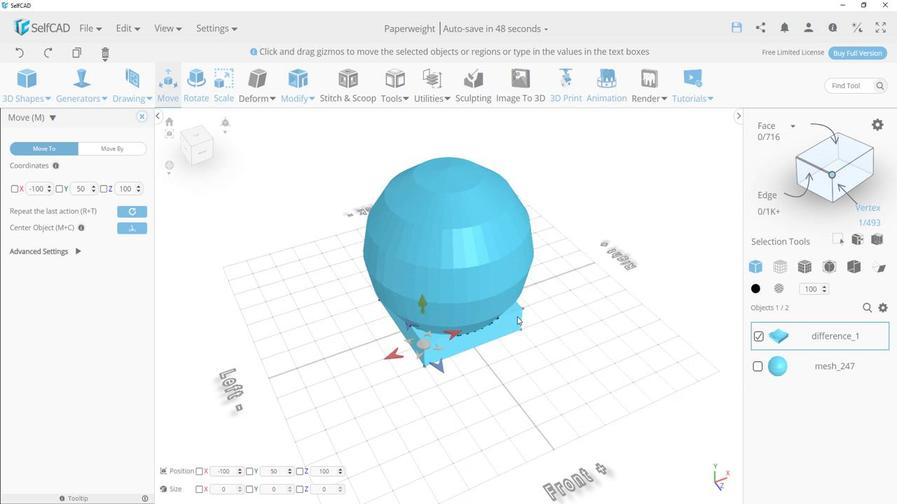 
Action: Mouse moved to (485, 319)
Screenshot: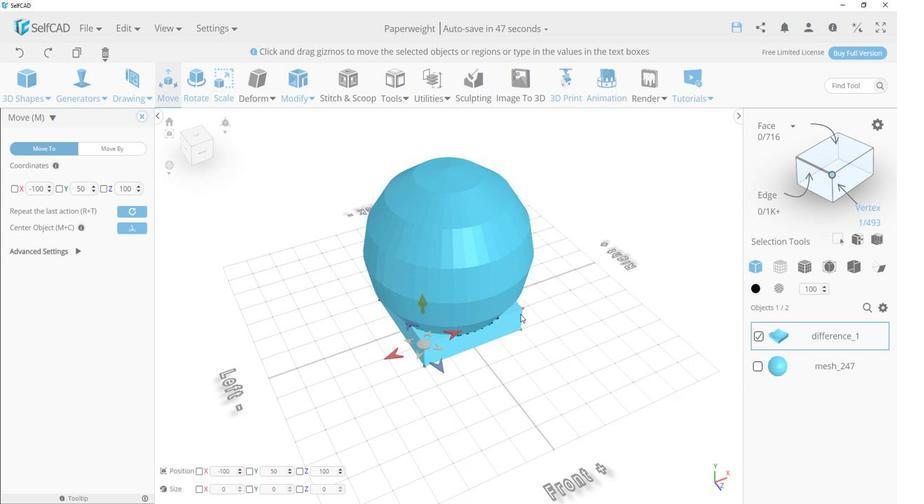 
Action: Mouse pressed left at (485, 319)
Screenshot: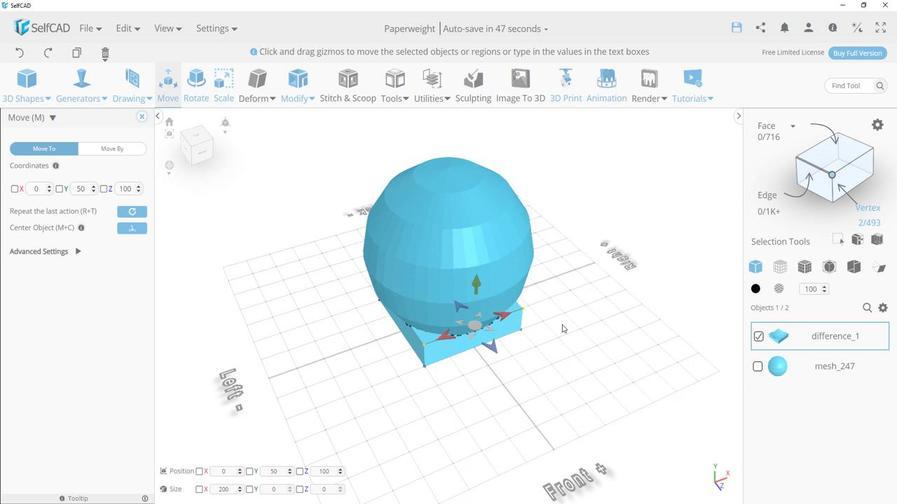 
Action: Mouse moved to (525, 328)
Screenshot: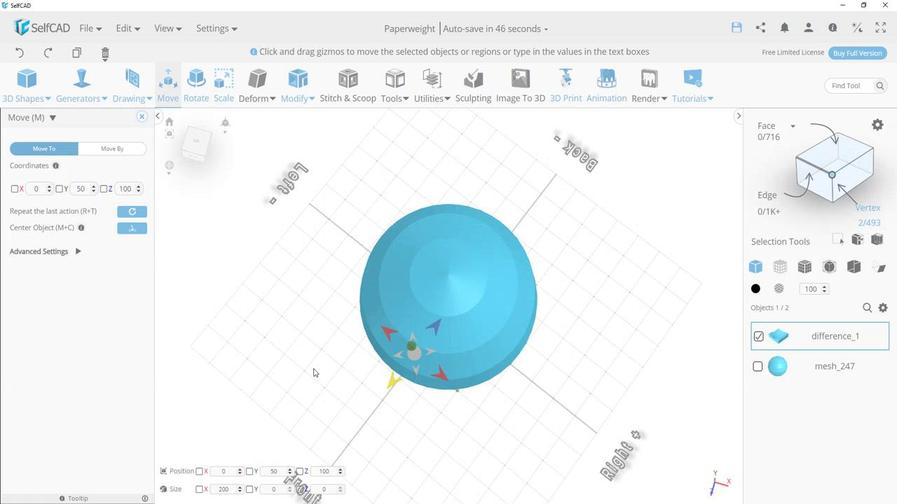 
Action: Mouse pressed left at (525, 328)
Screenshot: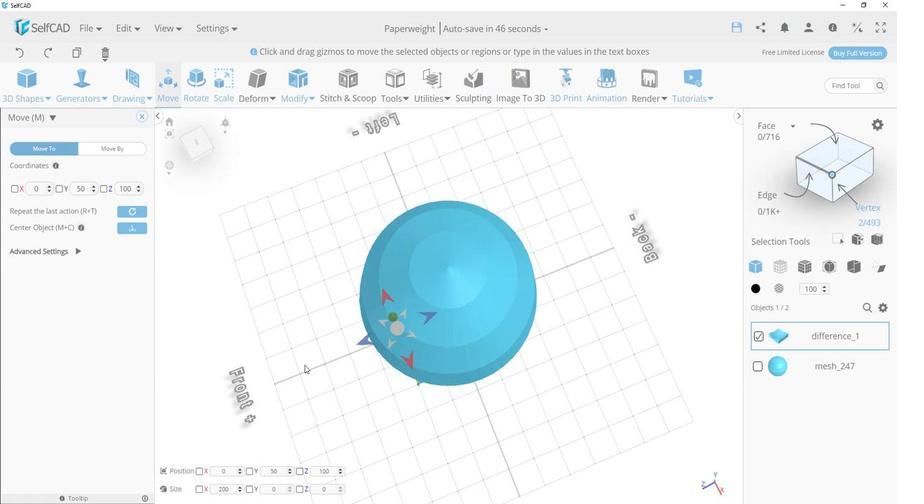
Action: Mouse moved to (464, 399)
Screenshot: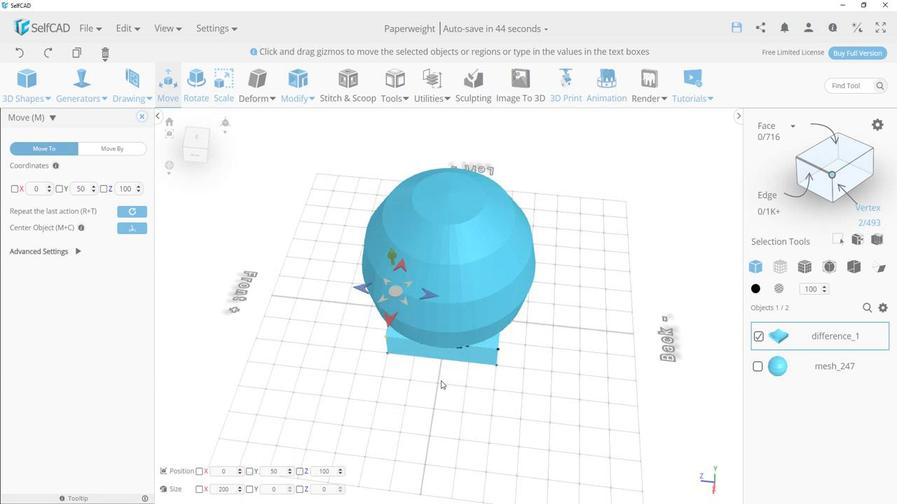 
Action: Mouse pressed left at (464, 399)
Screenshot: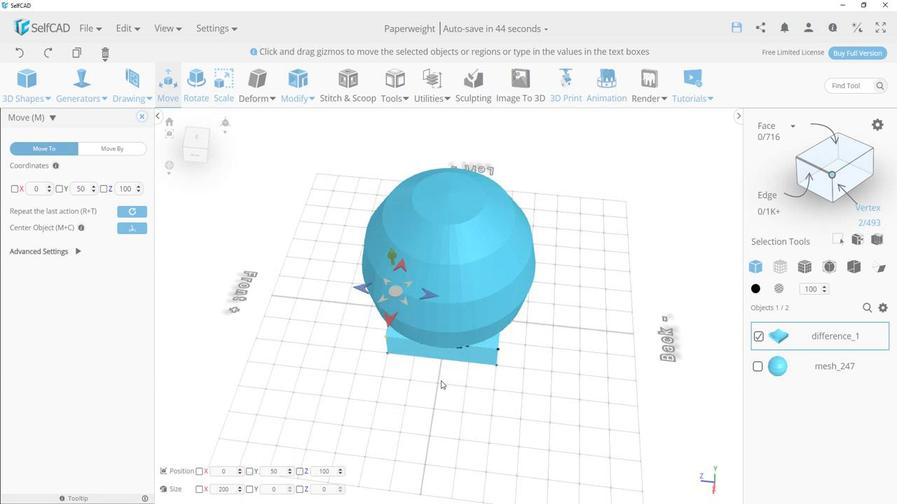 
Action: Mouse moved to (451, 345)
Screenshot: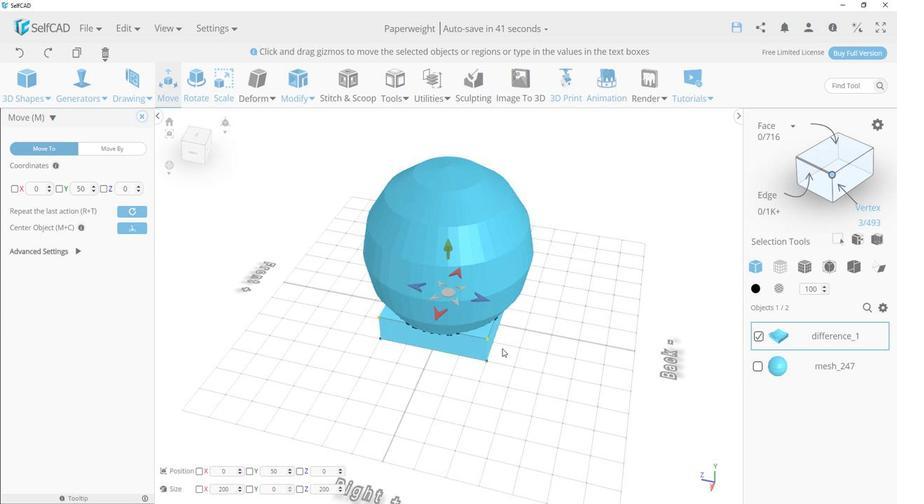 
Action: Mouse pressed left at (451, 345)
Screenshot: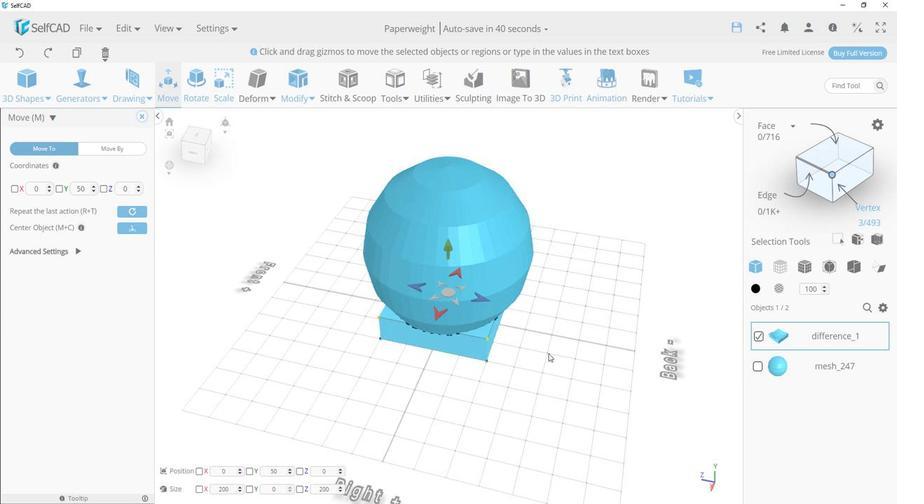 
Action: Mouse moved to (521, 354)
Screenshot: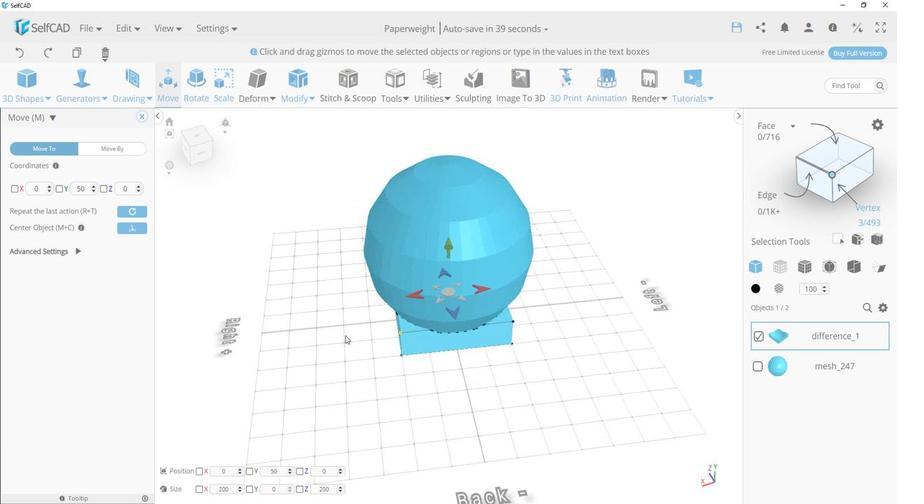 
Action: Mouse pressed left at (521, 354)
Screenshot: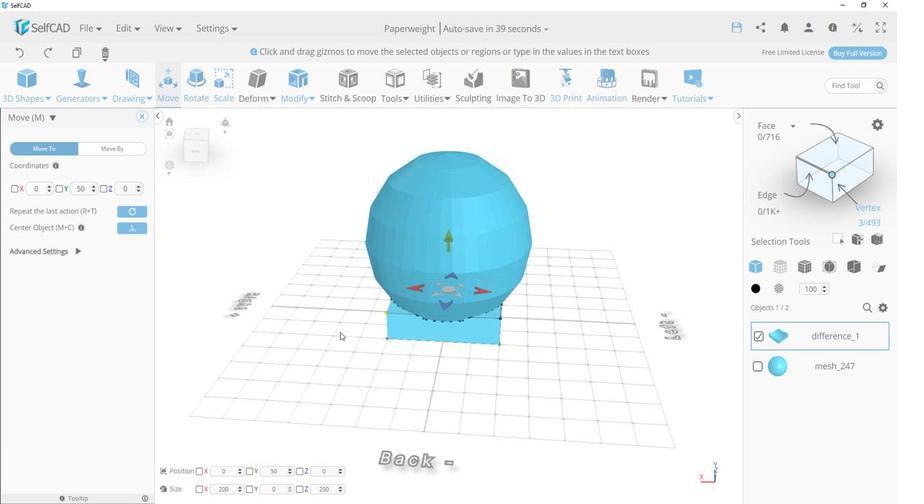 
Action: Mouse moved to (458, 346)
Screenshot: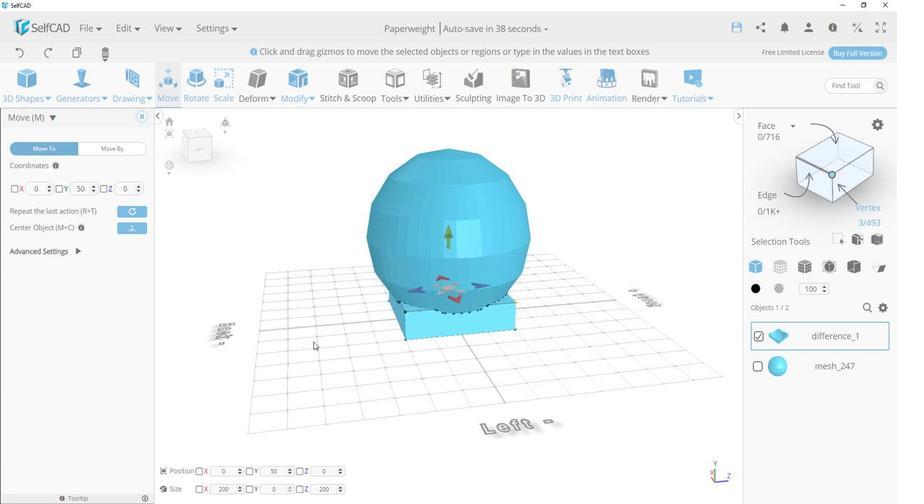 
Action: Mouse pressed left at (458, 346)
Screenshot: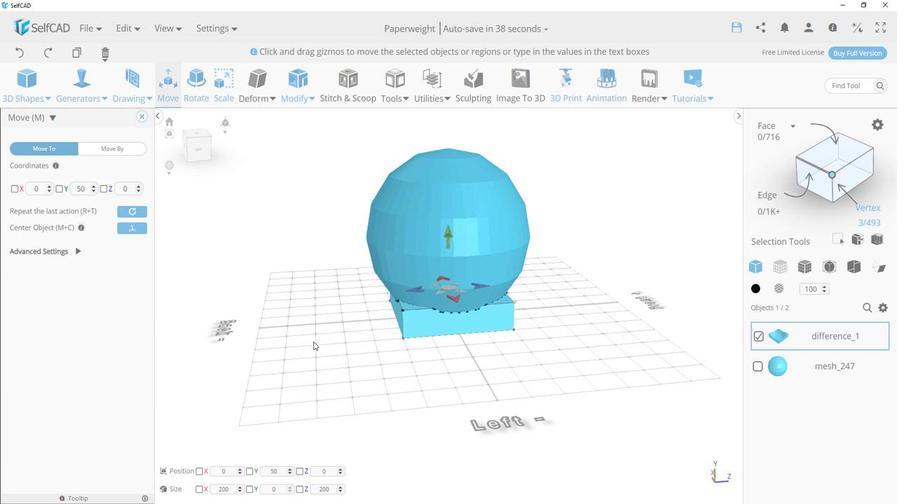 
Action: Mouse moved to (471, 354)
Screenshot: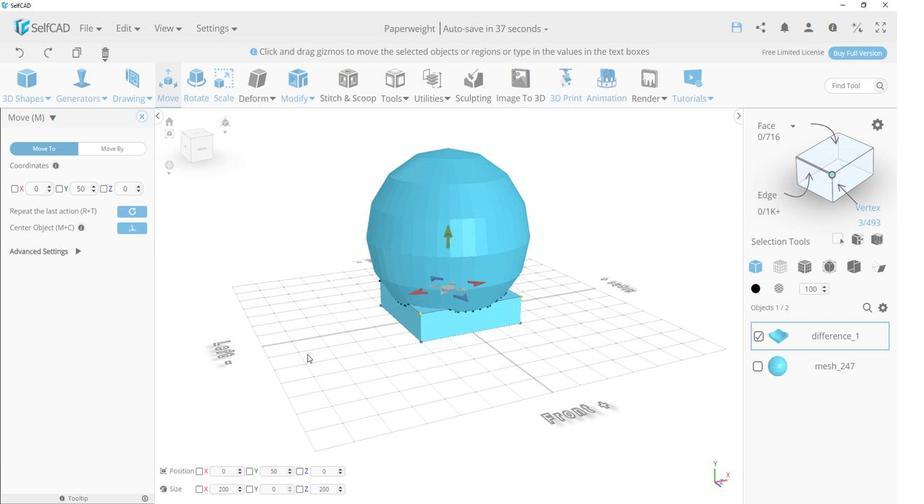
Action: Mouse pressed left at (471, 354)
Screenshot: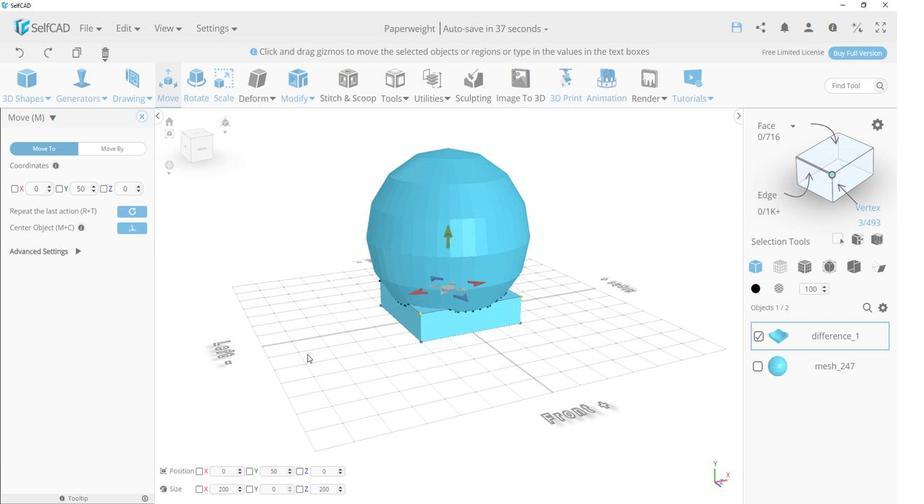 
Action: Mouse moved to (335, 368)
Screenshot: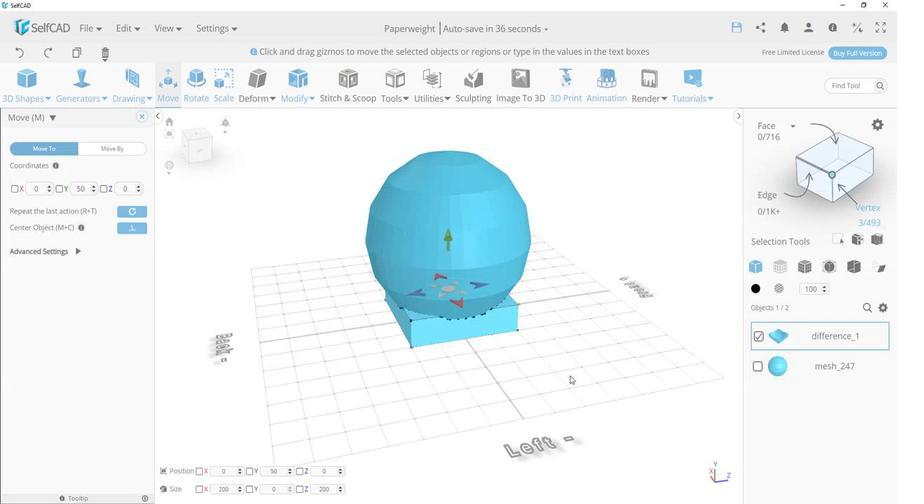 
Action: Mouse pressed left at (335, 368)
Screenshot: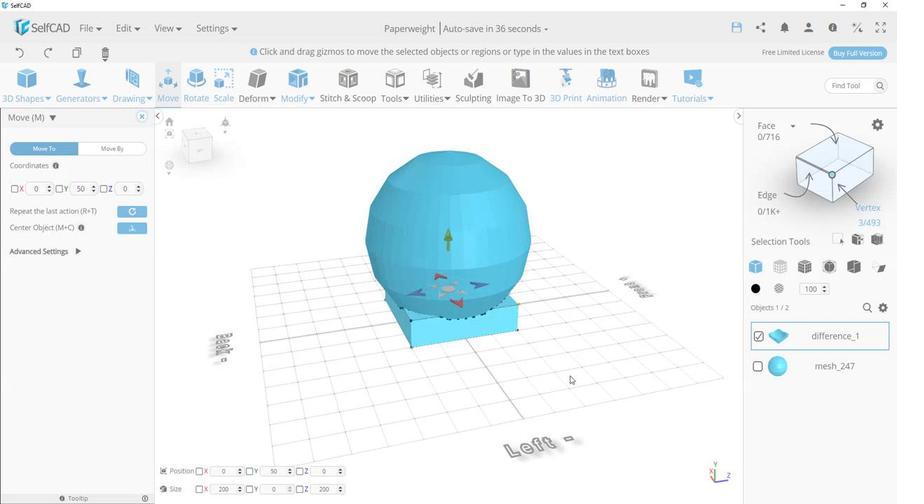 
Action: Mouse moved to (344, 378)
Screenshot: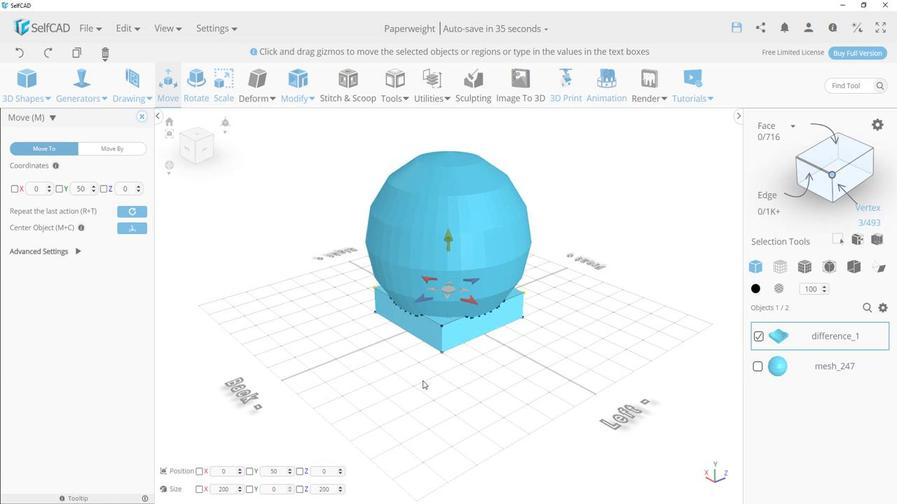
Action: Mouse pressed left at (344, 378)
Screenshot: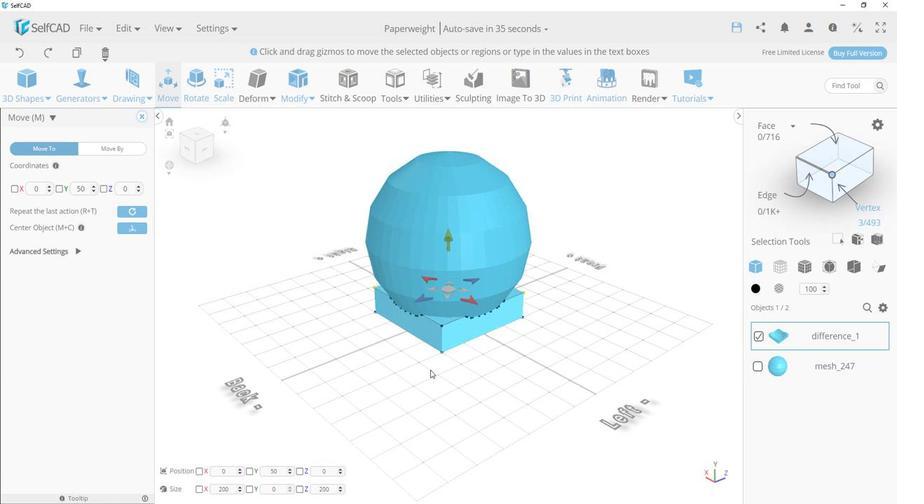 
Action: Mouse moved to (415, 334)
Screenshot: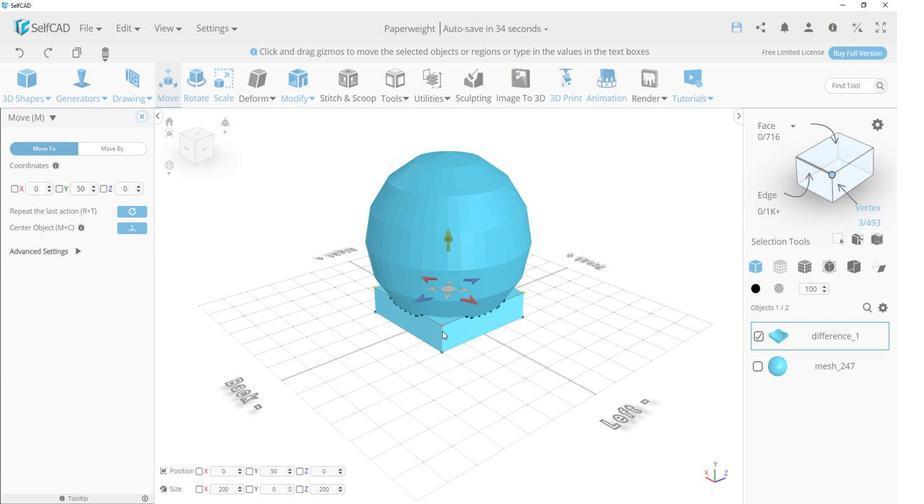 
Action: Mouse pressed left at (415, 334)
Screenshot: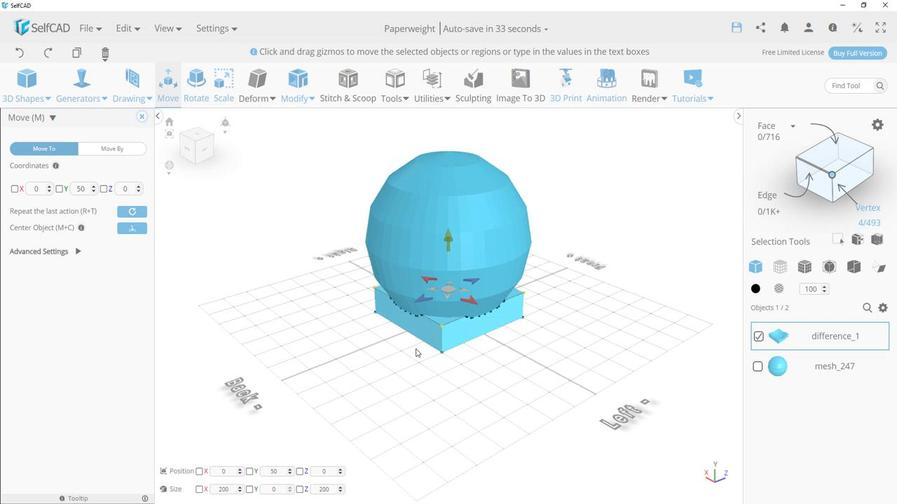 
Action: Mouse moved to (335, 368)
Screenshot: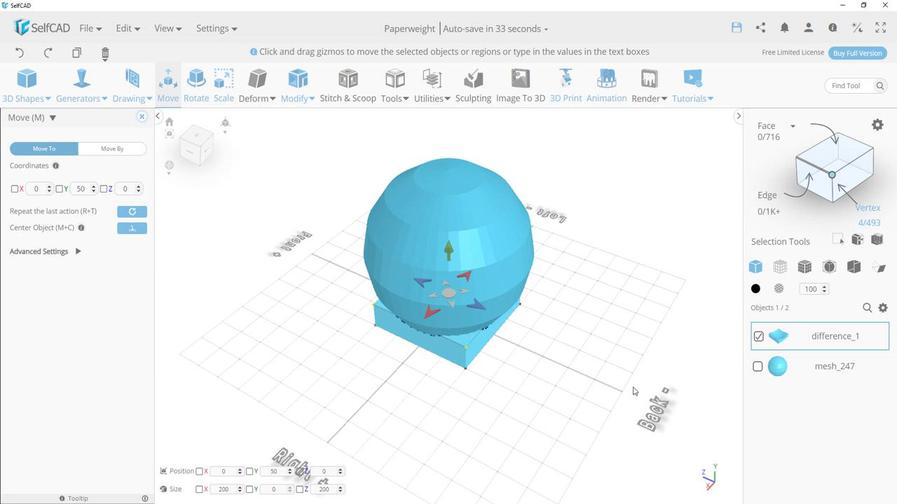
Action: Mouse pressed left at (335, 368)
Screenshot: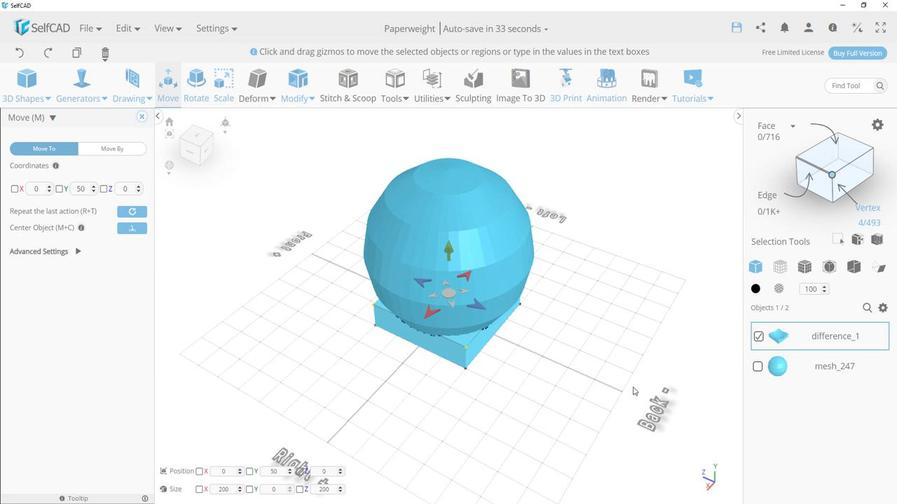 
Action: Mouse moved to (421, 262)
Screenshot: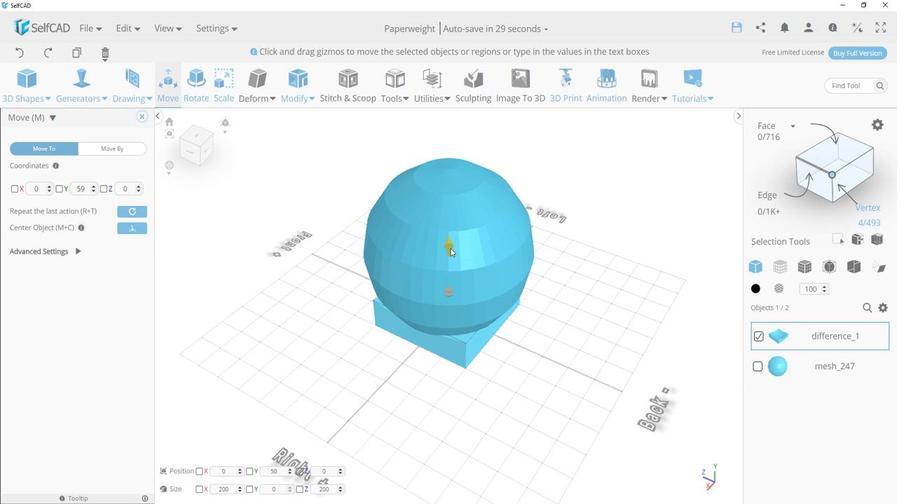 
Action: Mouse pressed left at (421, 262)
Screenshot: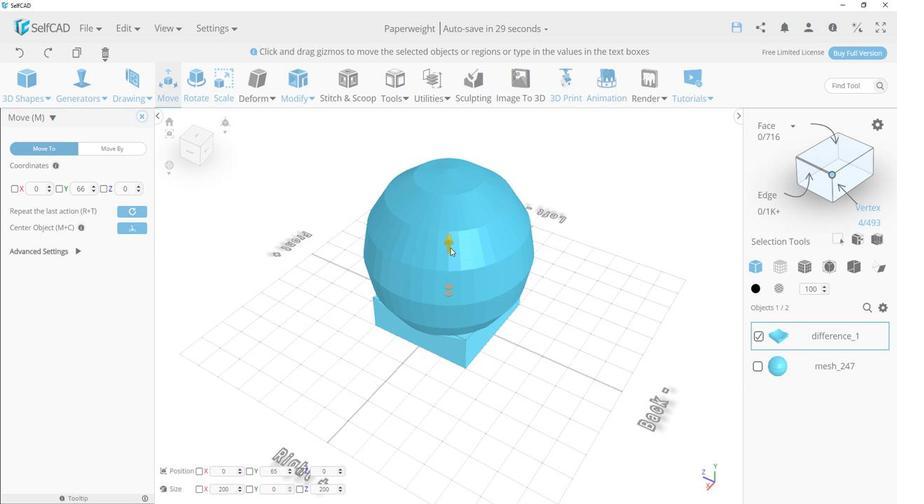
Action: Mouse moved to (411, 390)
Screenshot: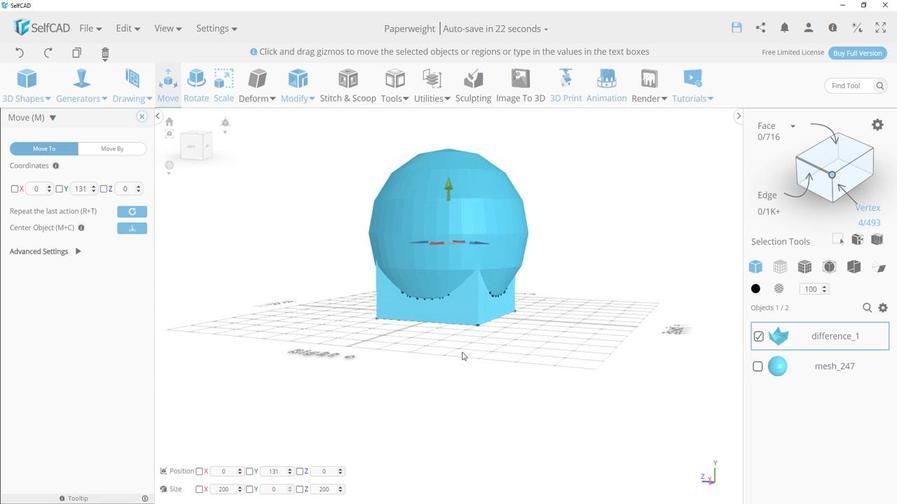 
Action: Mouse pressed left at (411, 390)
Screenshot: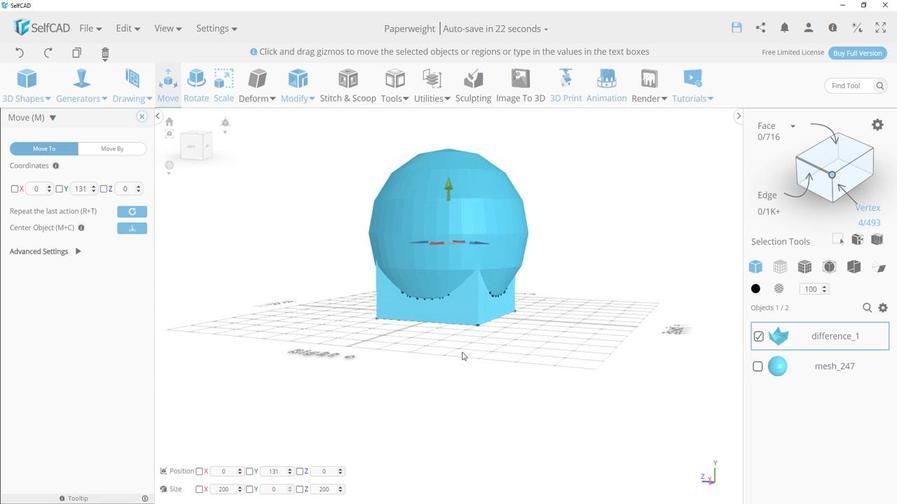 
Action: Mouse moved to (388, 343)
Screenshot: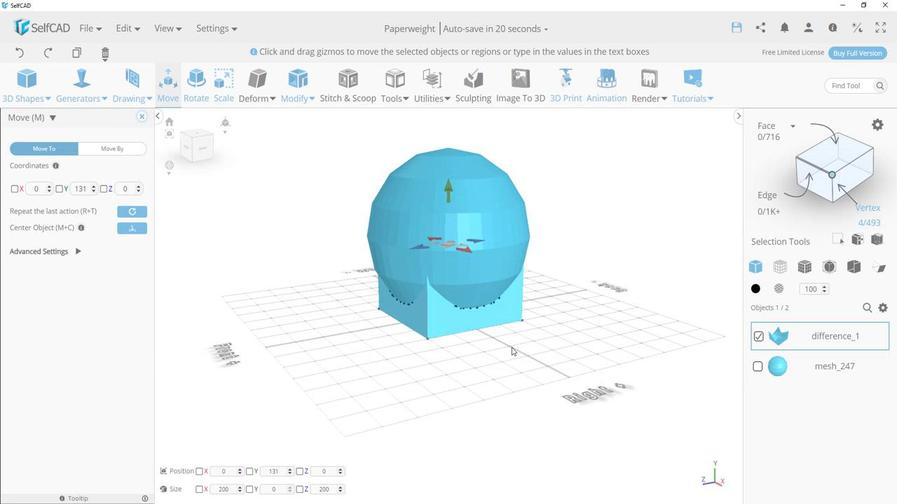 
Action: Mouse pressed left at (388, 343)
Screenshot: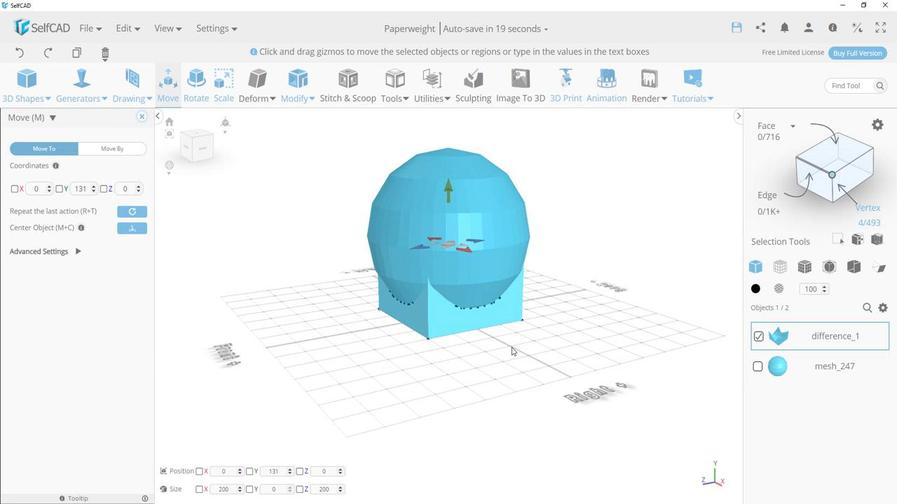 
Action: Mouse moved to (367, 355)
Screenshot: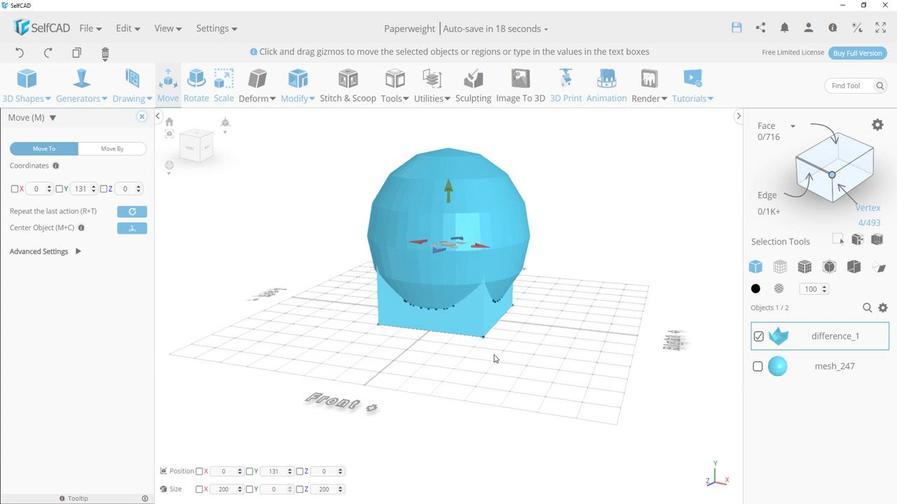 
Action: Mouse pressed left at (367, 355)
Screenshot: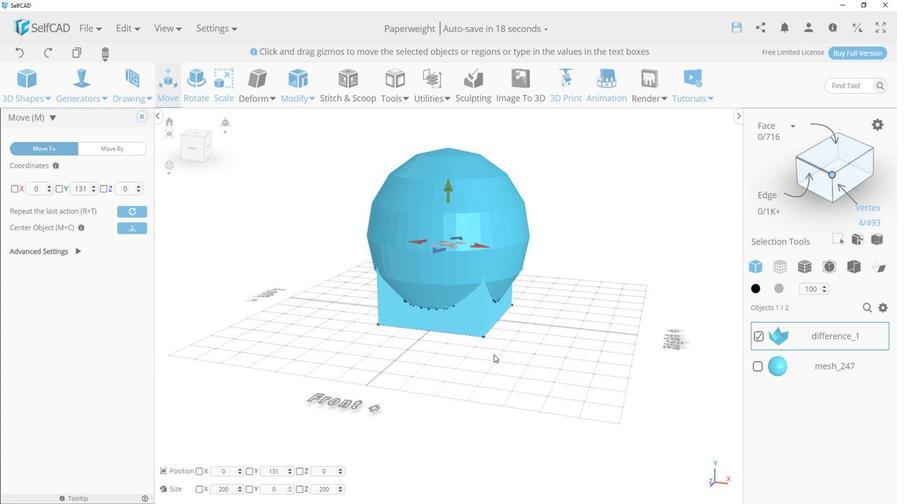 
Action: Mouse moved to (403, 359)
Screenshot: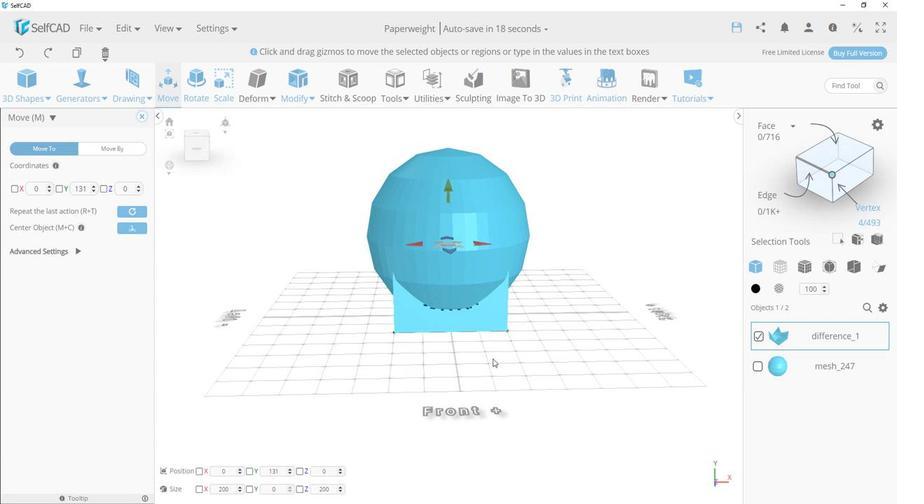 
Action: Mouse pressed left at (403, 359)
Screenshot: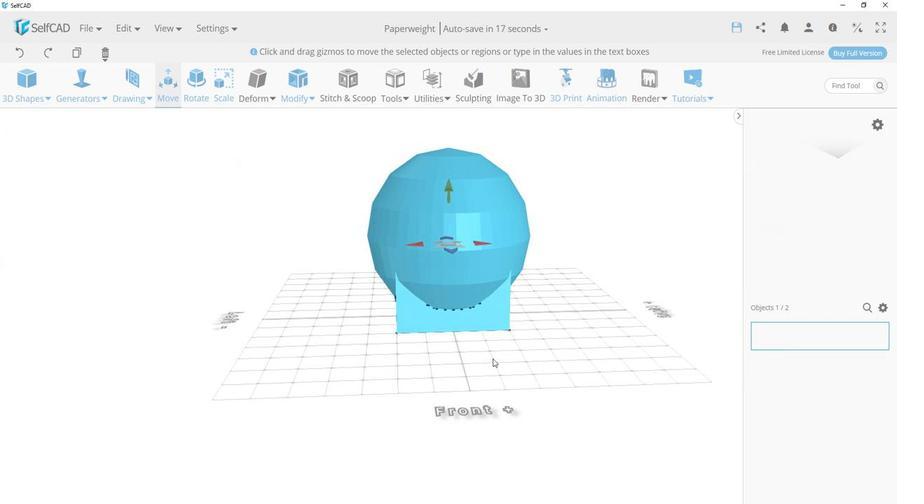 
Action: Mouse moved to (142, 143)
Screenshot: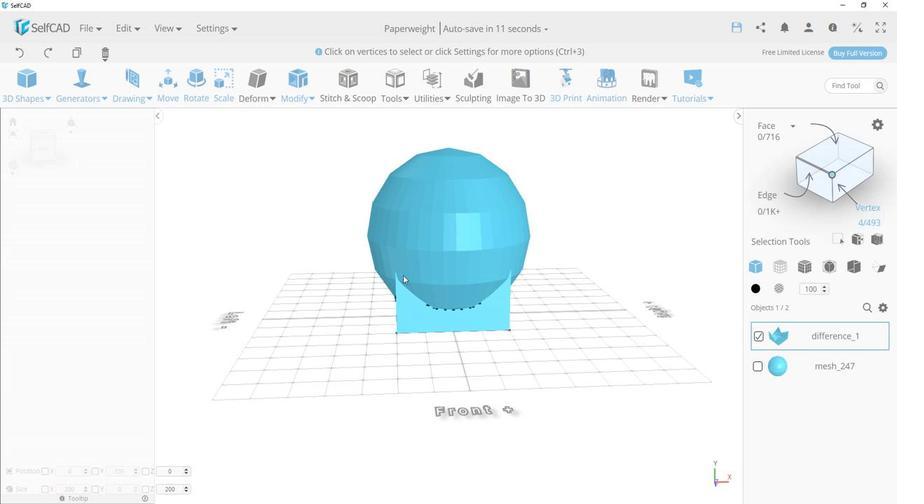 
Action: Mouse pressed left at (142, 143)
Screenshot: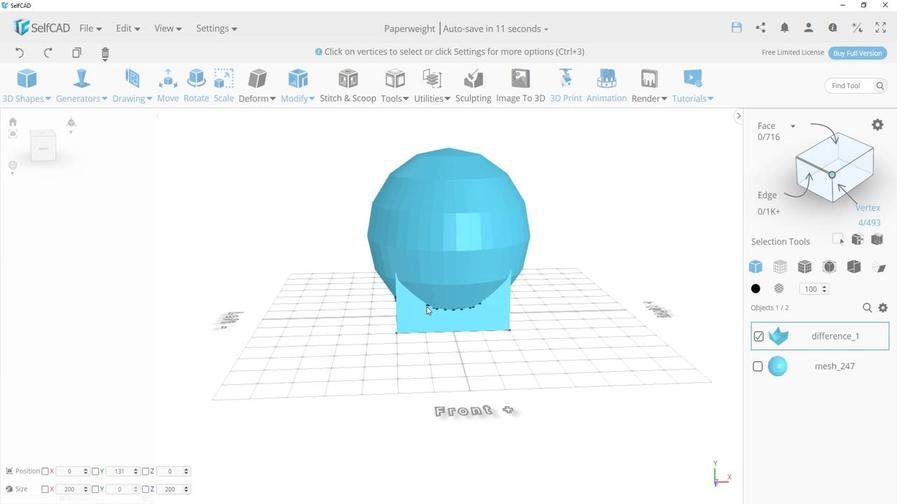 
Action: Mouse moved to (319, 334)
Screenshot: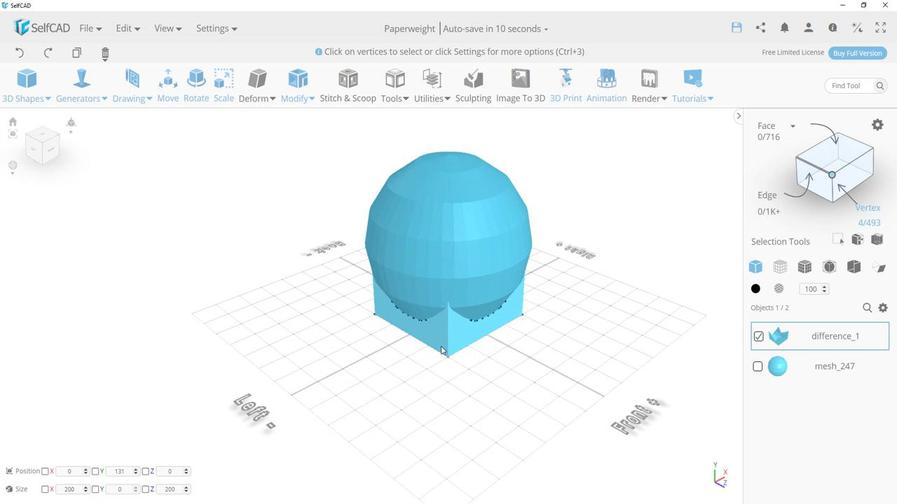
Action: Mouse pressed left at (319, 334)
Screenshot: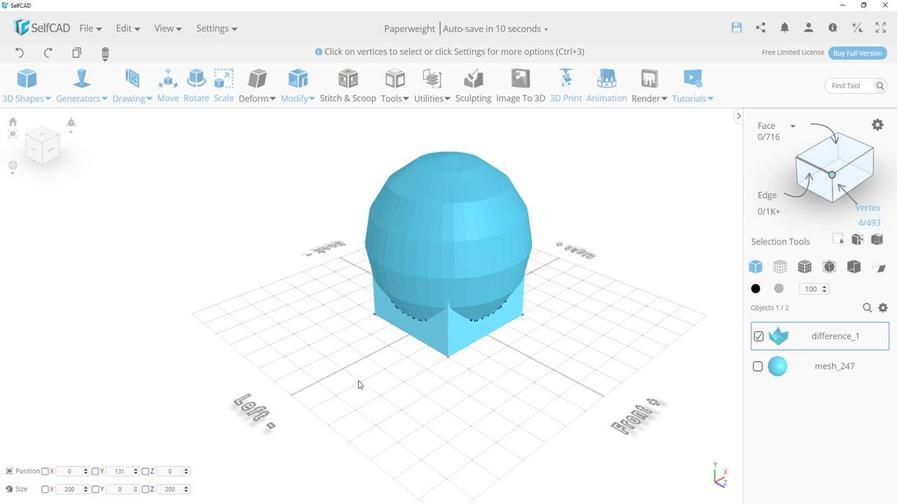 
Action: Mouse moved to (360, 385)
Screenshot: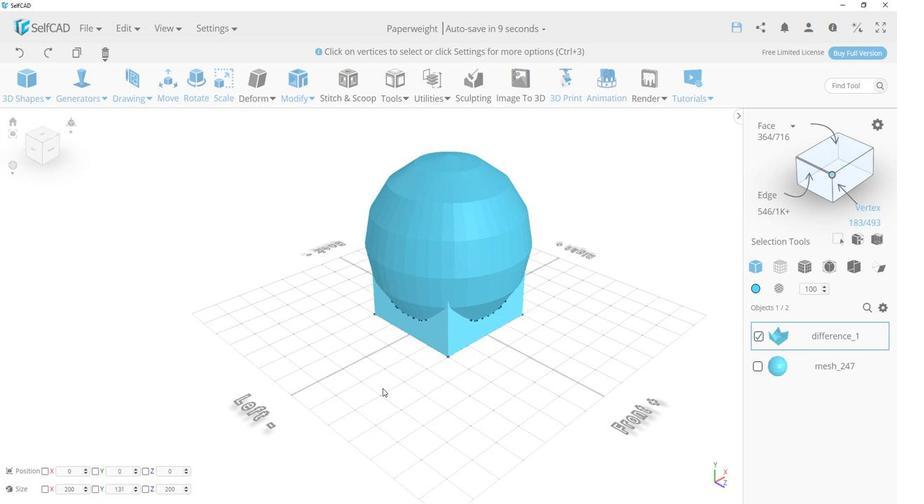 
Action: Mouse pressed left at (360, 385)
Screenshot: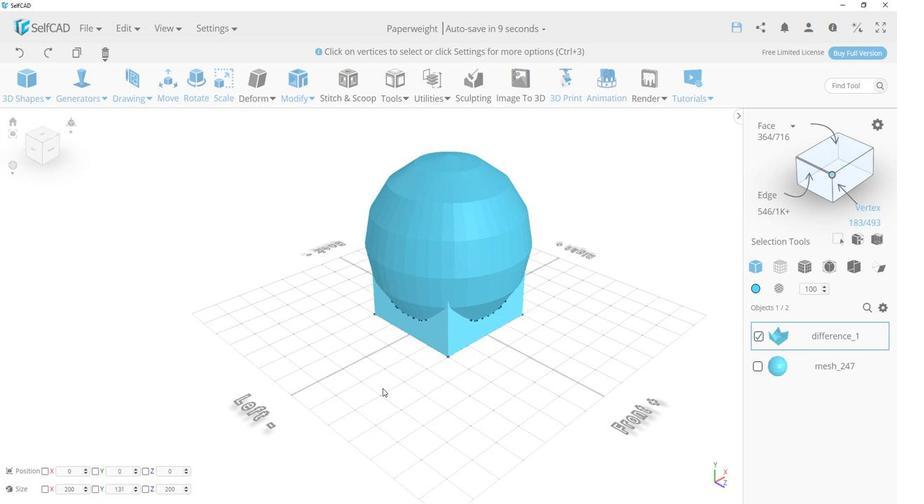 
Action: Mouse moved to (549, 345)
Screenshot: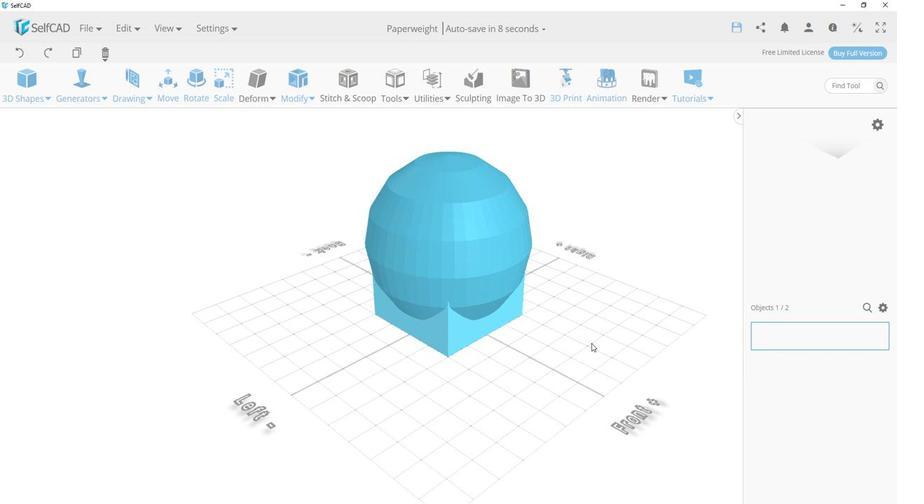 
Action: Mouse pressed left at (549, 345)
Screenshot: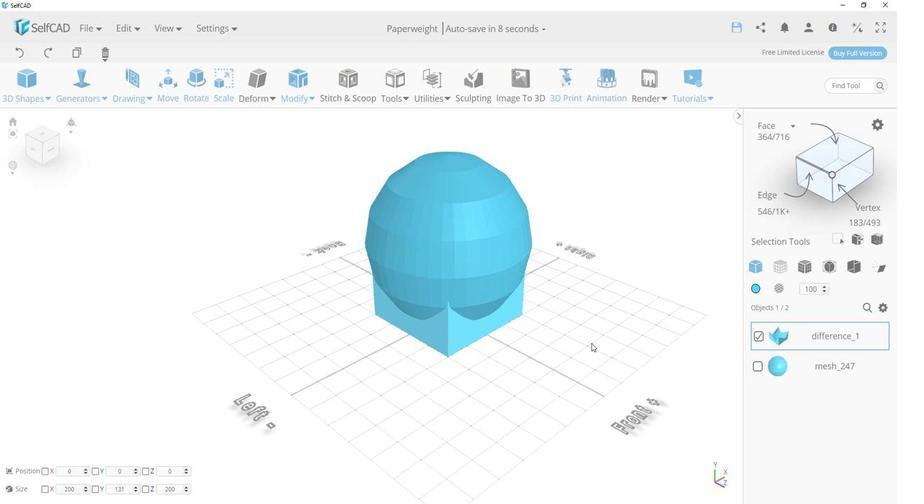 
Action: Mouse moved to (284, 384)
Screenshot: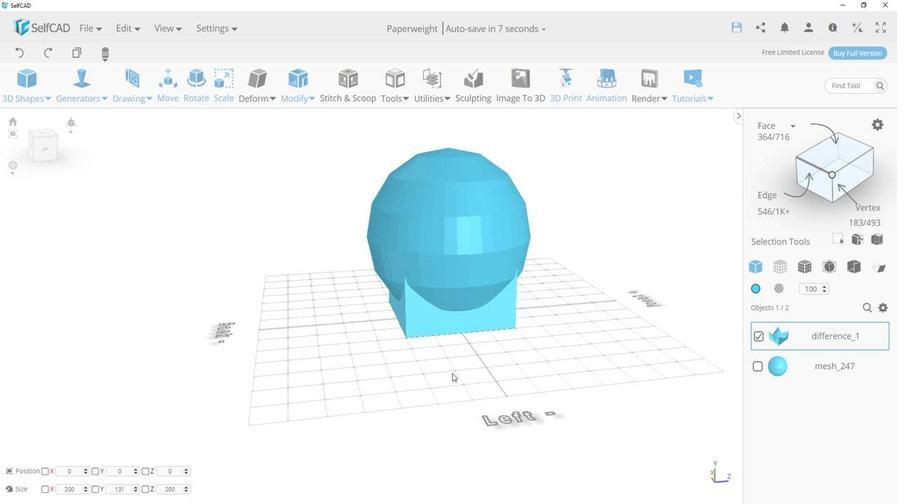 
Action: Mouse pressed left at (284, 384)
Screenshot: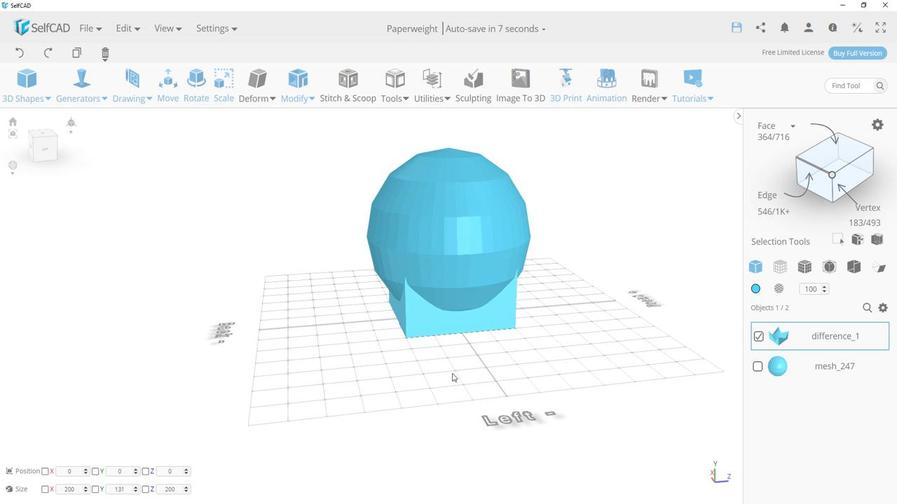 
Action: Mouse moved to (338, 368)
Screenshot: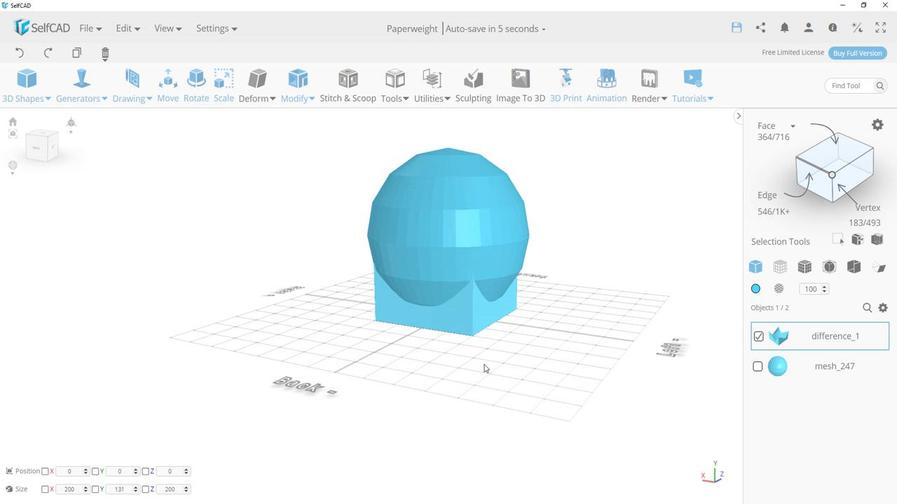 
Action: Mouse pressed left at (338, 368)
Screenshot: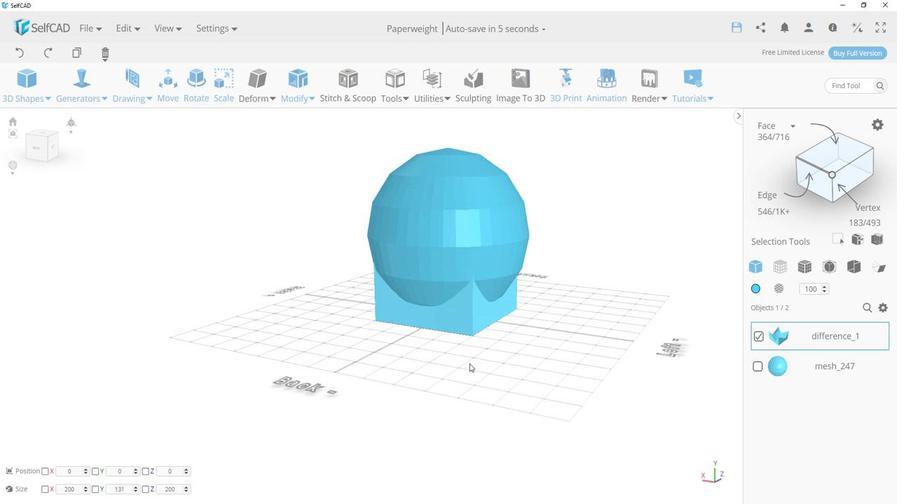 
Action: Mouse moved to (338, 360)
Screenshot: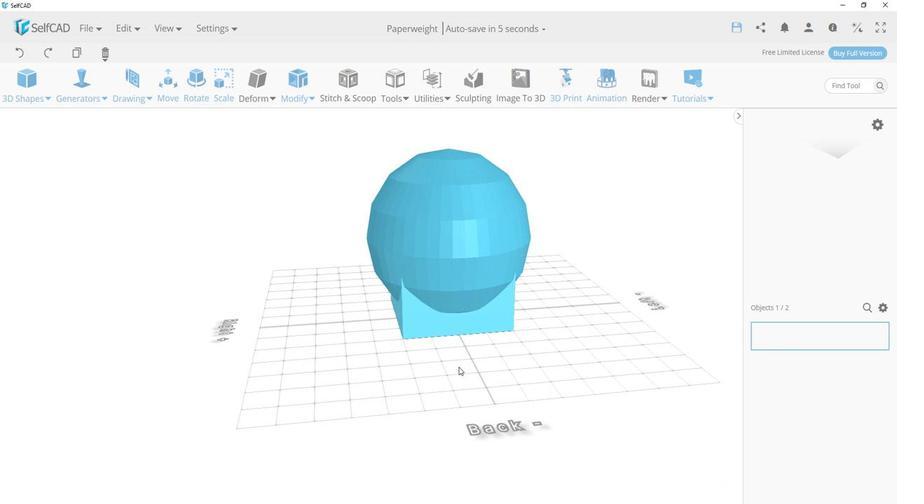 
Action: Mouse pressed left at (338, 360)
Screenshot: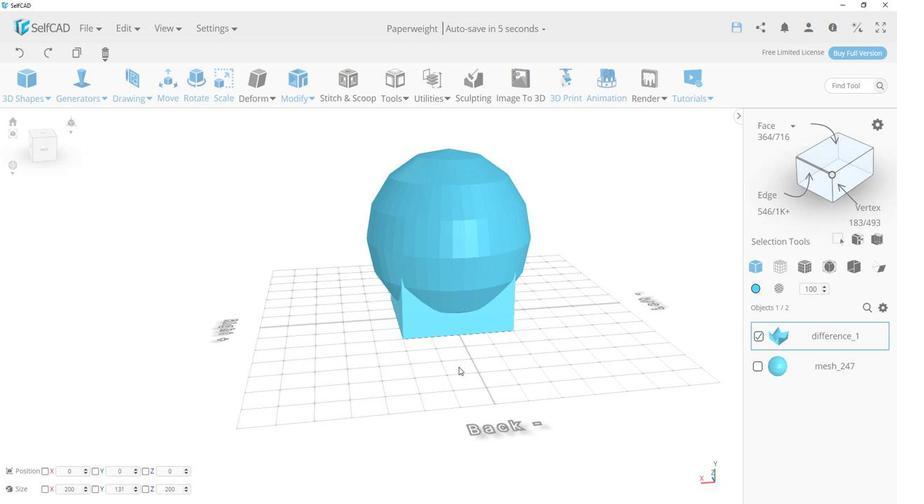 
Action: Mouse moved to (164, 118)
Screenshot: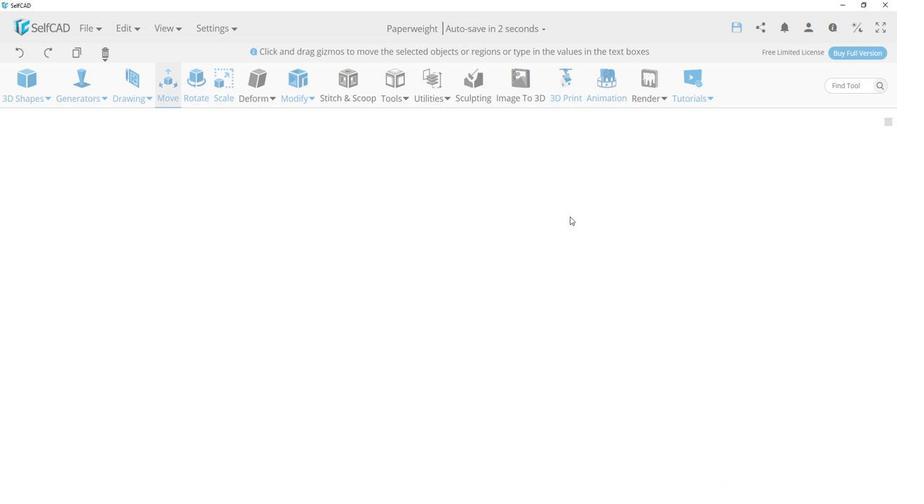 
Action: Mouse pressed left at (164, 118)
Screenshot: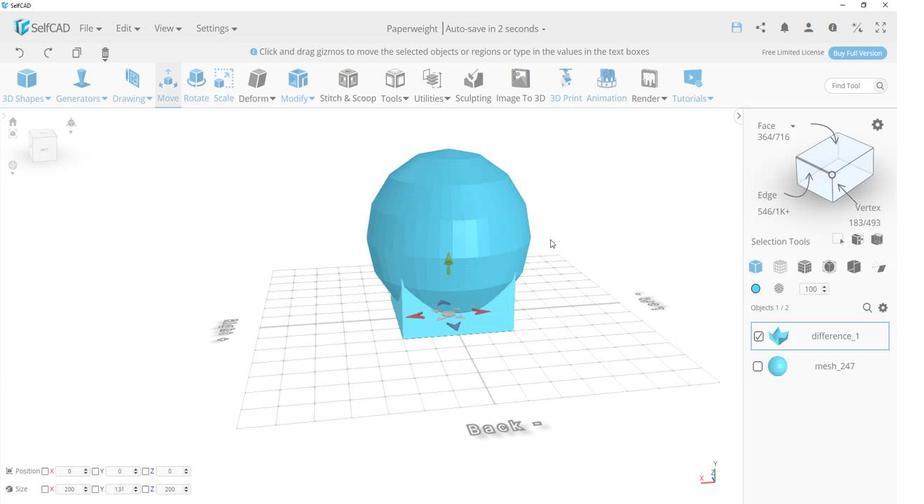 
Action: Mouse moved to (565, 286)
Screenshot: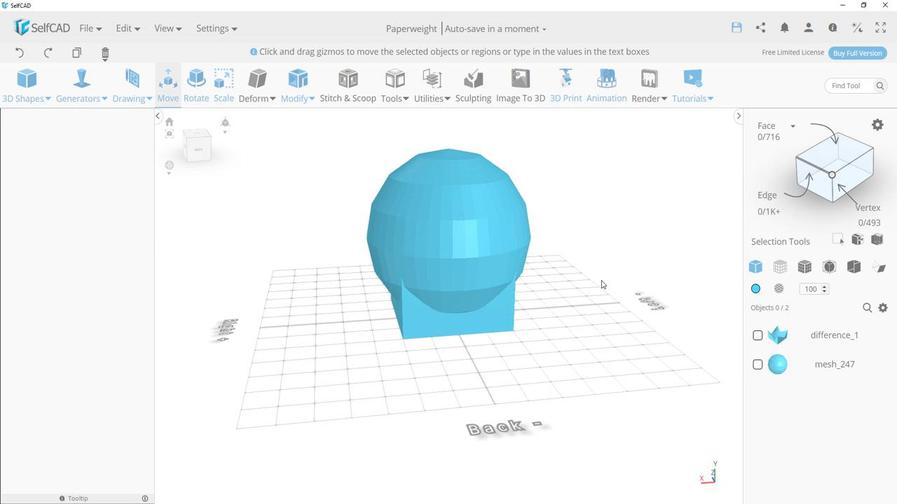 
Action: Mouse pressed left at (565, 286)
Screenshot: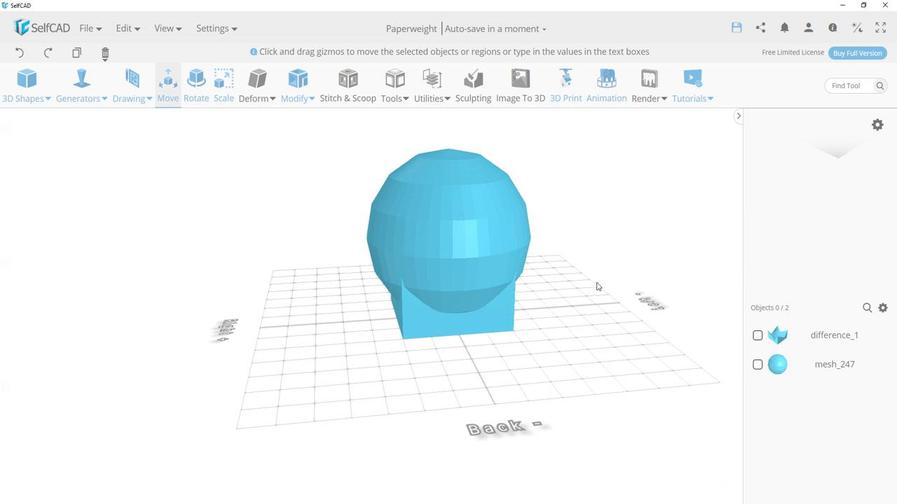 
Action: Mouse moved to (450, 272)
Screenshot: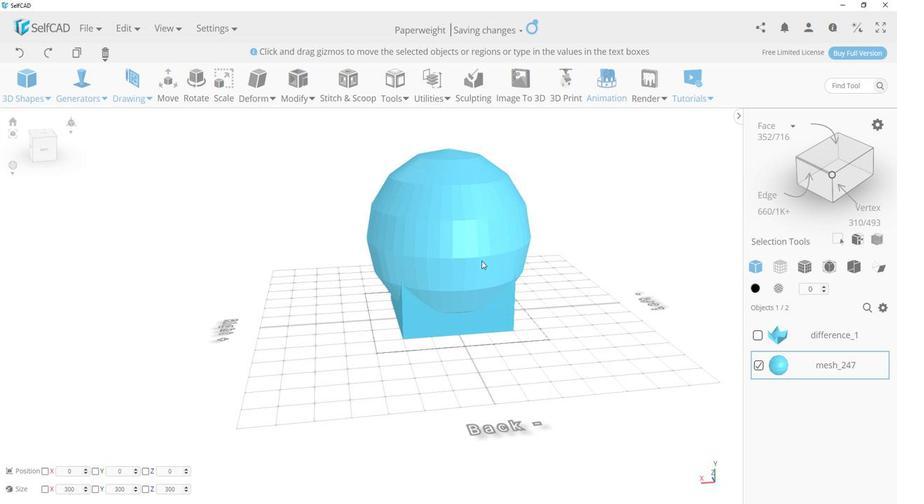 
Action: Mouse pressed left at (450, 272)
Screenshot: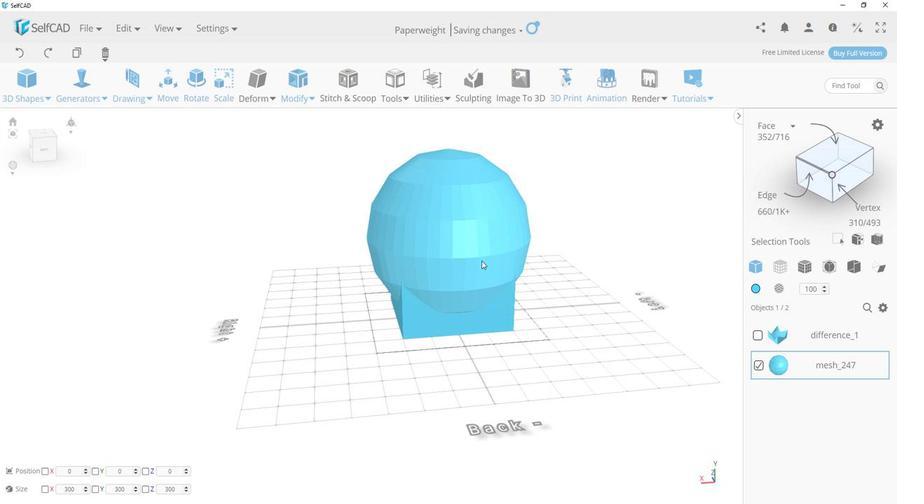 
Action: Mouse moved to (450, 323)
Screenshot: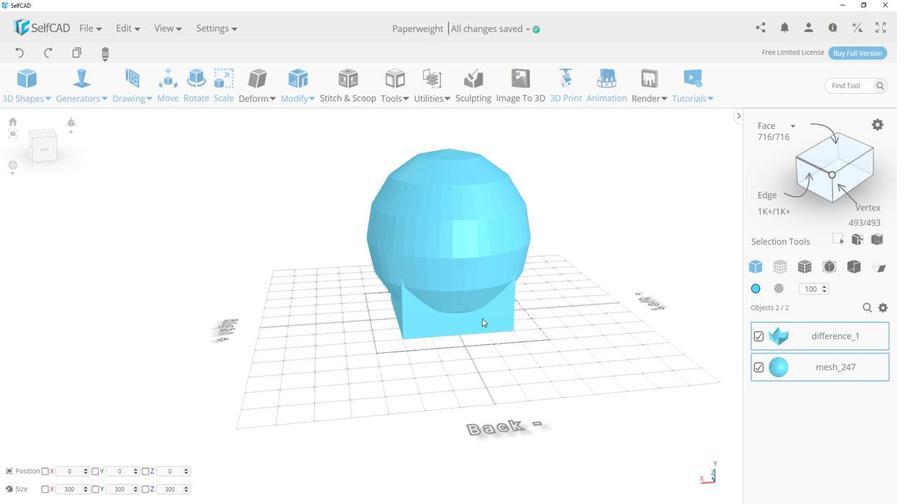 
Action: Mouse pressed left at (450, 323)
Screenshot: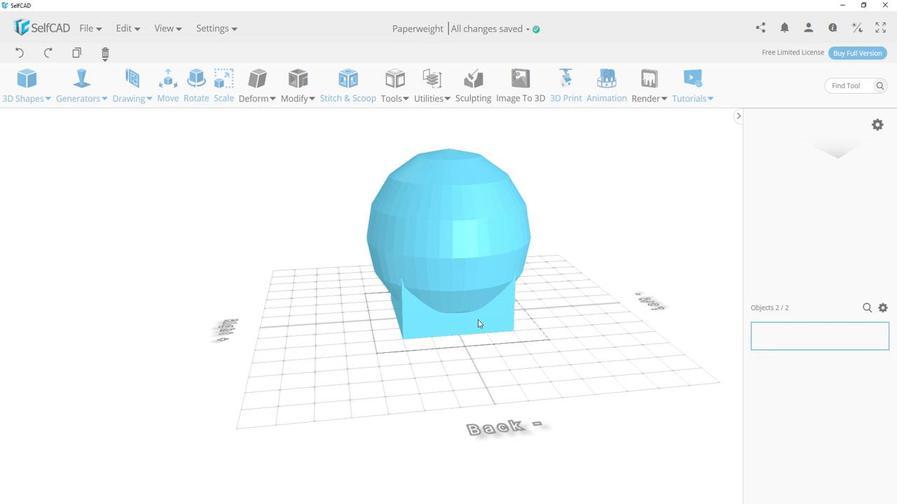 
Action: Mouse moved to (161, 112)
Screenshot: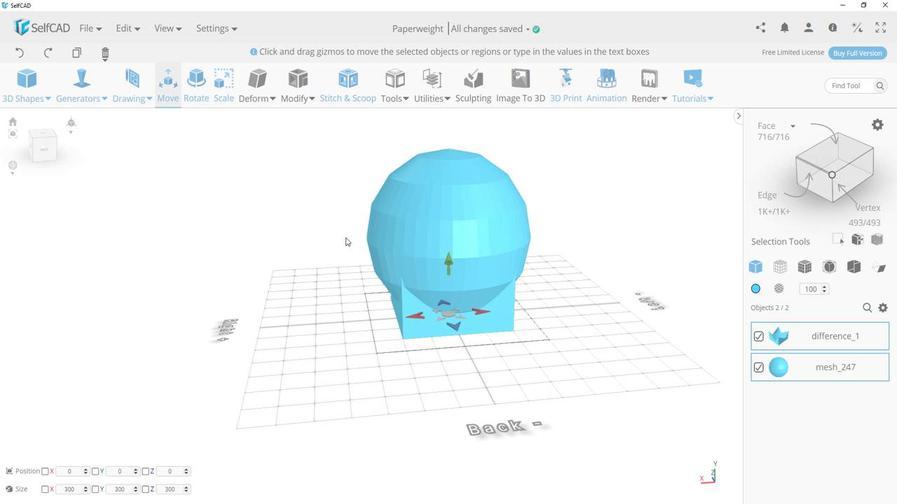 
Action: Mouse pressed left at (161, 112)
Screenshot: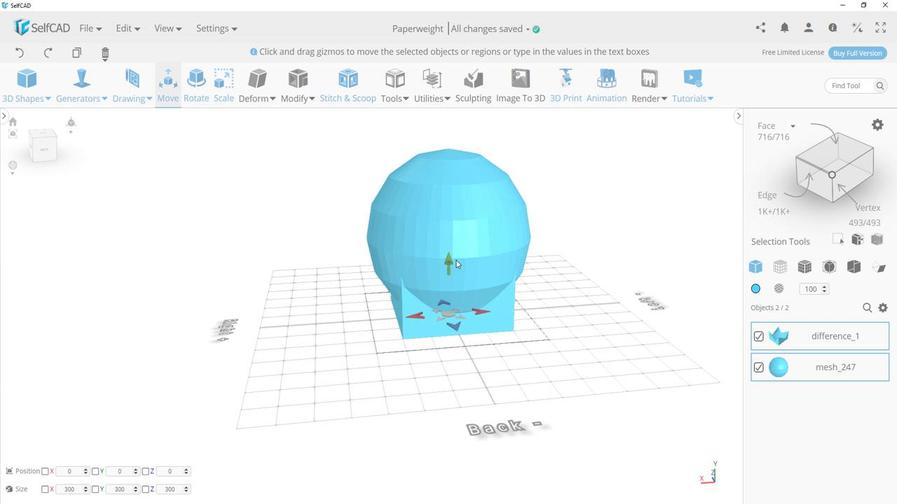 
Action: Mouse moved to (422, 270)
Screenshot: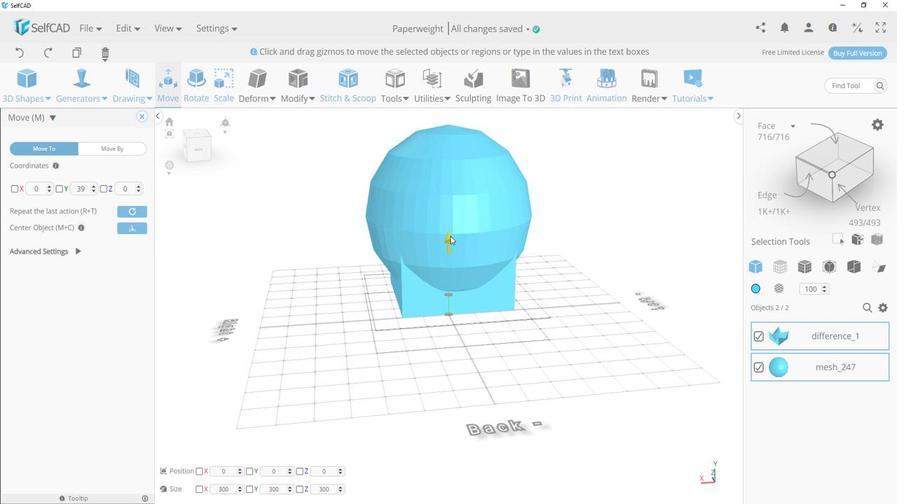 
Action: Mouse pressed left at (422, 270)
Screenshot: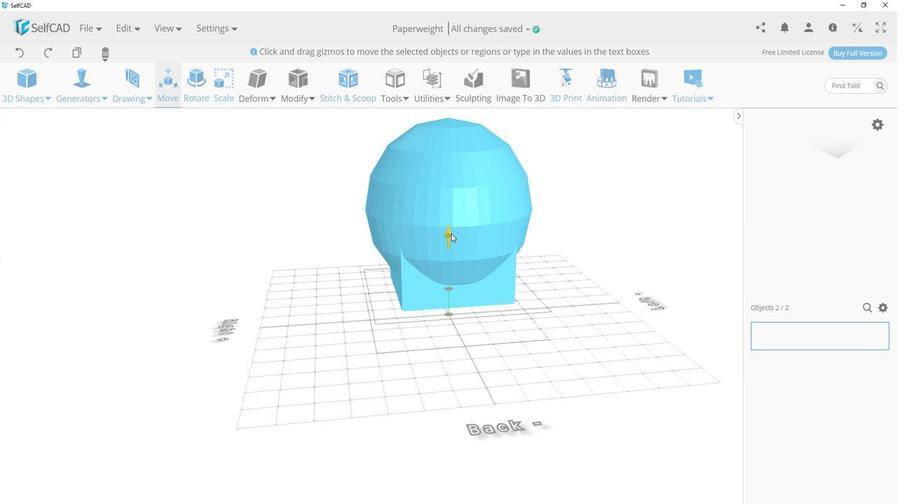 
Action: Mouse moved to (396, 345)
Screenshot: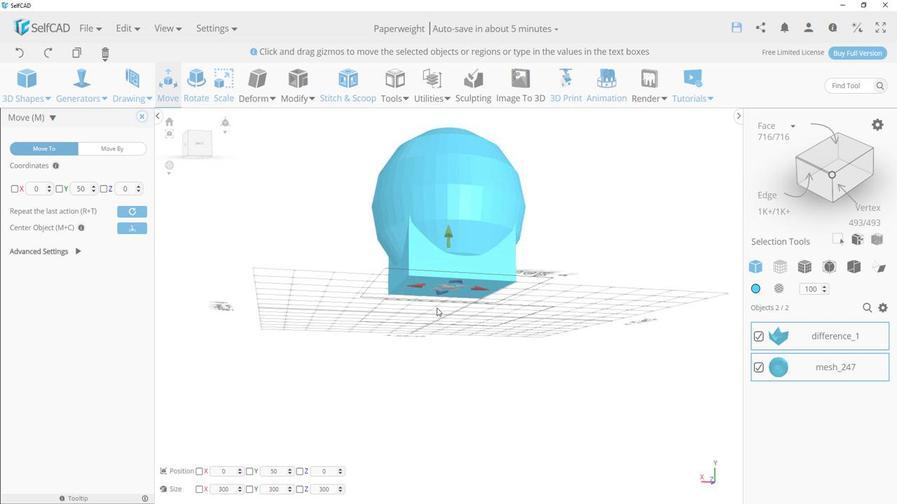 
Action: Mouse pressed left at (396, 345)
Screenshot: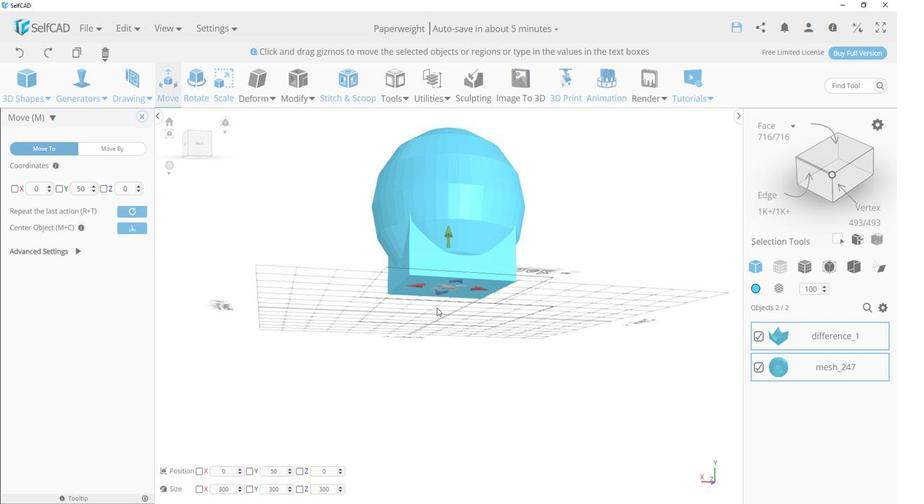 
Action: Mouse moved to (481, 347)
Screenshot: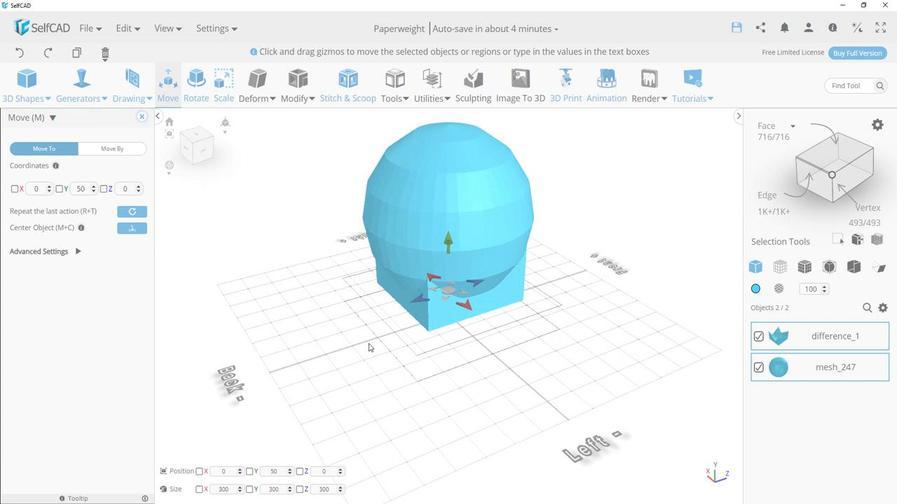 
Action: Mouse pressed left at (481, 347)
Screenshot: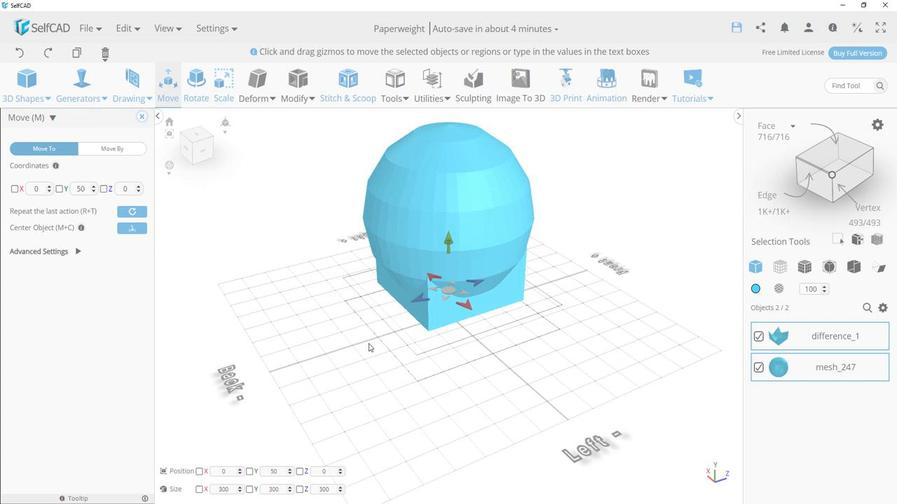 
Action: Mouse moved to (532, 345)
Screenshot: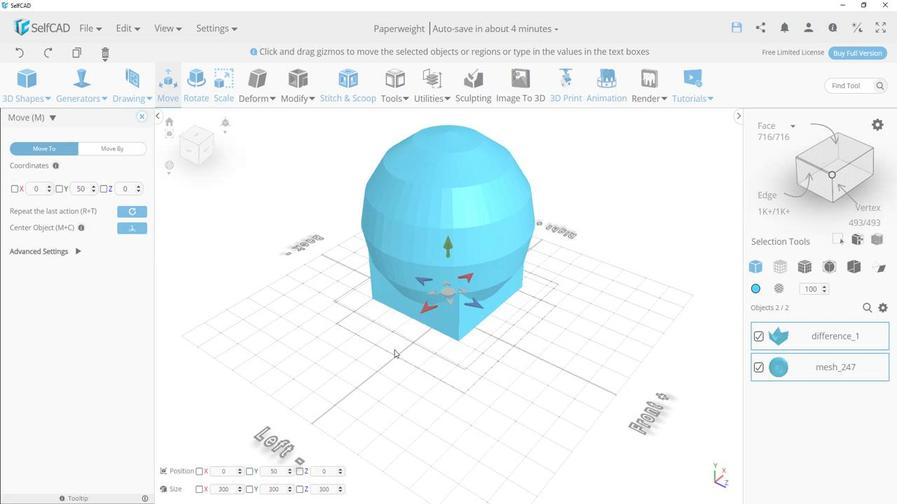
Action: Mouse pressed left at (532, 345)
Screenshot: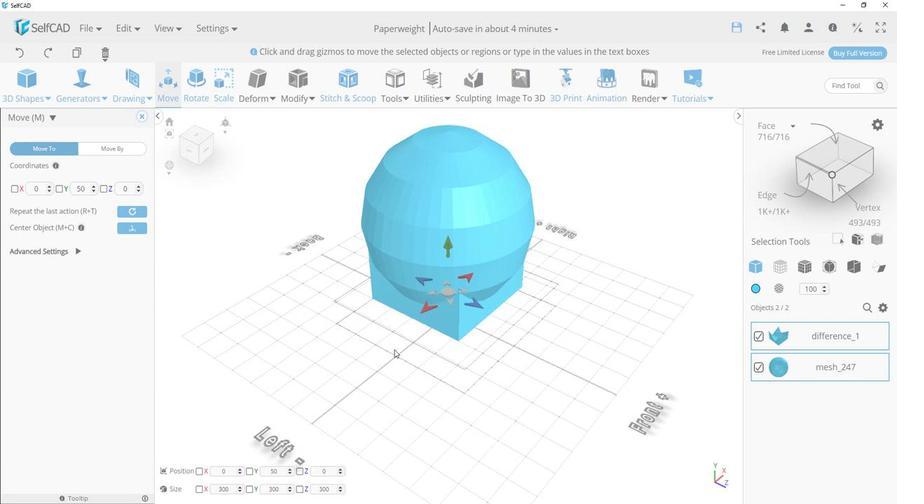 
Action: Mouse moved to (375, 356)
Screenshot: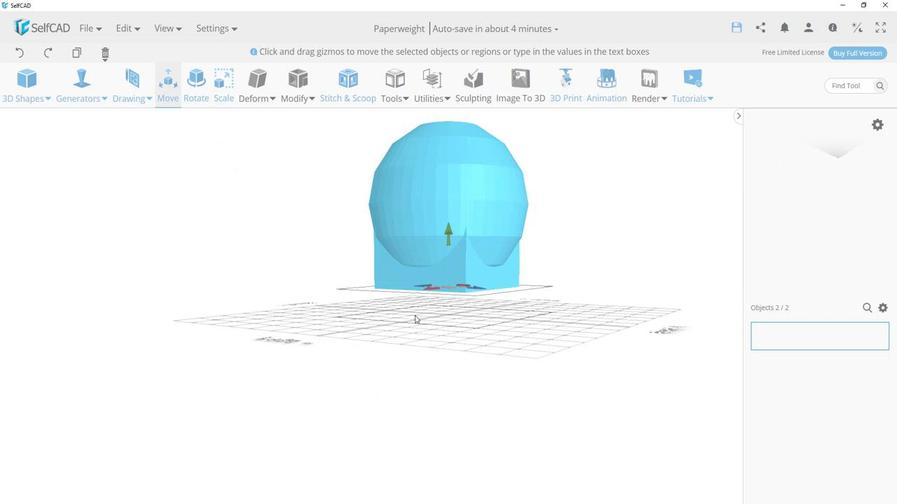 
Action: Mouse pressed left at (375, 356)
Screenshot: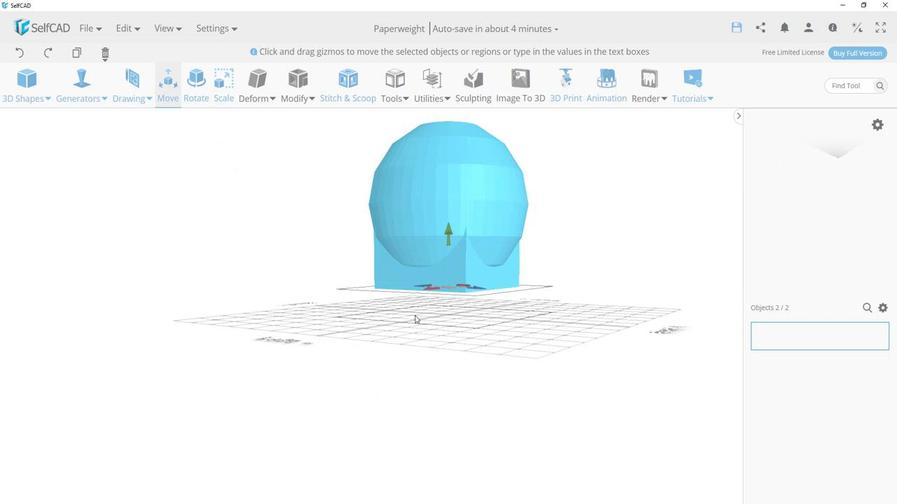 
Action: Mouse moved to (704, 362)
Screenshot: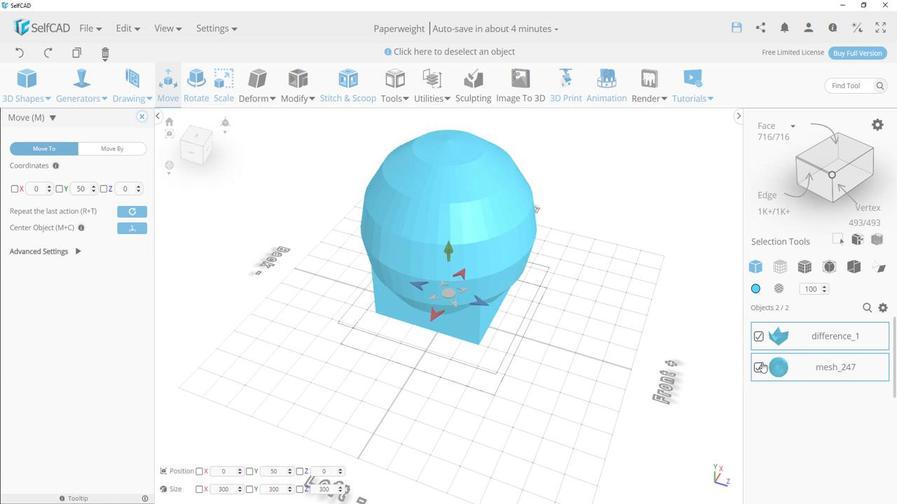 
Action: Mouse pressed left at (704, 362)
Screenshot: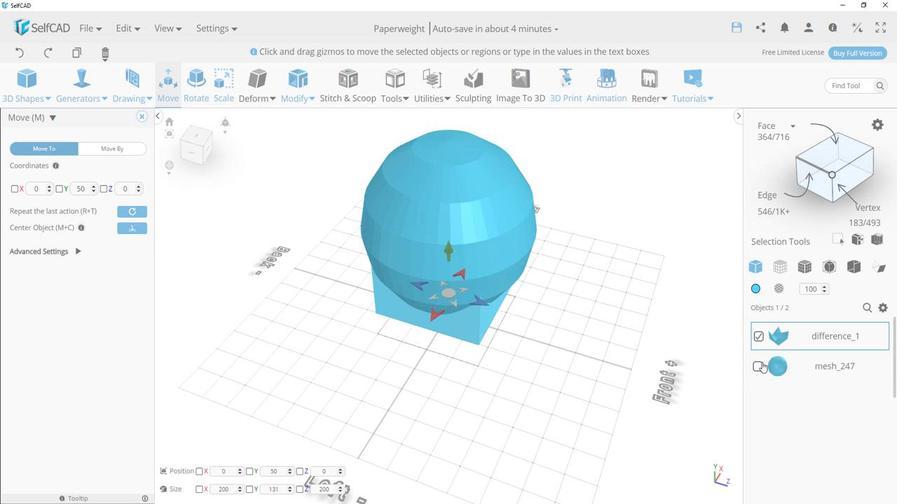 
Action: Mouse moved to (769, 178)
Screenshot: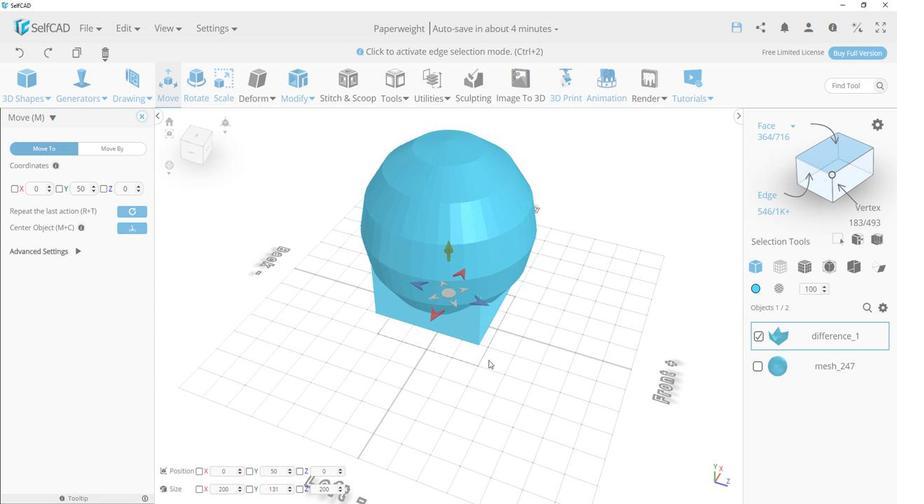 
Action: Mouse pressed left at (769, 178)
Screenshot: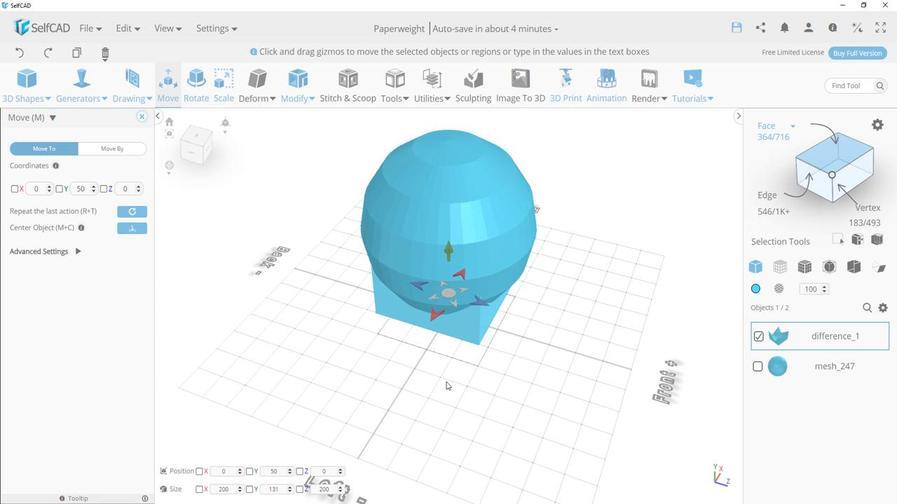 
Action: Mouse moved to (731, 153)
Screenshot: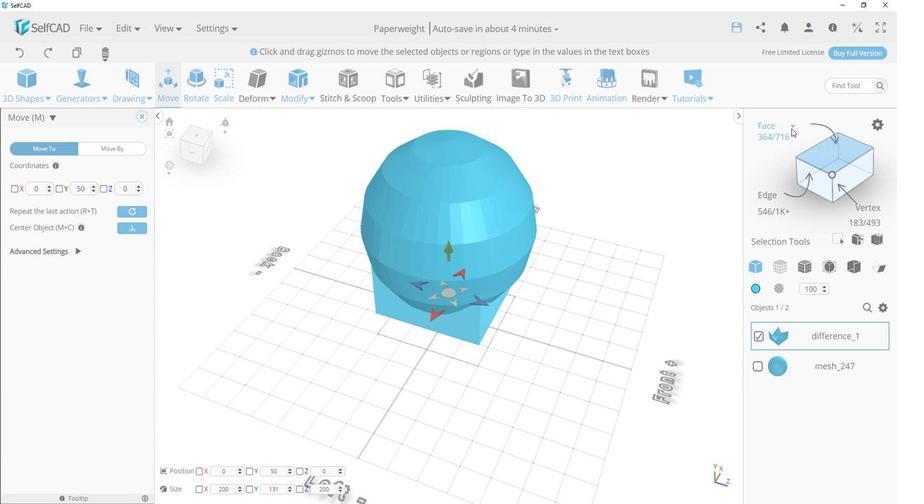
Action: Mouse pressed left at (731, 153)
Screenshot: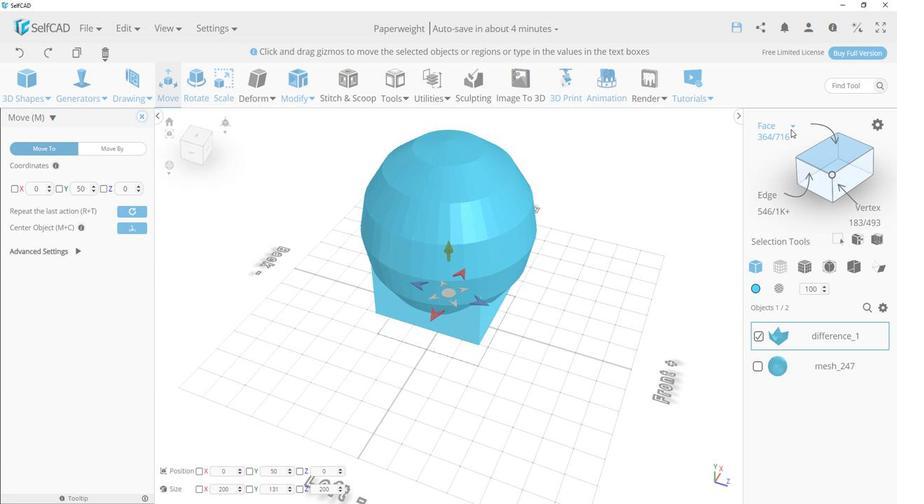 
Action: Mouse moved to (733, 150)
Screenshot: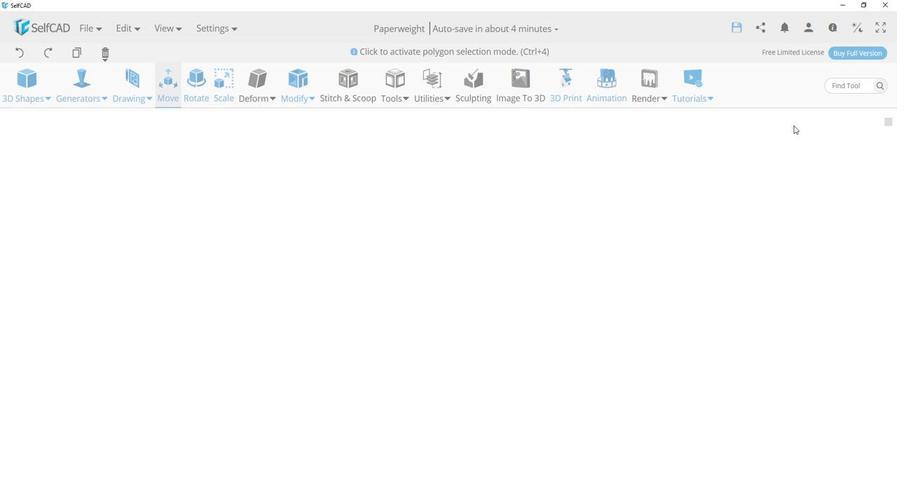 
Action: Mouse pressed left at (733, 150)
Screenshot: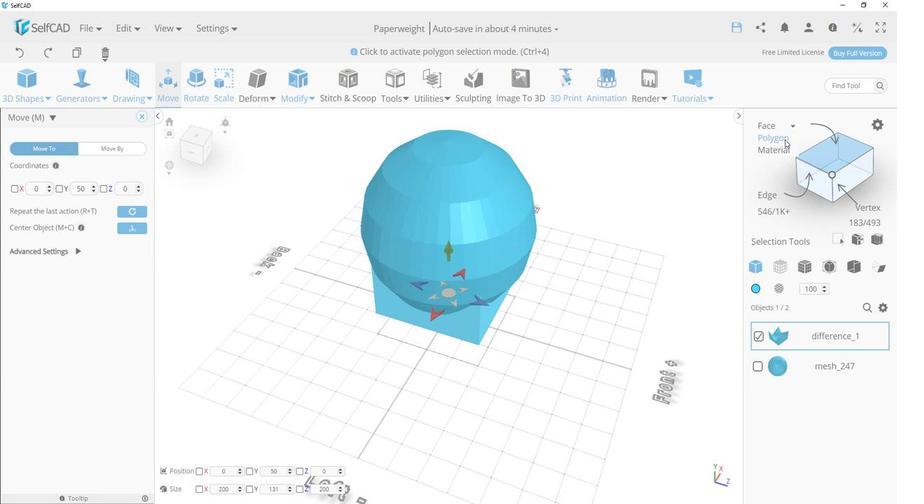 
Action: Mouse moved to (725, 163)
Screenshot: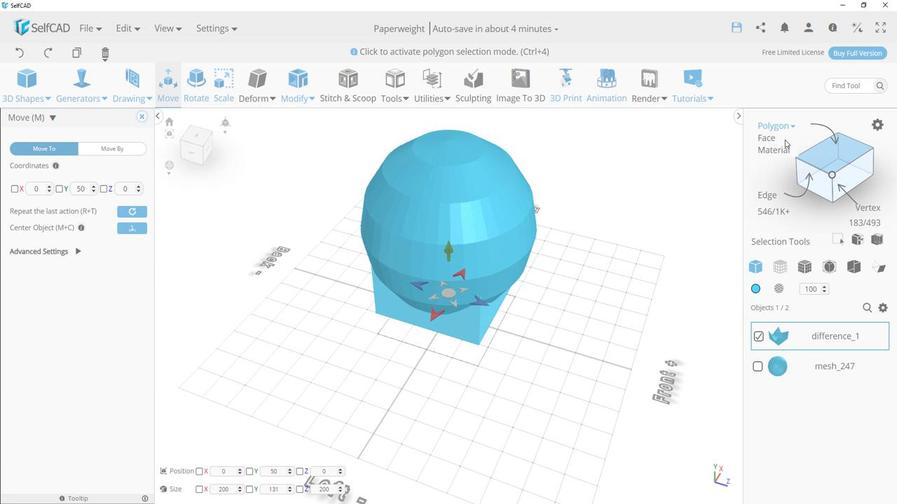 
Action: Mouse pressed left at (725, 163)
Screenshot: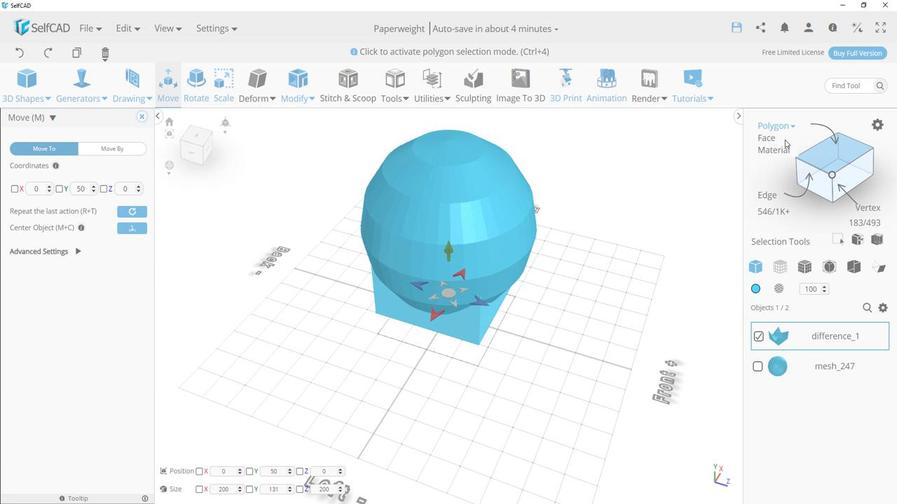 
Action: Mouse moved to (436, 326)
Screenshot: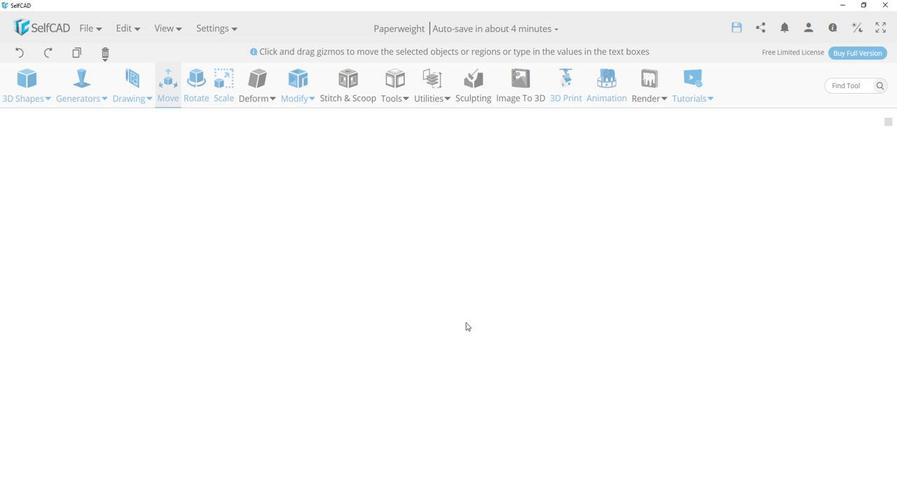 
Action: Mouse pressed left at (436, 326)
Screenshot: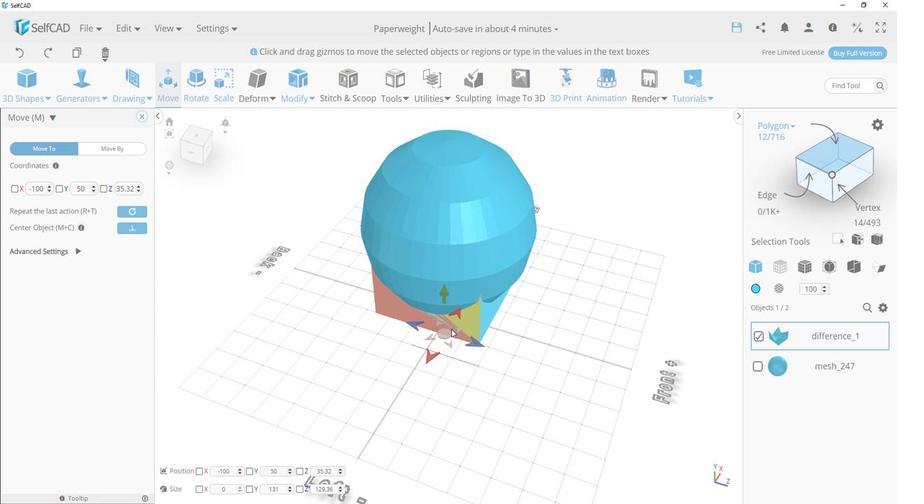 
Action: Mouse moved to (422, 333)
Screenshot: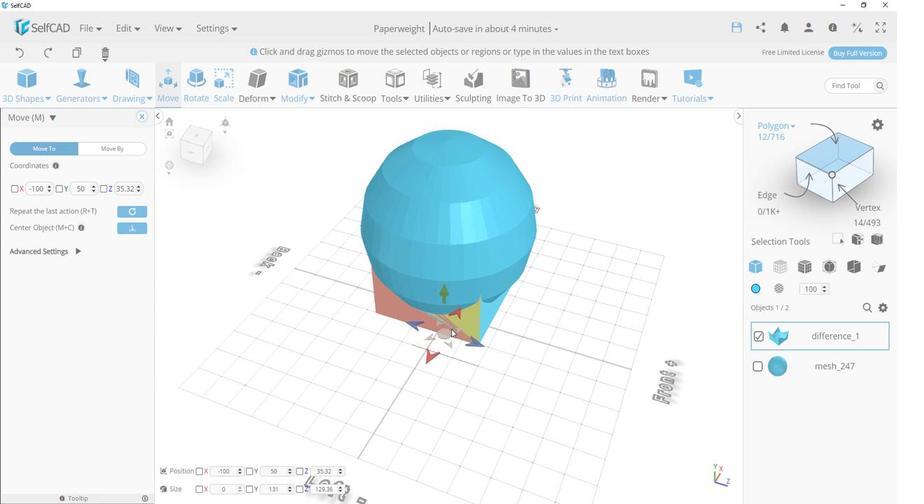 
Action: Mouse pressed left at (422, 333)
Screenshot: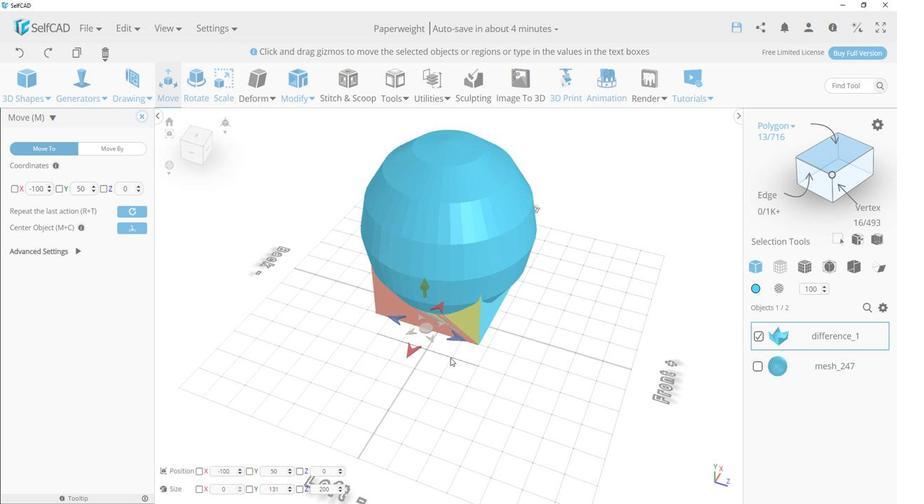 
Action: Mouse moved to (412, 373)
Screenshot: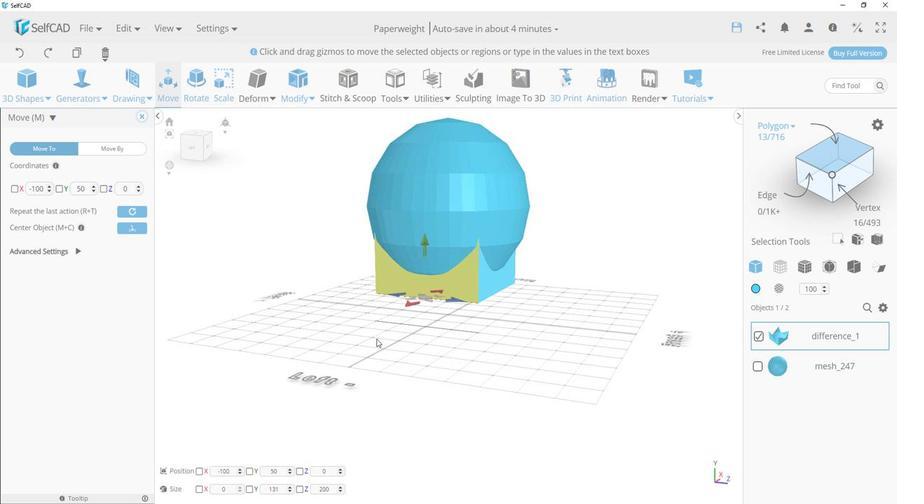 
Action: Mouse pressed left at (412, 373)
Screenshot: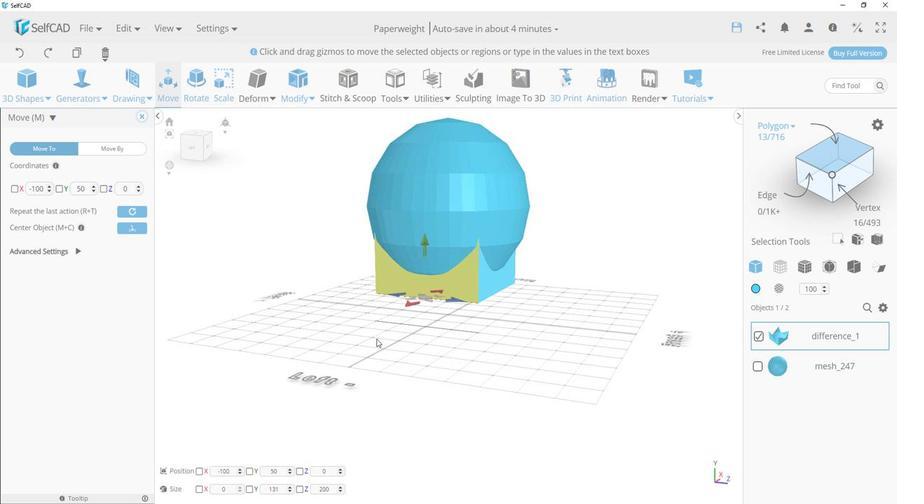 
Action: Mouse moved to (363, 333)
Screenshot: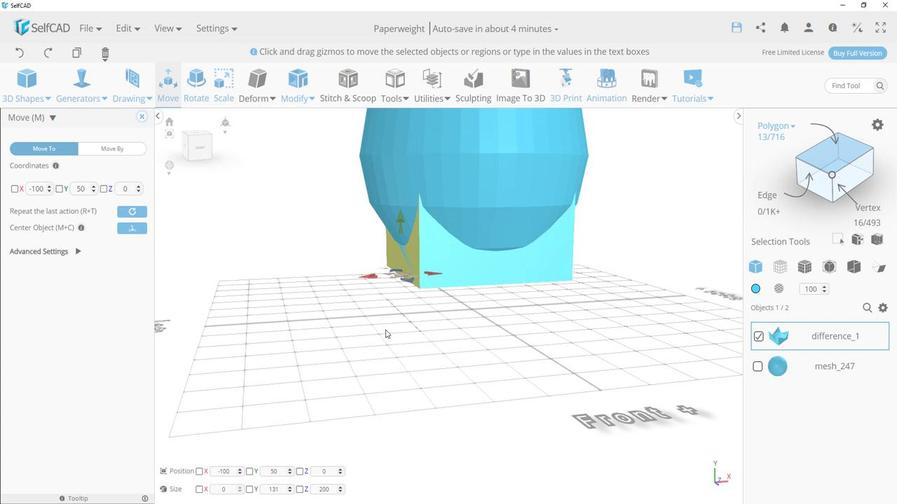
Action: Mouse scrolled (363, 333) with delta (0, 0)
Screenshot: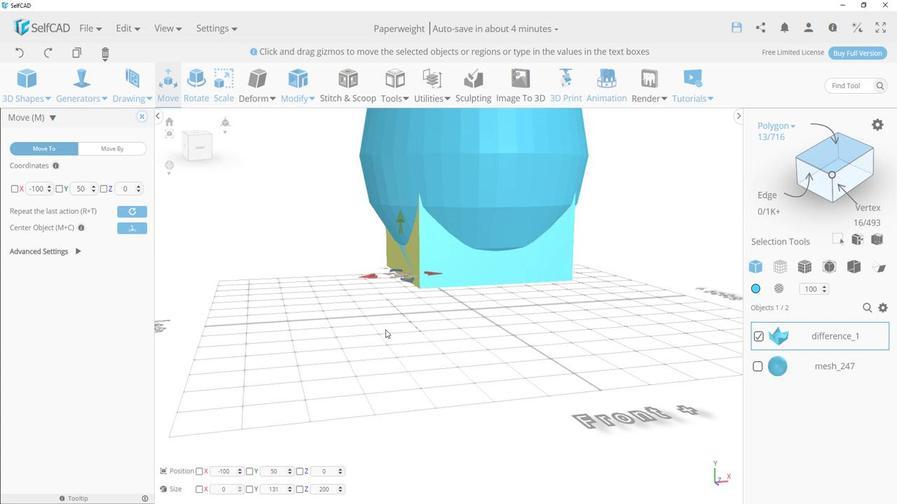 
Action: Mouse scrolled (363, 333) with delta (0, 0)
Screenshot: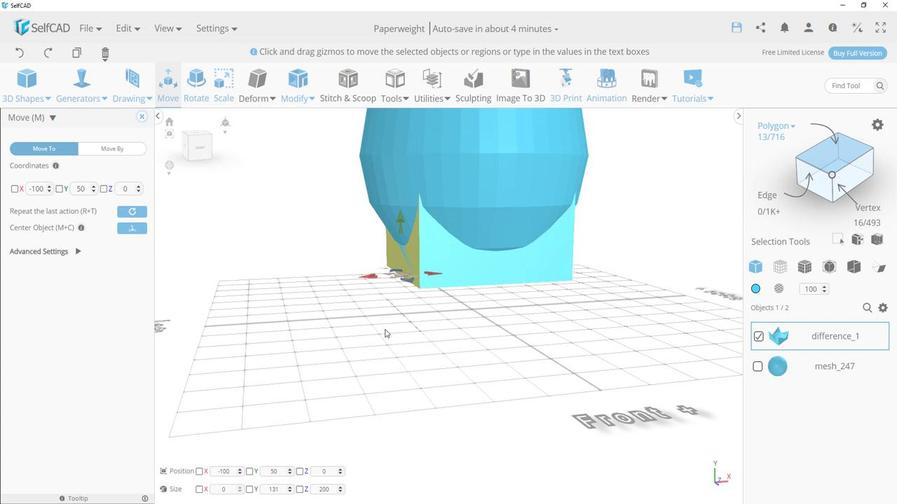 
Action: Mouse scrolled (363, 333) with delta (0, 0)
Screenshot: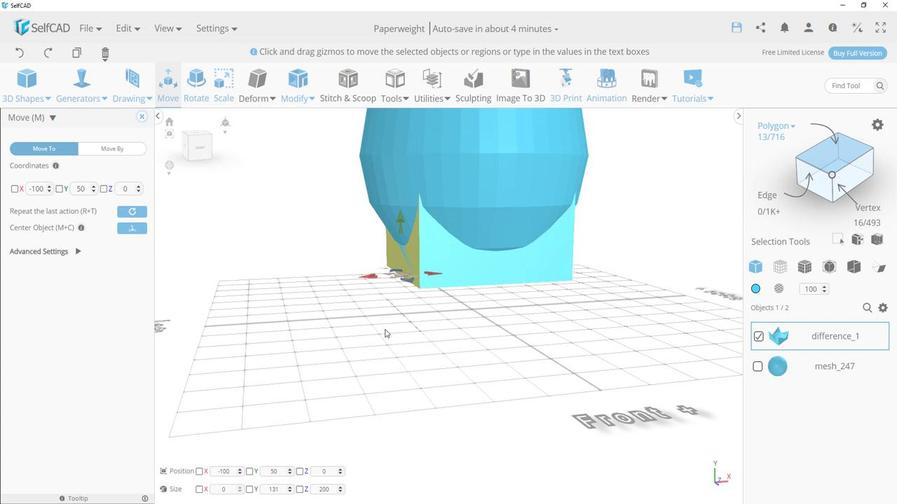 
Action: Mouse scrolled (363, 333) with delta (0, 0)
Screenshot: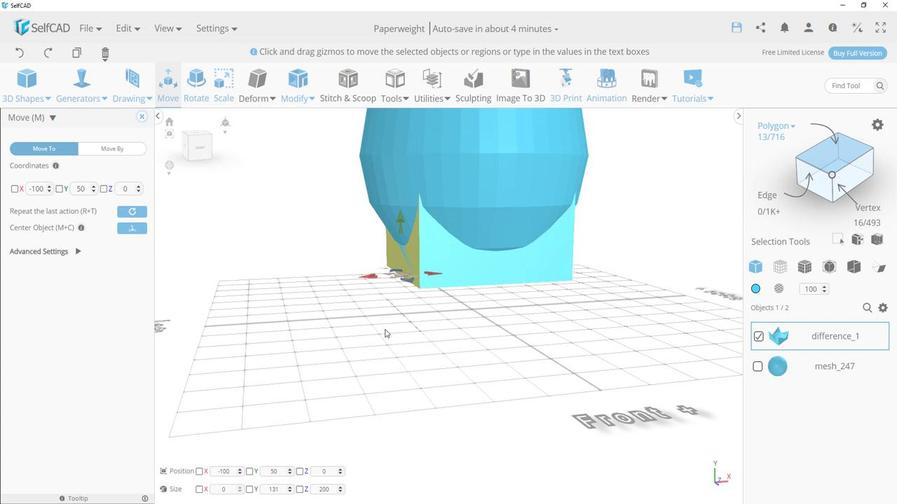 
Action: Mouse scrolled (363, 333) with delta (0, 0)
Screenshot: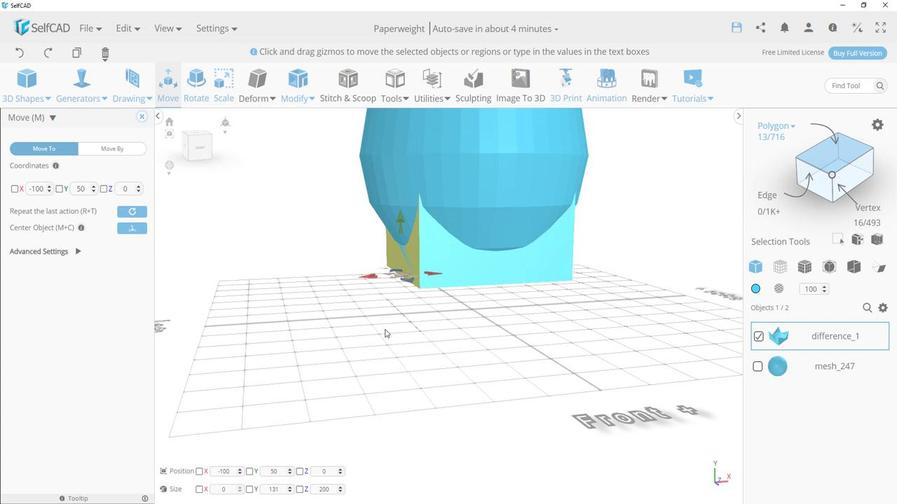 
Action: Mouse scrolled (363, 333) with delta (0, 0)
Screenshot: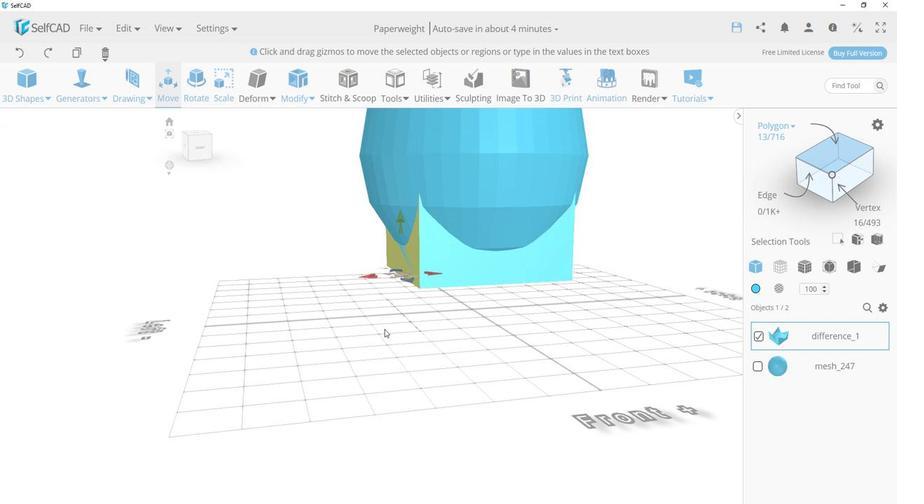 
Action: Mouse scrolled (363, 333) with delta (0, 0)
Screenshot: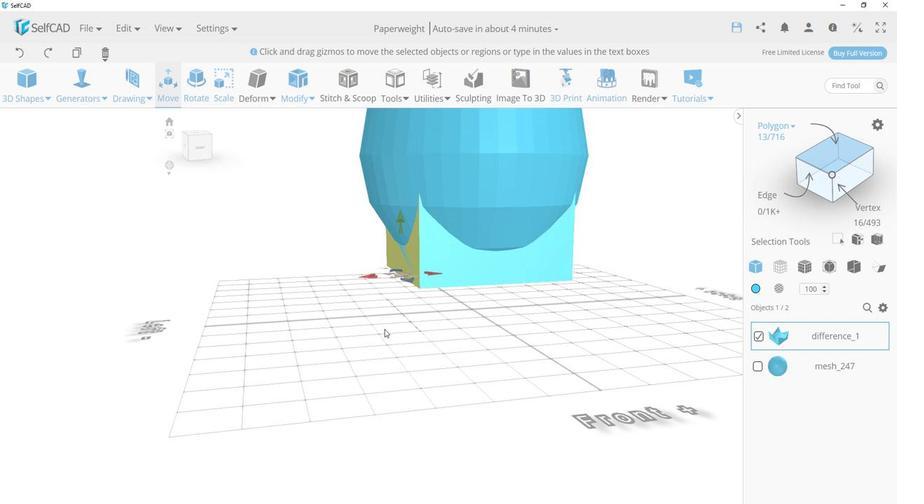 
Action: Mouse moved to (362, 333)
Screenshot: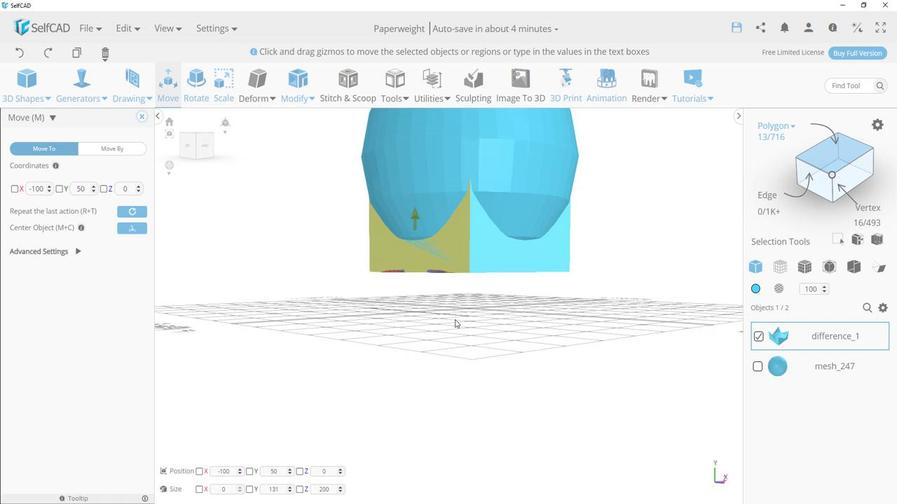 
Action: Mouse pressed left at (362, 333)
Screenshot: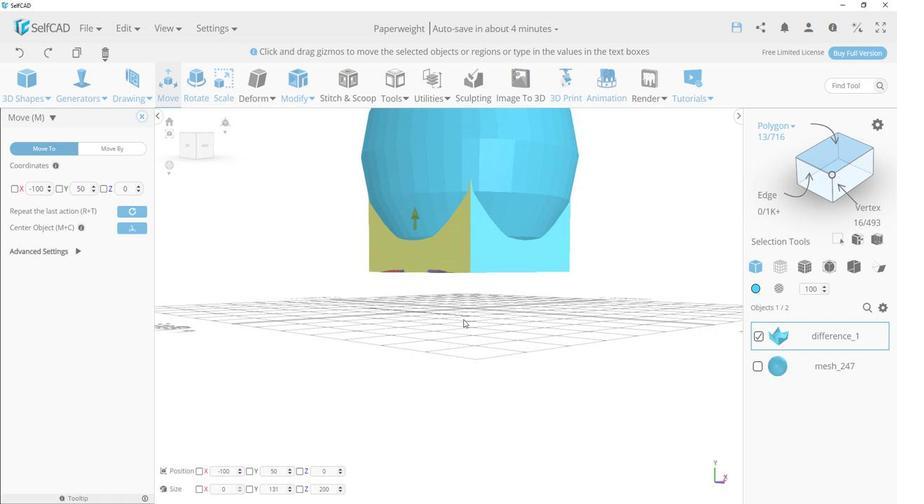 
Action: Mouse moved to (425, 285)
Screenshot: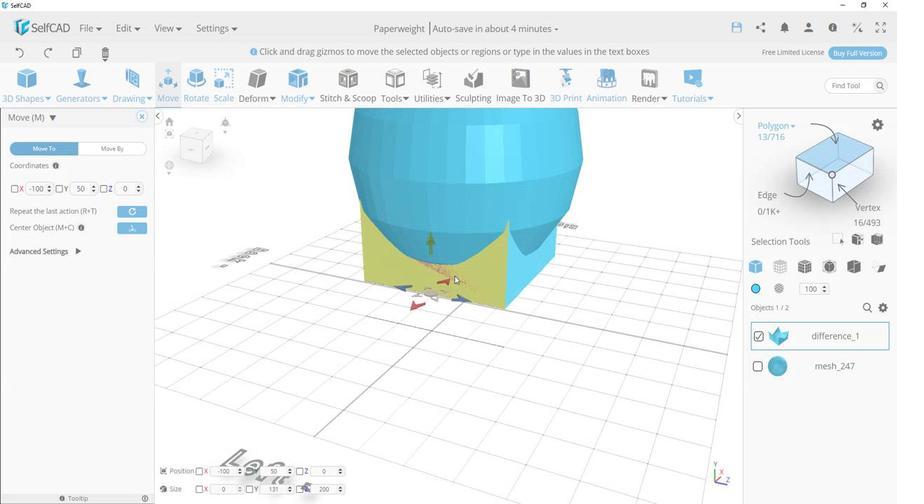 
Action: Mouse pressed left at (425, 285)
Screenshot: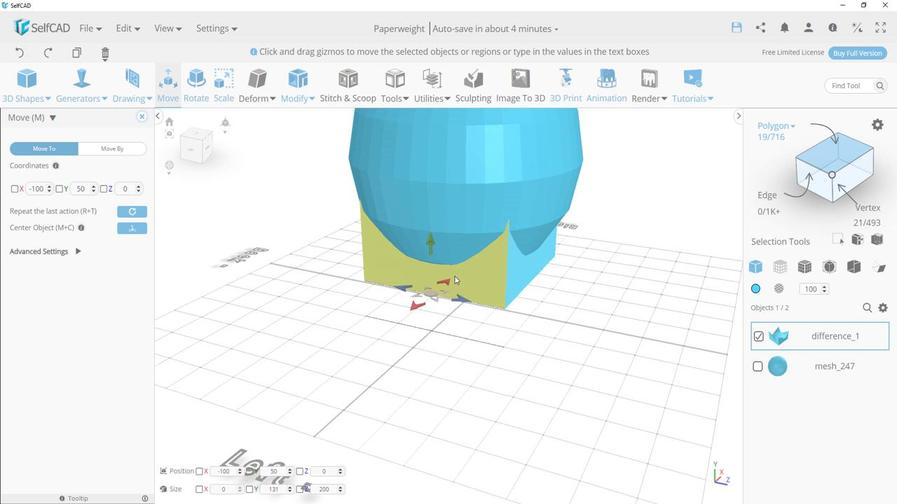 
Action: Mouse moved to (435, 333)
Screenshot: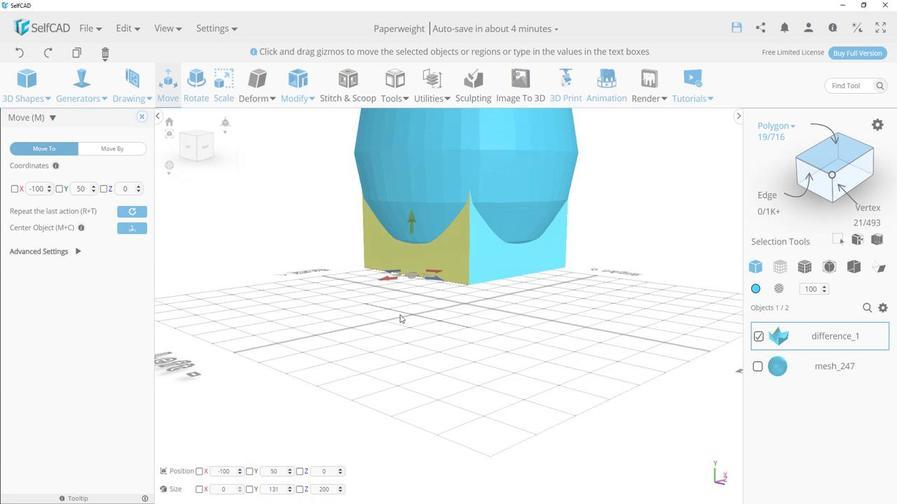 
Action: Mouse pressed left at (435, 333)
Screenshot: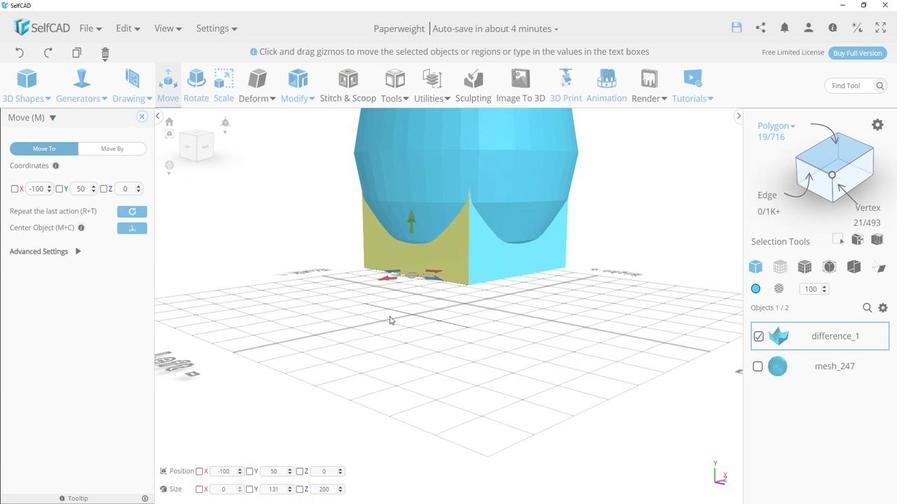 
Action: Mouse moved to (467, 262)
Screenshot: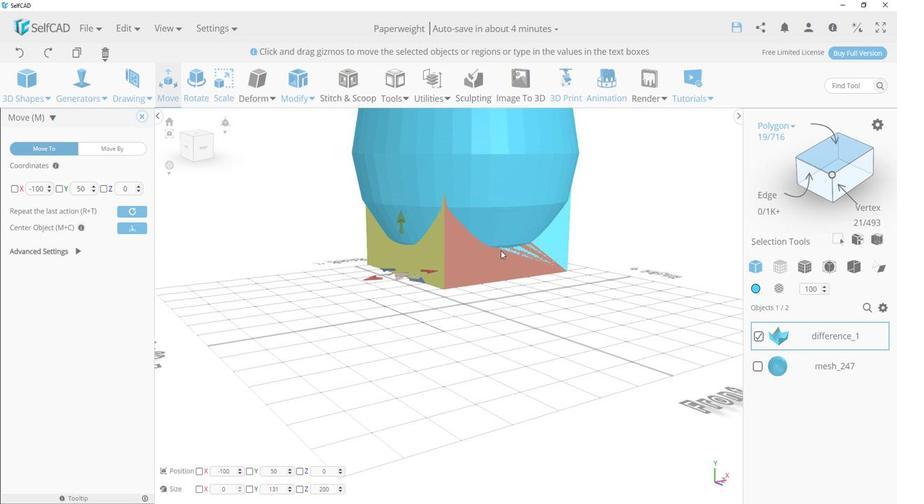 
Action: Mouse pressed left at (467, 262)
Screenshot: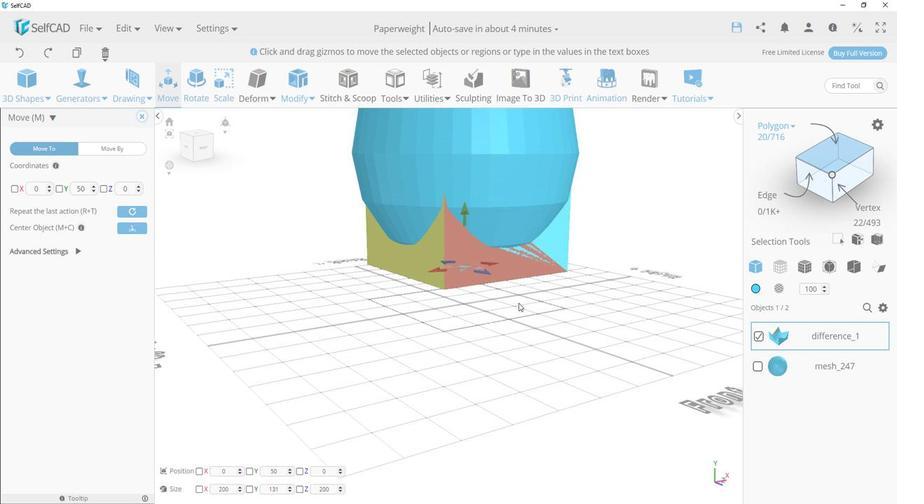 
Action: Mouse moved to (486, 314)
